 Task: Find connections with filter location Ibbenbüren with filter topic #Socialentrepreneurshipwith filter profile language French with filter current company EVERSANA with filter school Haldia Institute of Technology 103 with filter industry Ambulance Services with filter service category Relocation with filter keywords title Painter
Action: Mouse moved to (520, 66)
Screenshot: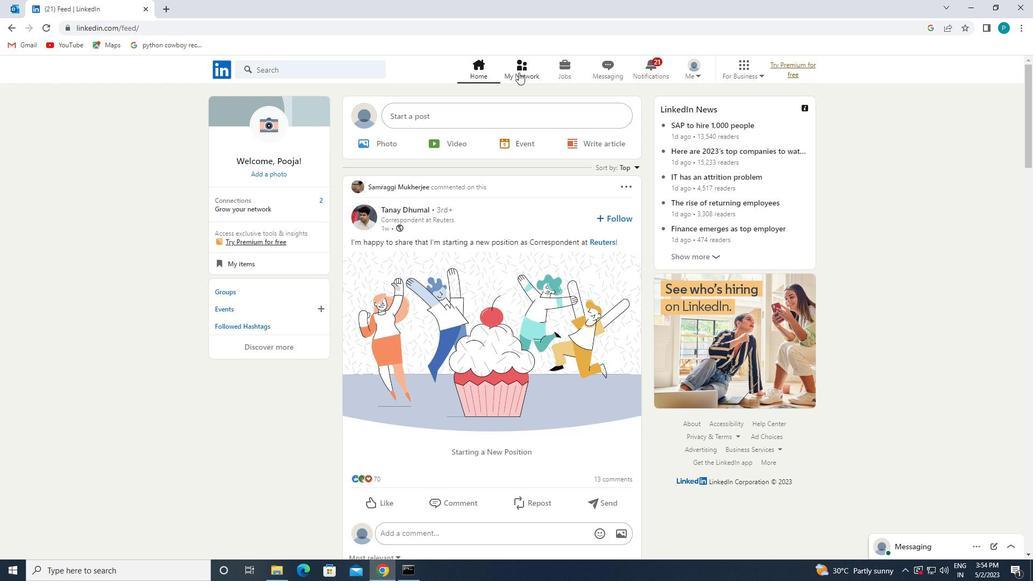 
Action: Mouse pressed left at (520, 66)
Screenshot: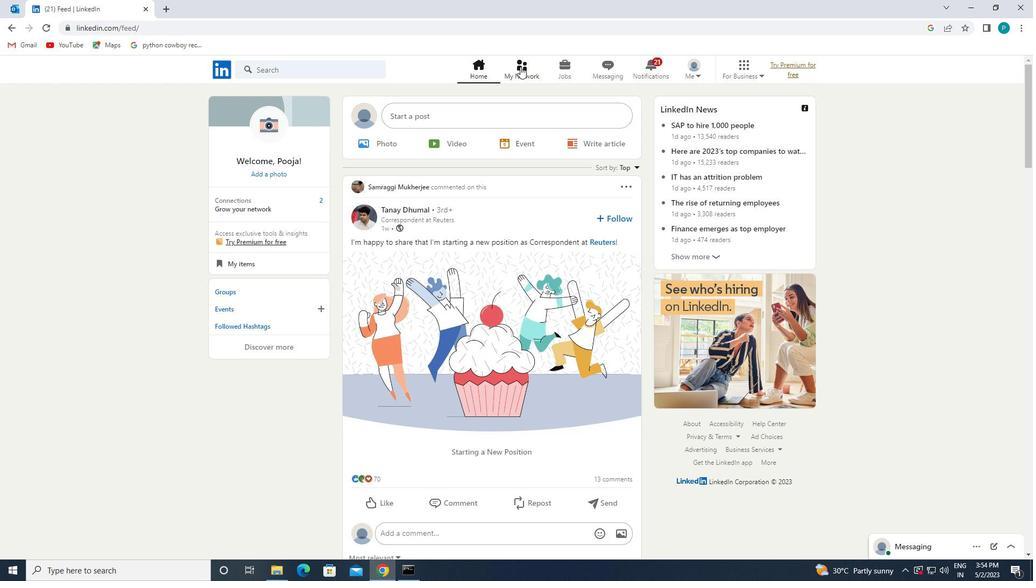
Action: Mouse moved to (309, 129)
Screenshot: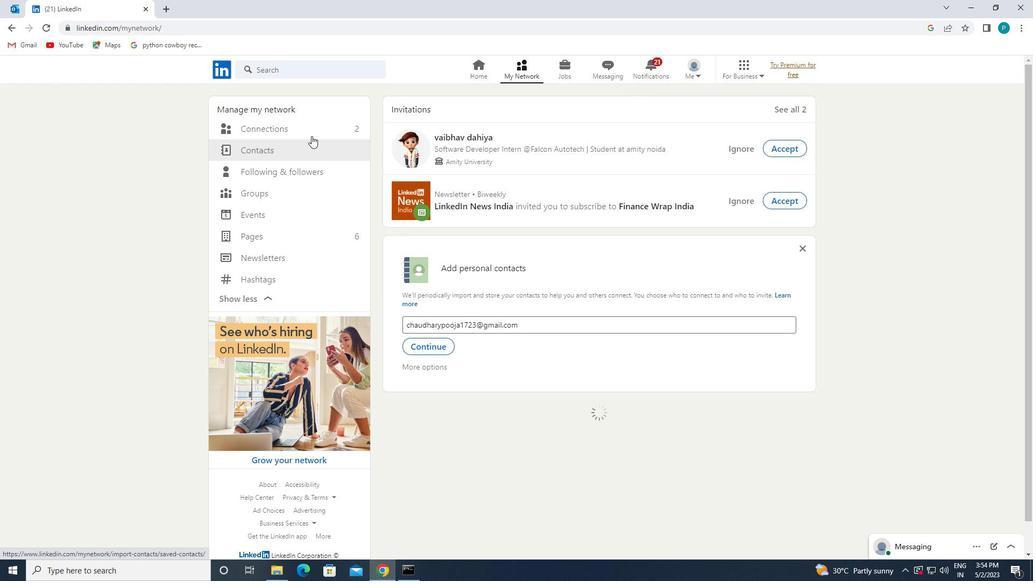 
Action: Mouse pressed left at (309, 129)
Screenshot: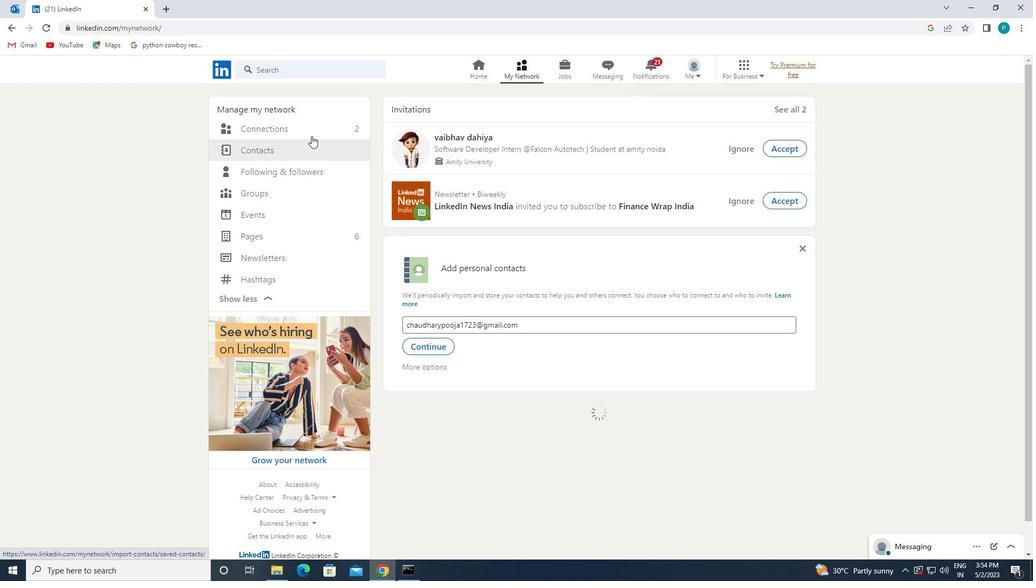 
Action: Mouse moved to (568, 134)
Screenshot: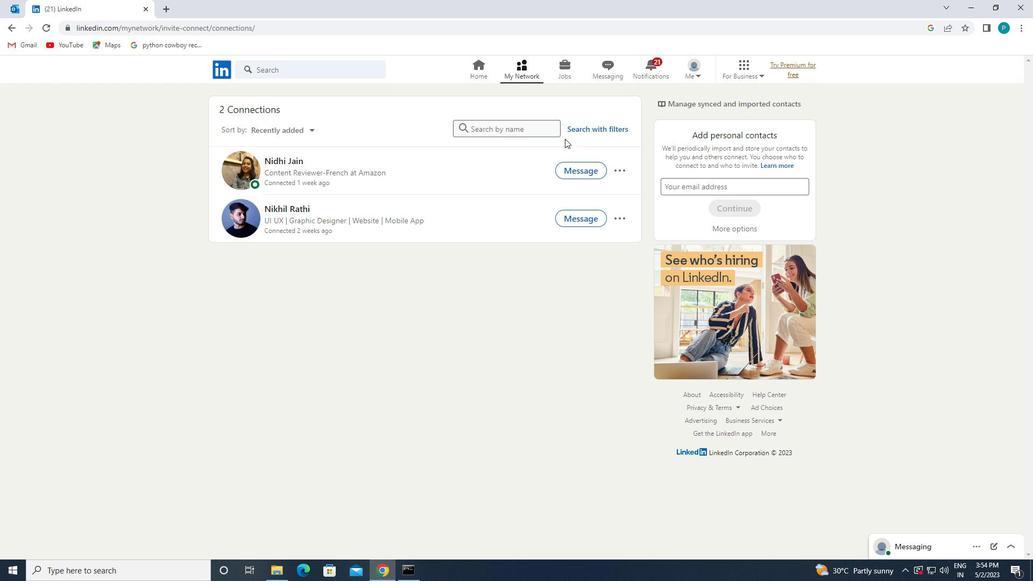
Action: Mouse pressed left at (568, 134)
Screenshot: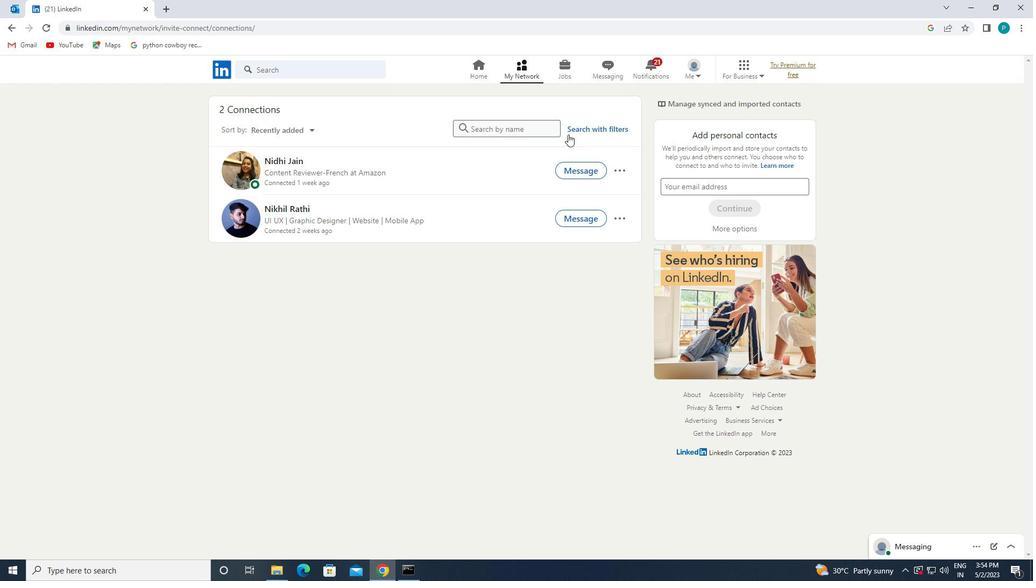 
Action: Mouse moved to (562, 102)
Screenshot: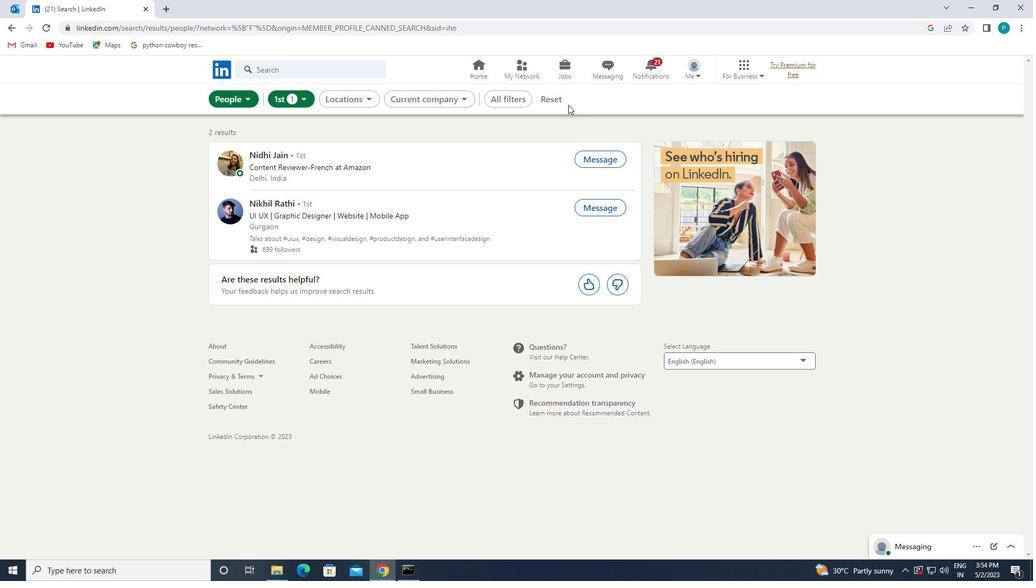 
Action: Mouse pressed left at (562, 102)
Screenshot: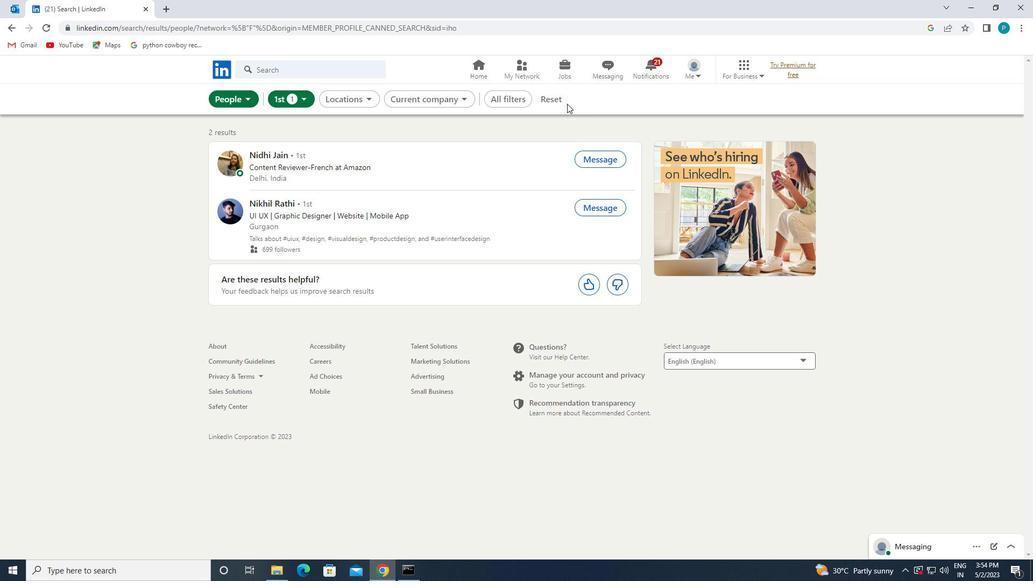 
Action: Mouse moved to (551, 99)
Screenshot: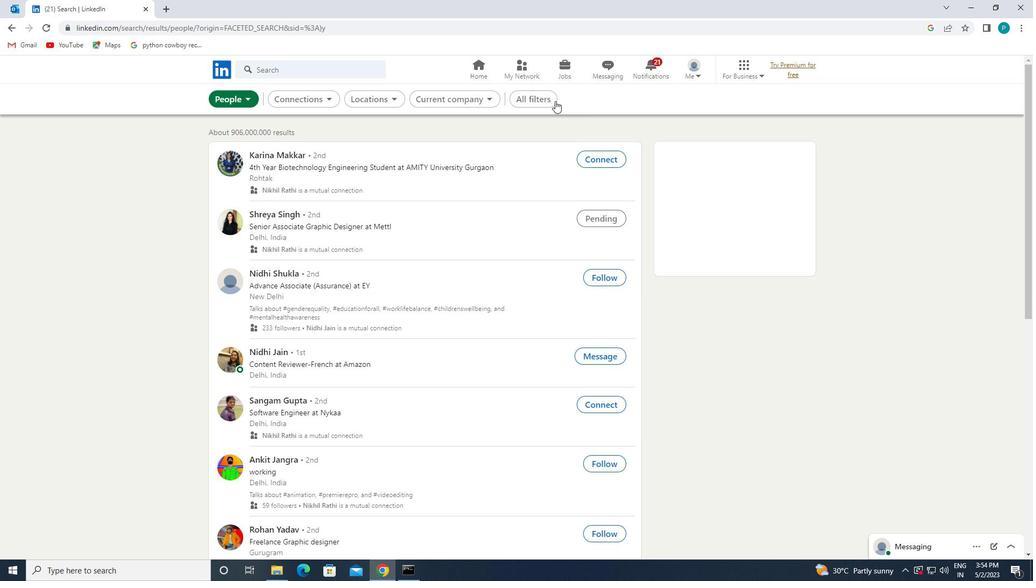 
Action: Mouse pressed left at (551, 99)
Screenshot: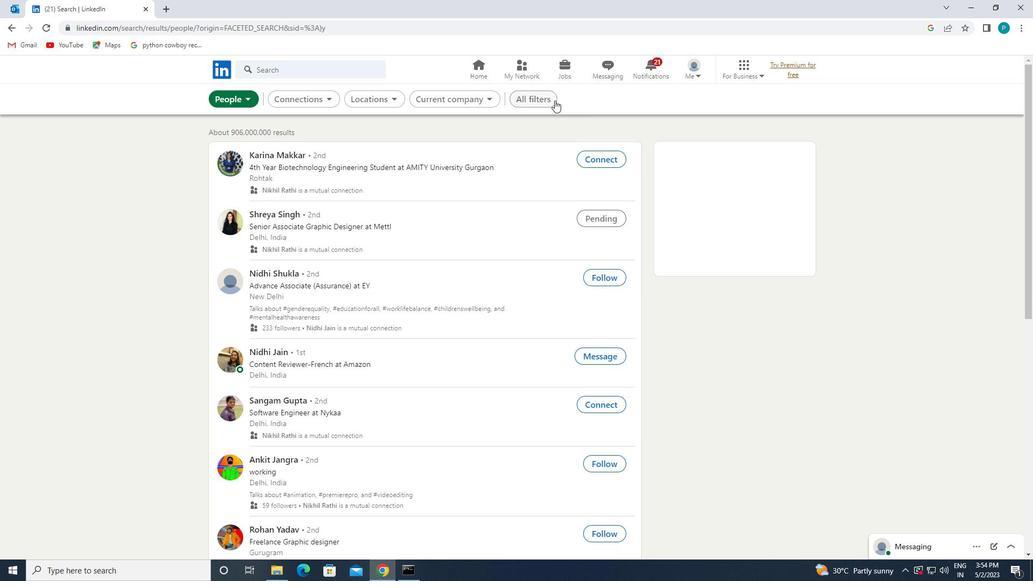 
Action: Mouse moved to (930, 332)
Screenshot: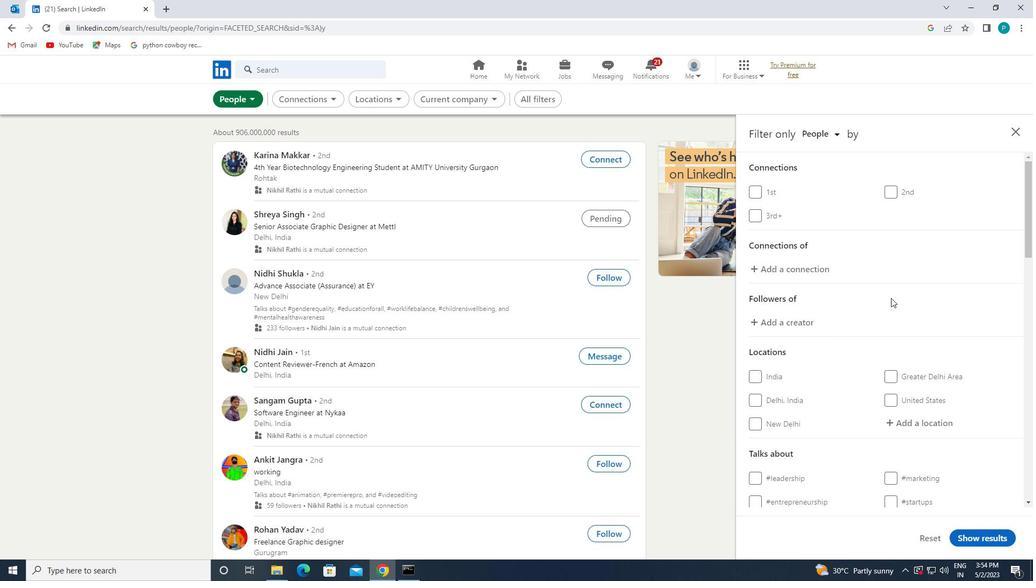 
Action: Mouse scrolled (930, 331) with delta (0, 0)
Screenshot: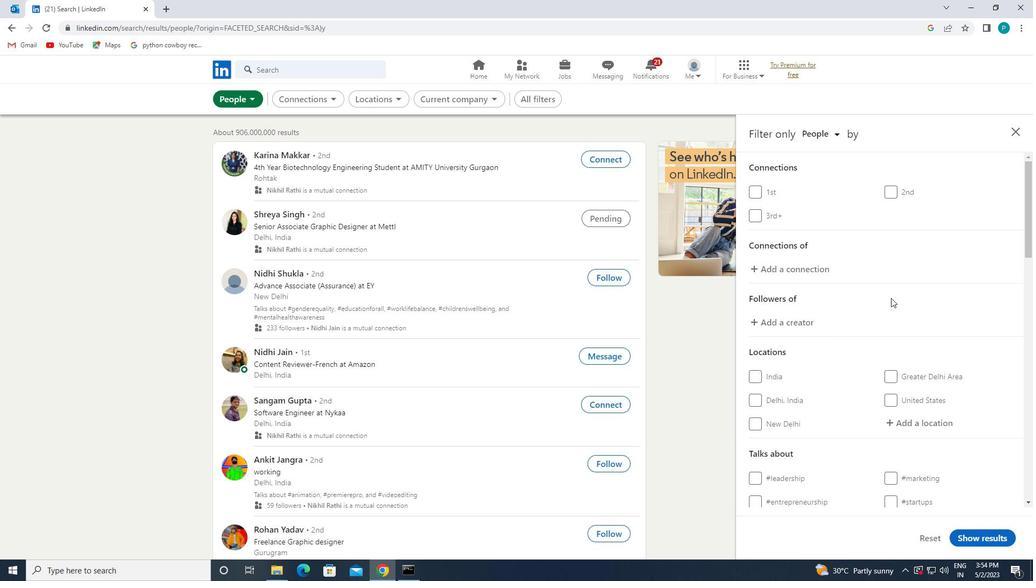 
Action: Mouse scrolled (930, 331) with delta (0, 0)
Screenshot: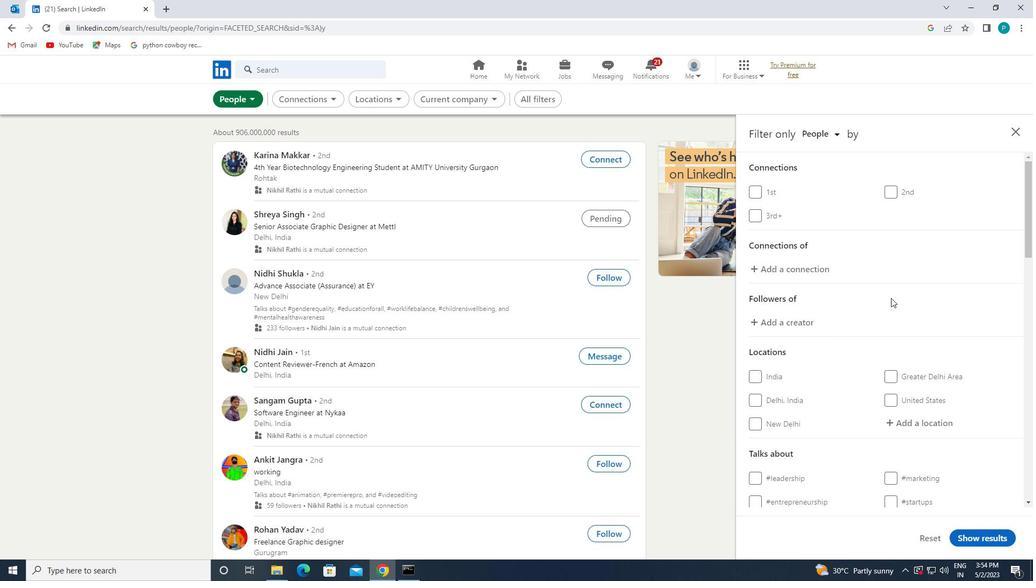 
Action: Mouse moved to (921, 320)
Screenshot: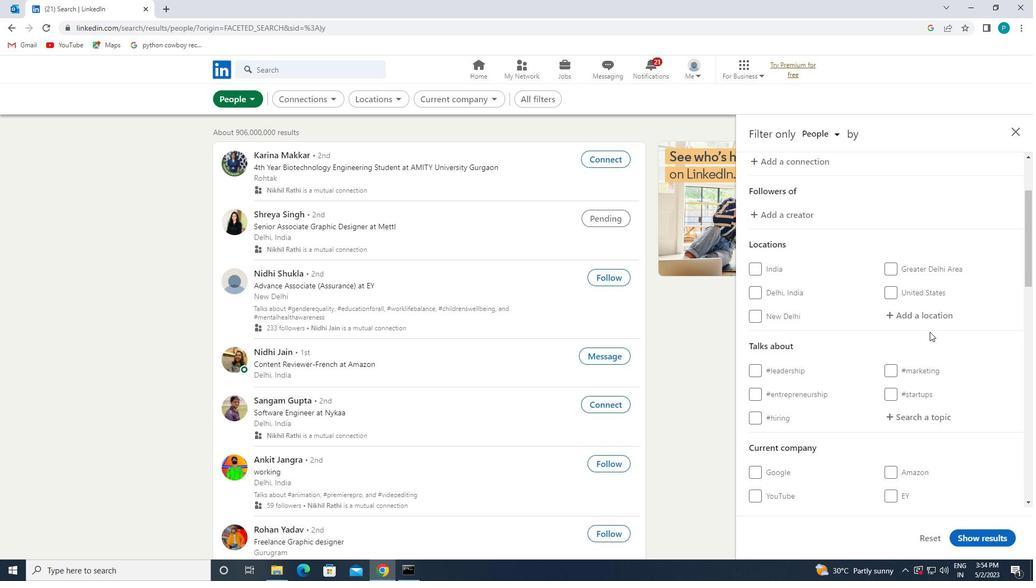 
Action: Mouse pressed left at (921, 320)
Screenshot: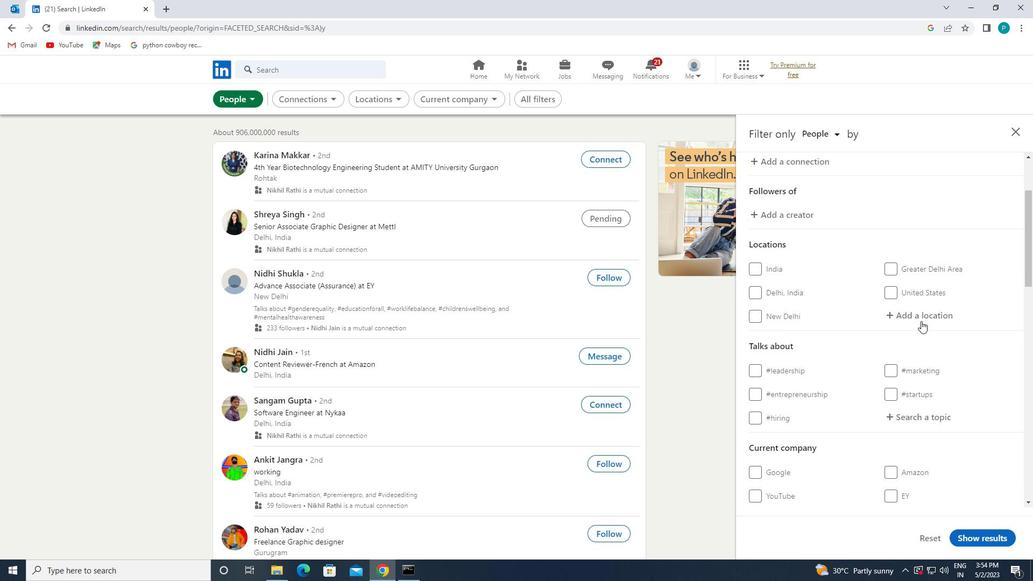 
Action: Key pressed <Key.caps_lock>i<Key.caps_lock>bben
Screenshot: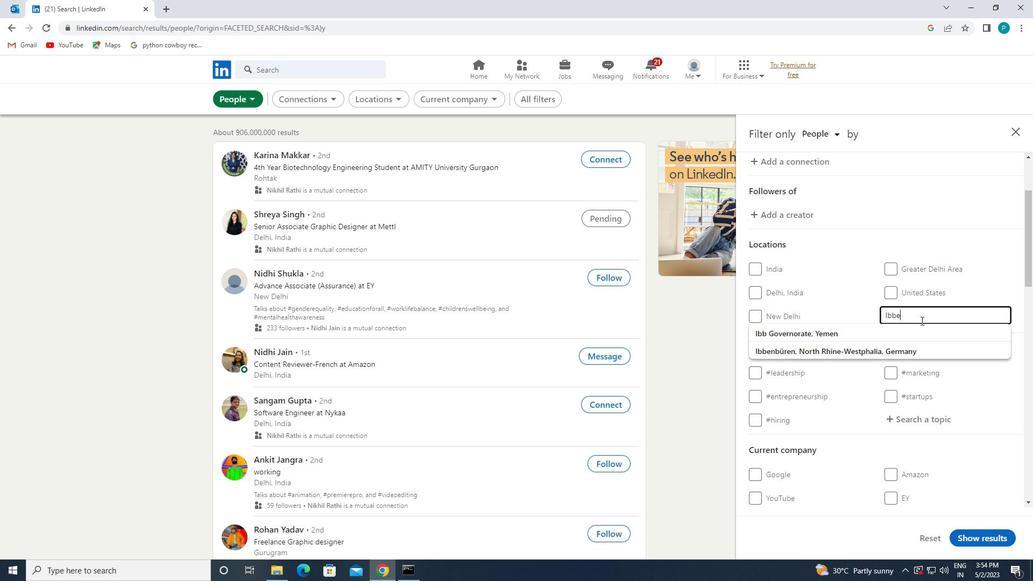
Action: Mouse moved to (913, 333)
Screenshot: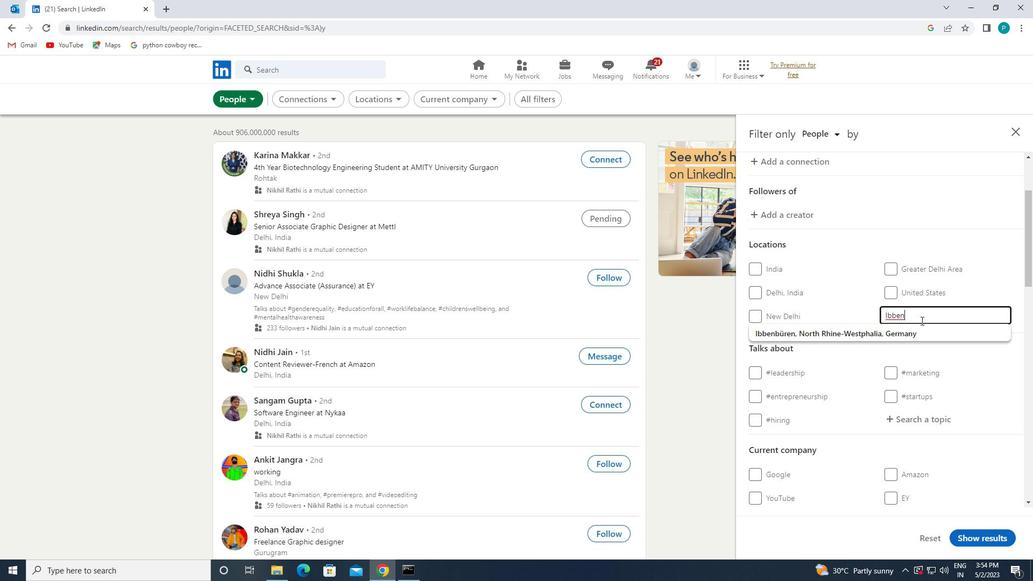 
Action: Mouse pressed left at (913, 333)
Screenshot: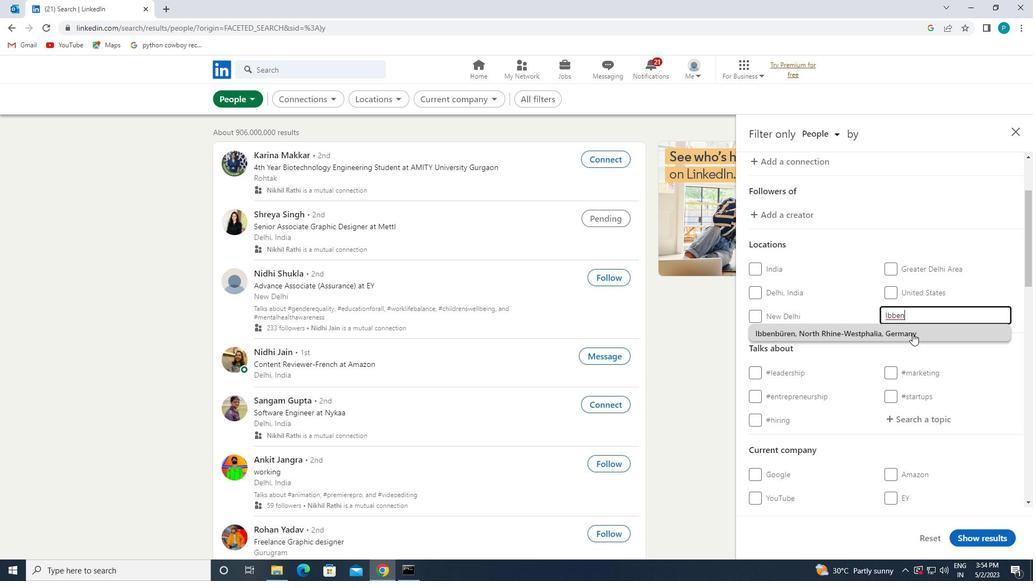 
Action: Mouse moved to (913, 335)
Screenshot: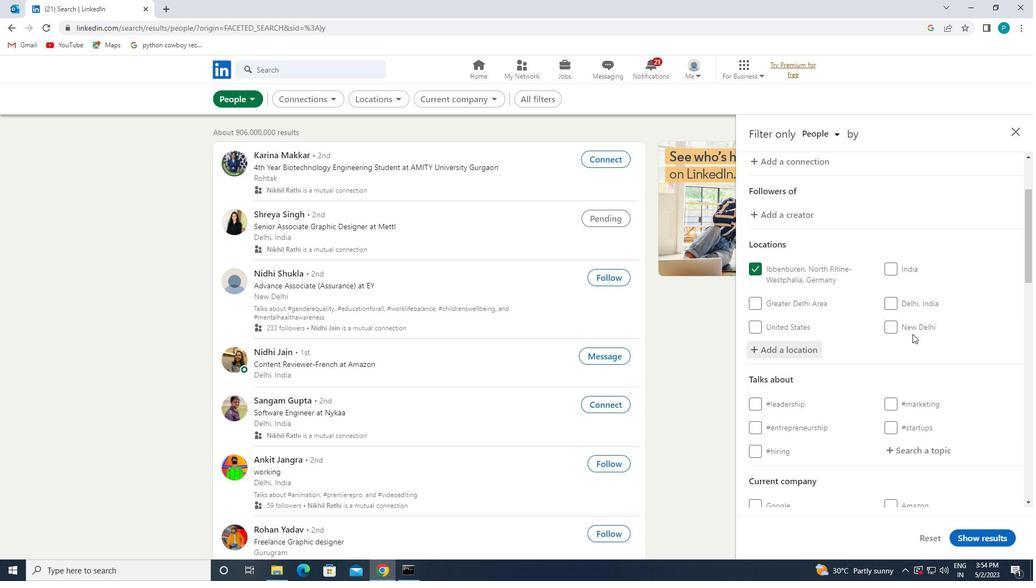 
Action: Mouse scrolled (913, 334) with delta (0, 0)
Screenshot: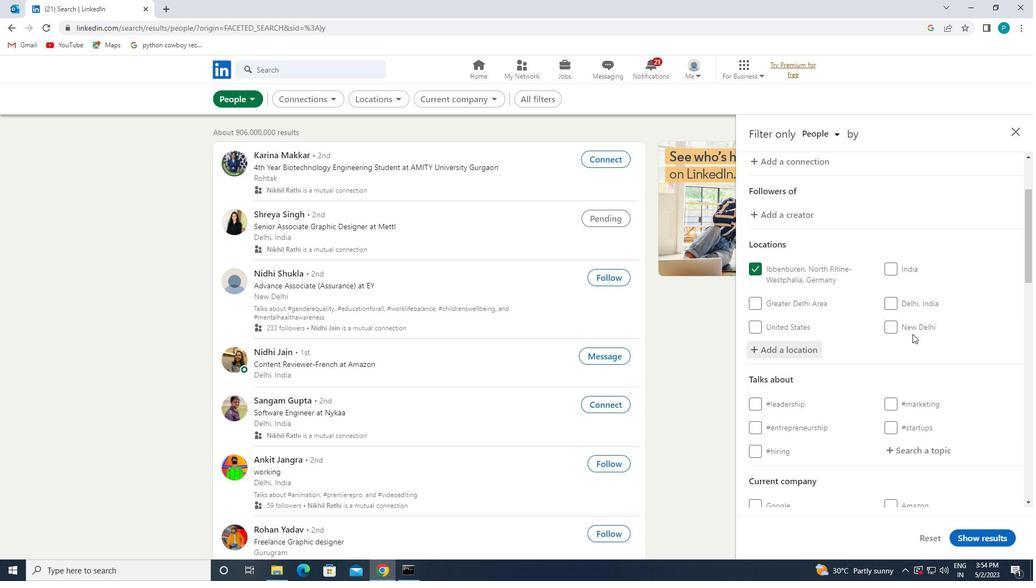
Action: Mouse moved to (914, 336)
Screenshot: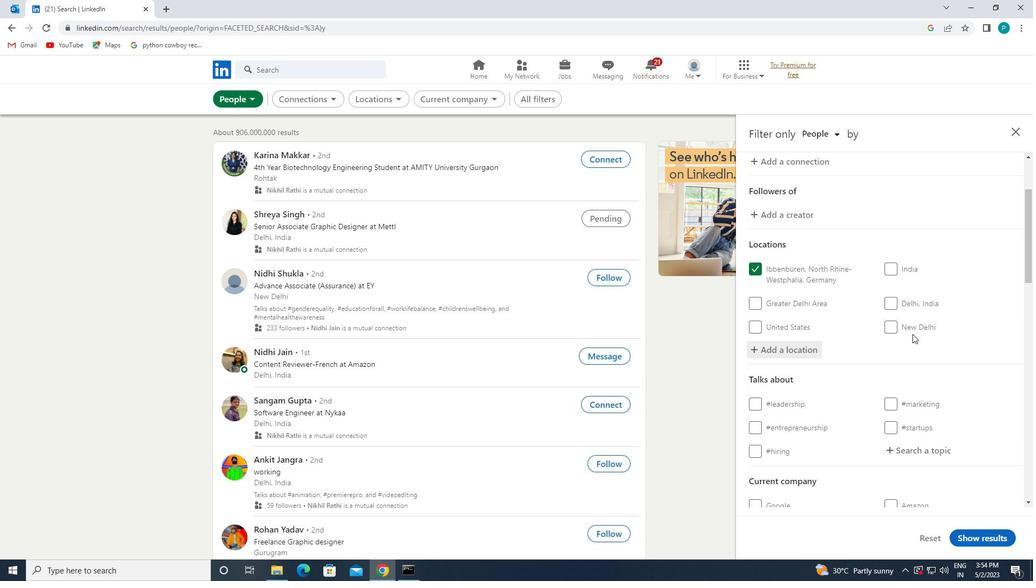 
Action: Mouse scrolled (914, 336) with delta (0, 0)
Screenshot: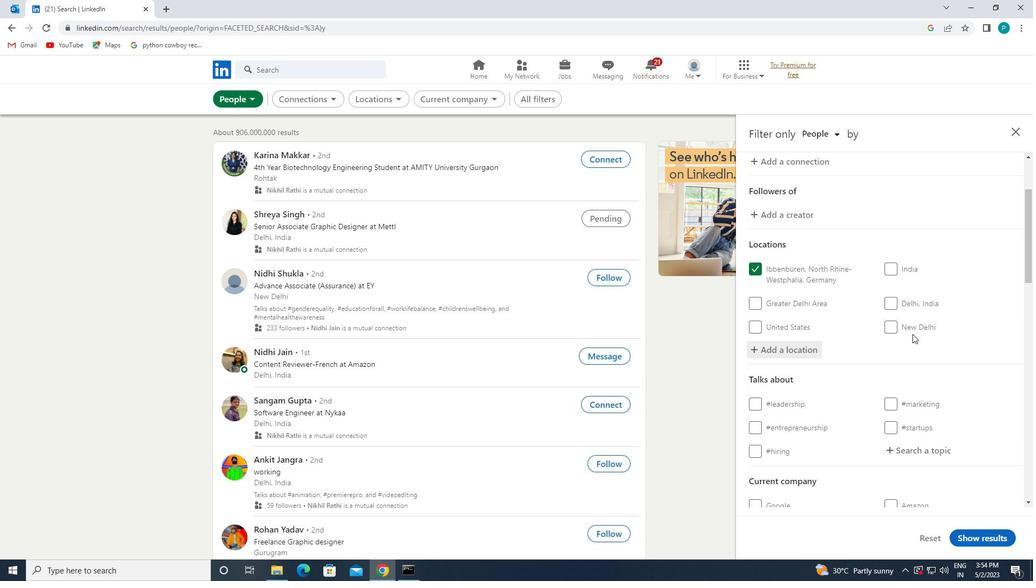 
Action: Mouse moved to (897, 343)
Screenshot: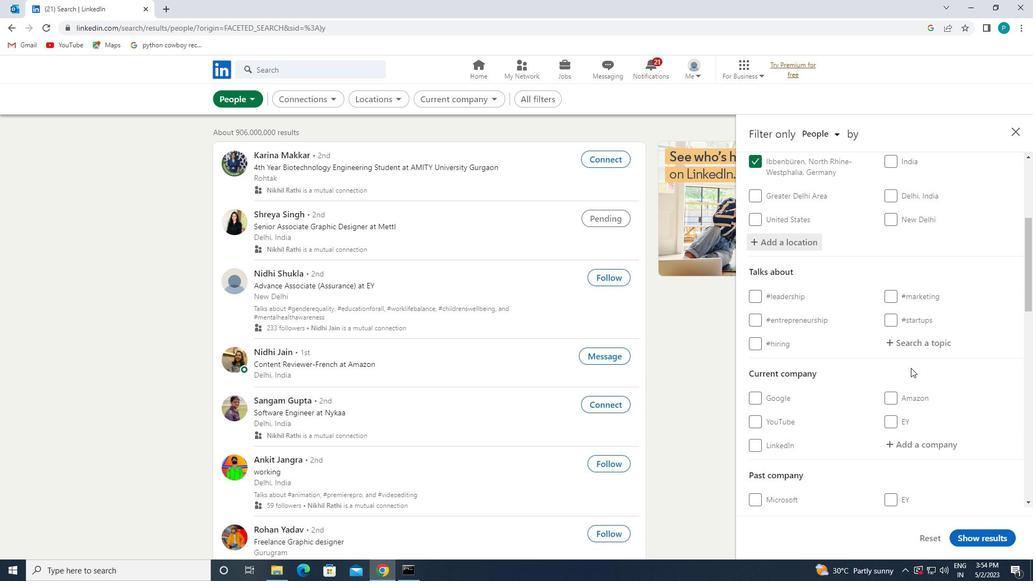 
Action: Mouse pressed left at (897, 343)
Screenshot: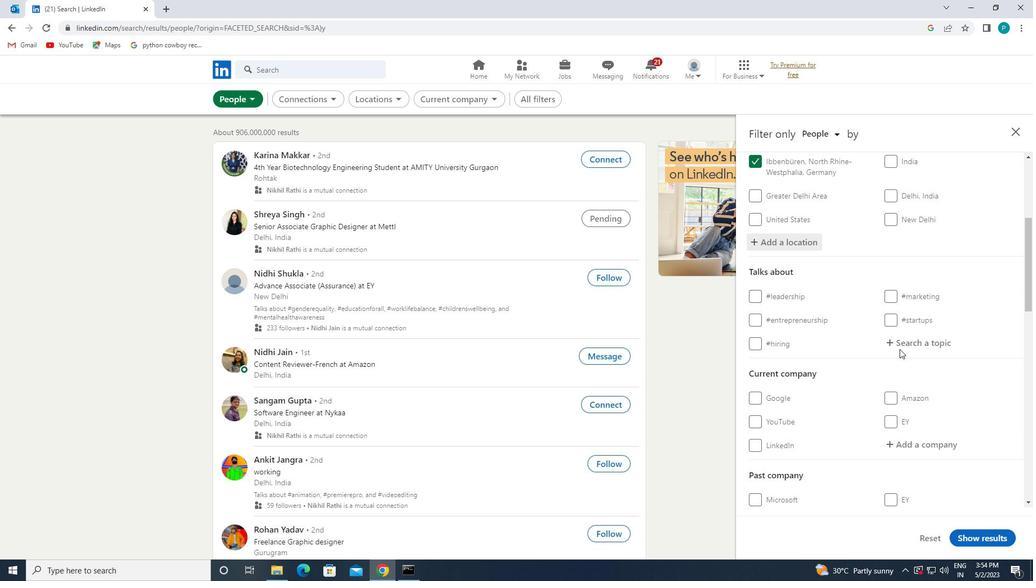 
Action: Key pressed <Key.shift>#<Key.caps_lock>S<Key.caps_lock>I<Key.backspace>OI<Key.backspace>CIALENTEO<Key.backspace>PRENURSHIP
Screenshot: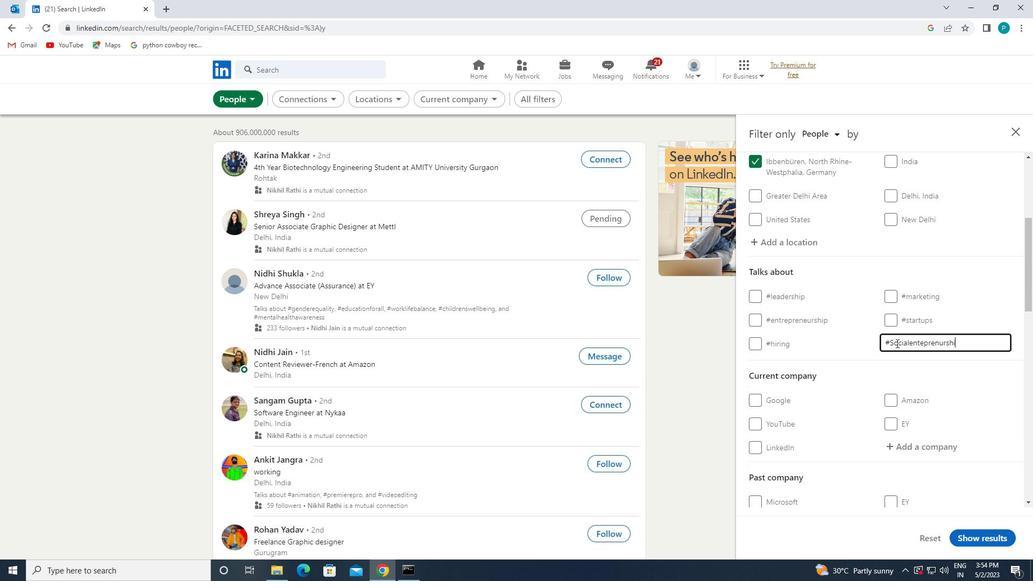 
Action: Mouse scrolled (897, 343) with delta (0, 0)
Screenshot: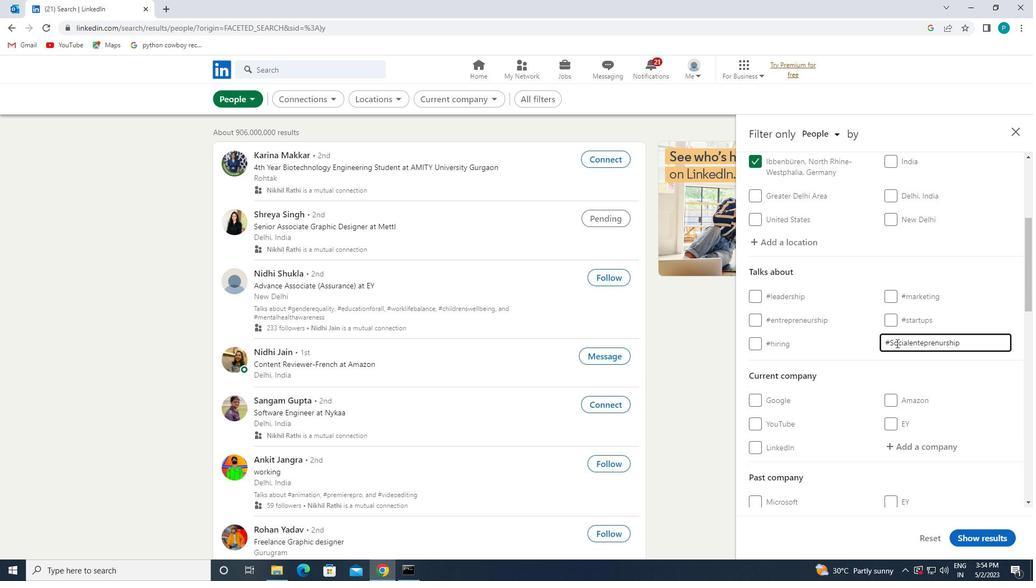 
Action: Mouse moved to (895, 374)
Screenshot: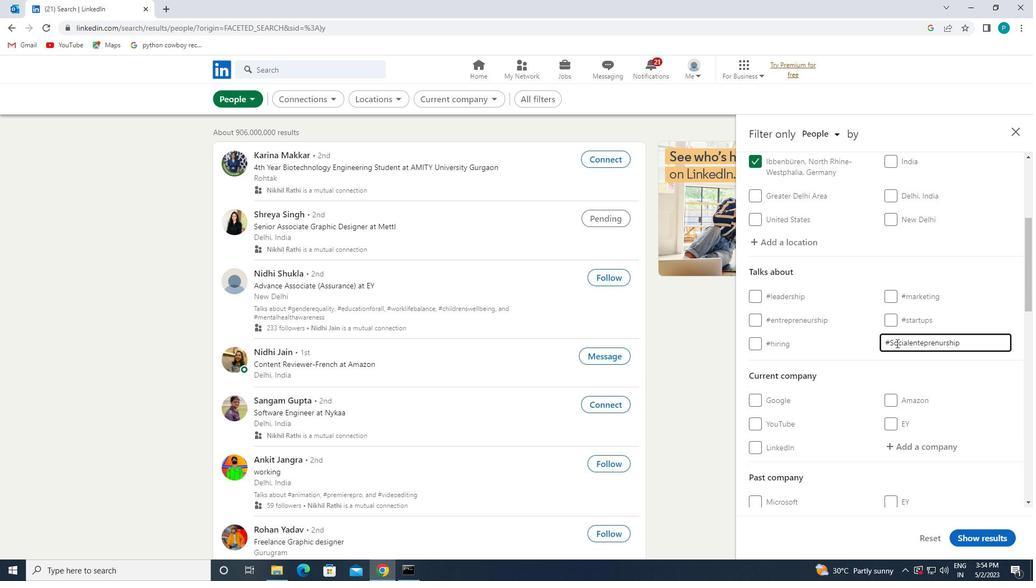 
Action: Mouse scrolled (895, 373) with delta (0, 0)
Screenshot: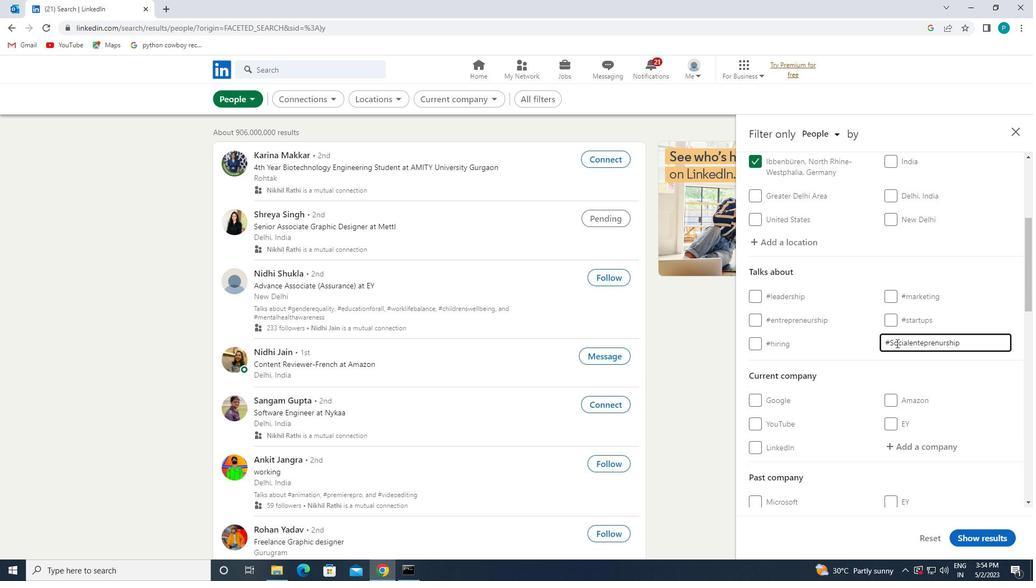 
Action: Mouse moved to (889, 392)
Screenshot: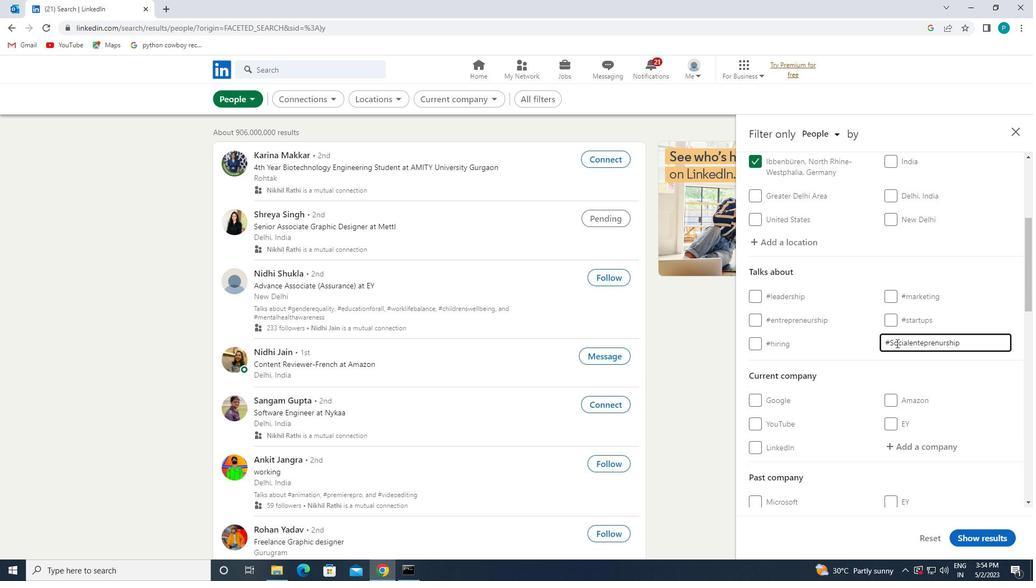 
Action: Mouse scrolled (889, 392) with delta (0, 0)
Screenshot: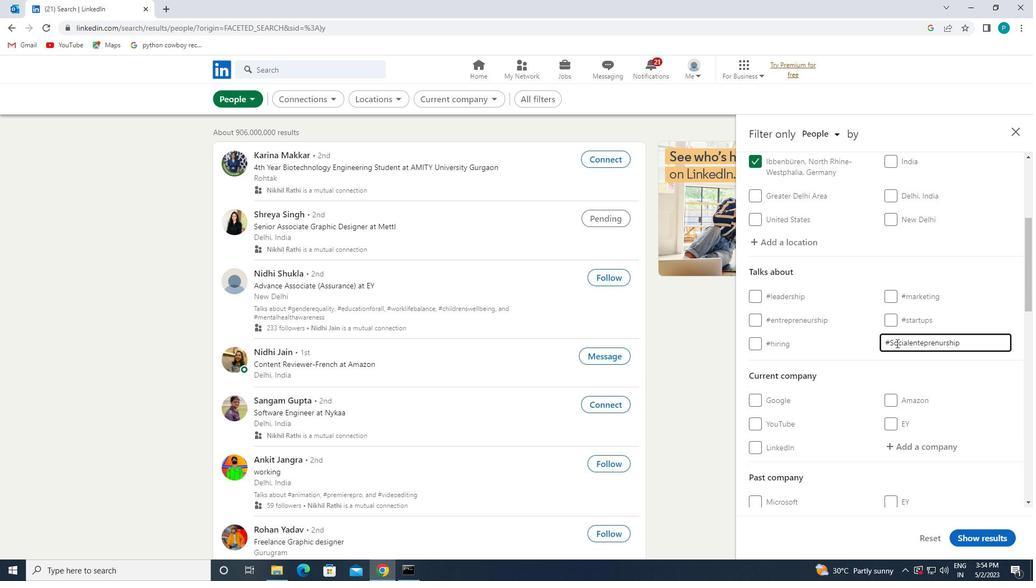 
Action: Mouse moved to (876, 394)
Screenshot: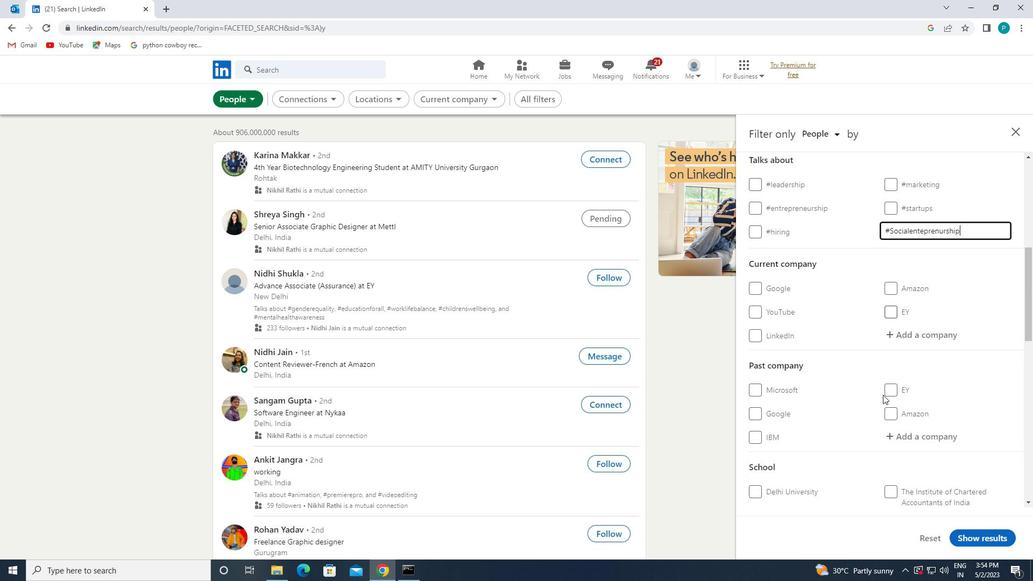 
Action: Mouse scrolled (876, 394) with delta (0, 0)
Screenshot: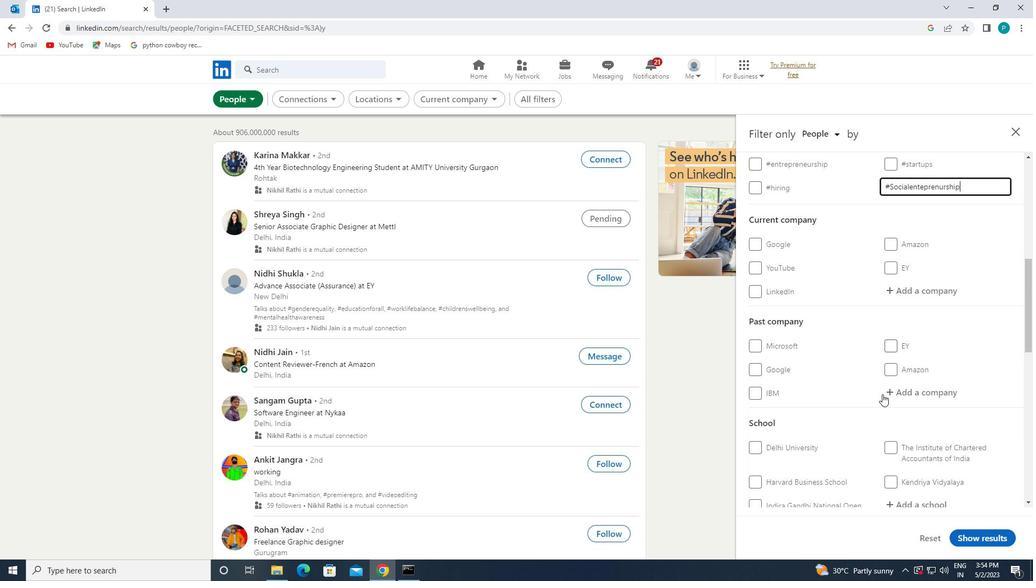 
Action: Mouse moved to (876, 394)
Screenshot: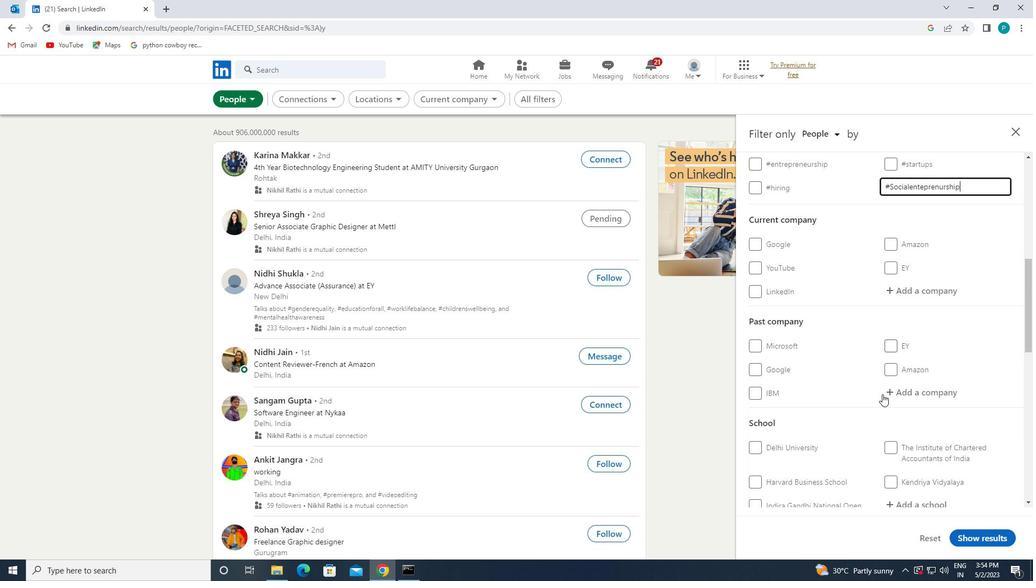 
Action: Mouse scrolled (876, 394) with delta (0, 0)
Screenshot: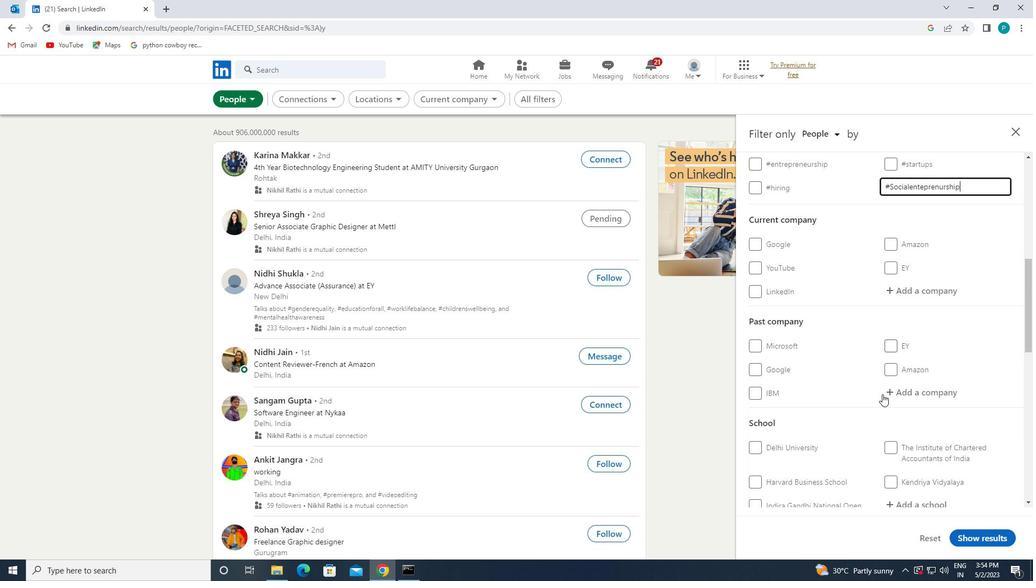 
Action: Mouse moved to (876, 394)
Screenshot: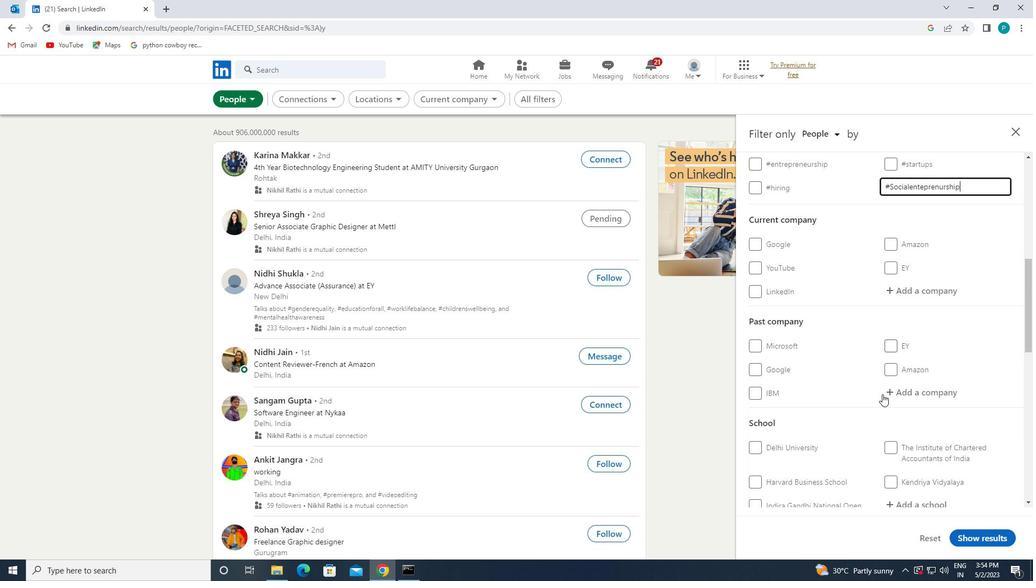 
Action: Mouse scrolled (876, 394) with delta (0, 0)
Screenshot: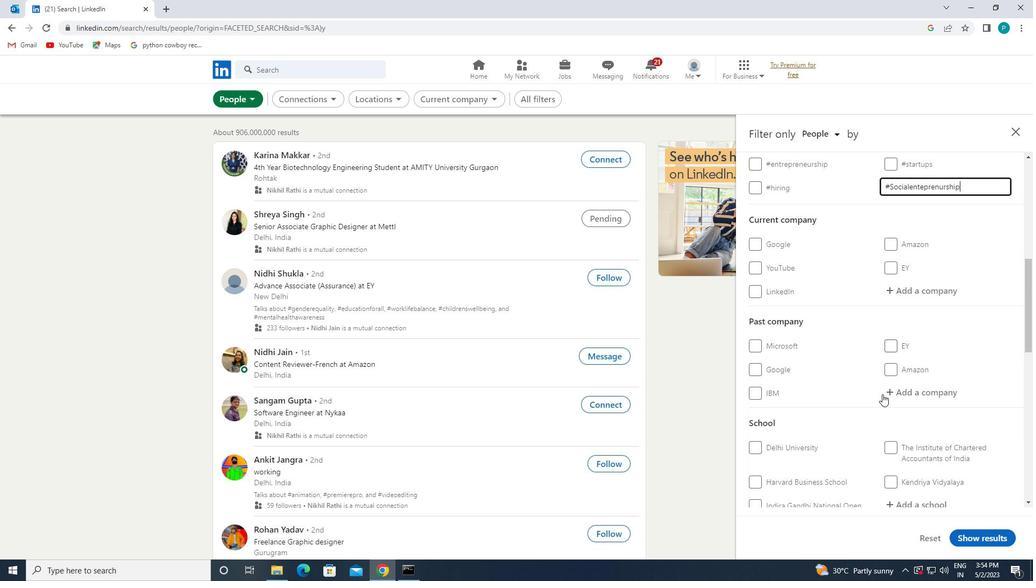 
Action: Mouse moved to (814, 396)
Screenshot: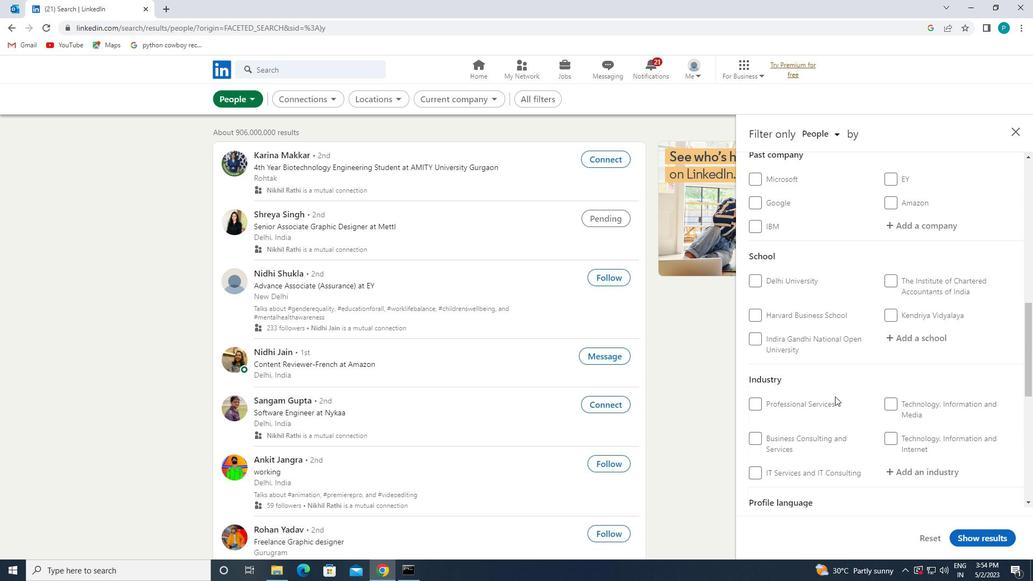 
Action: Mouse scrolled (814, 395) with delta (0, 0)
Screenshot: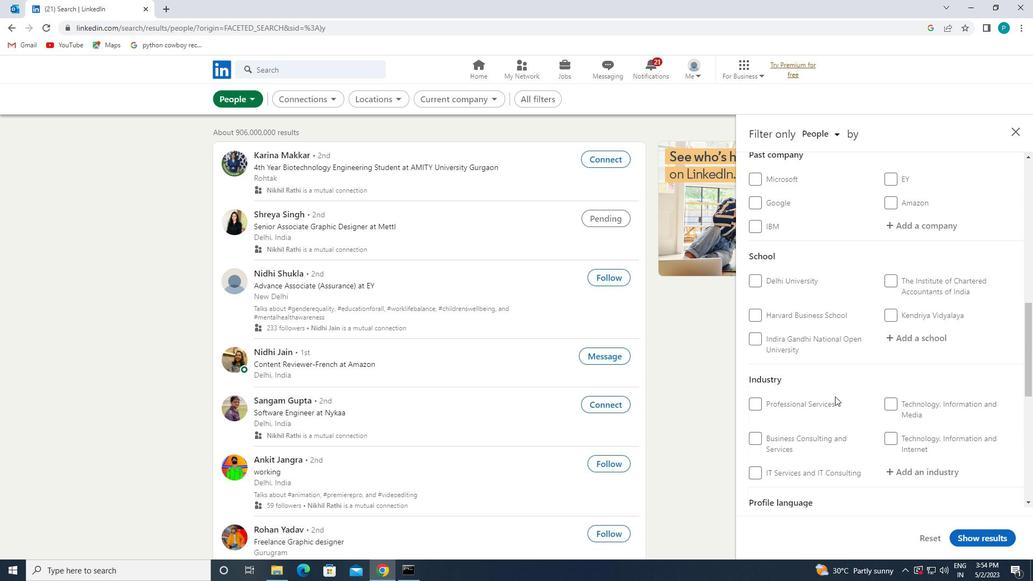 
Action: Mouse moved to (807, 397)
Screenshot: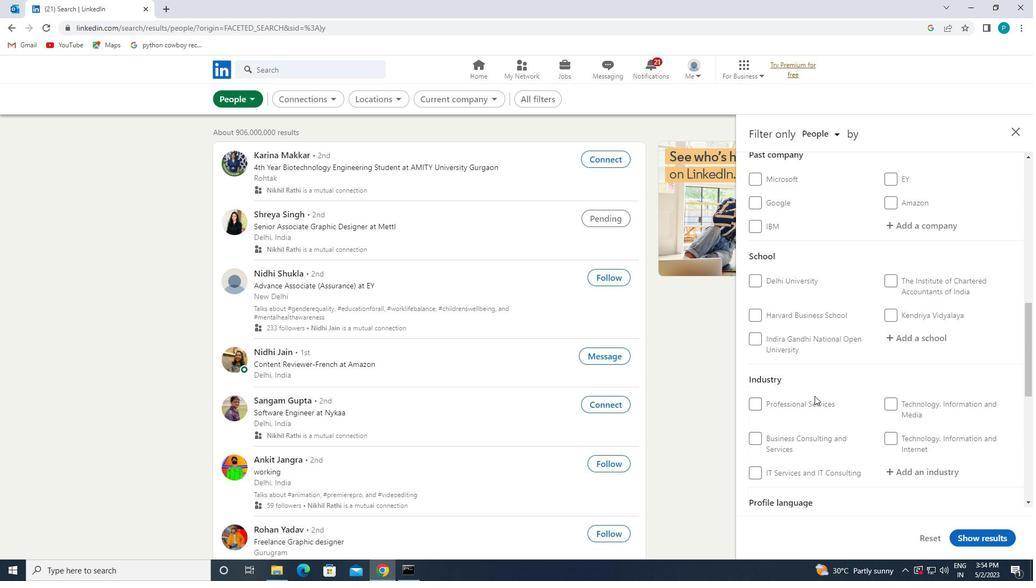 
Action: Mouse scrolled (807, 397) with delta (0, 0)
Screenshot: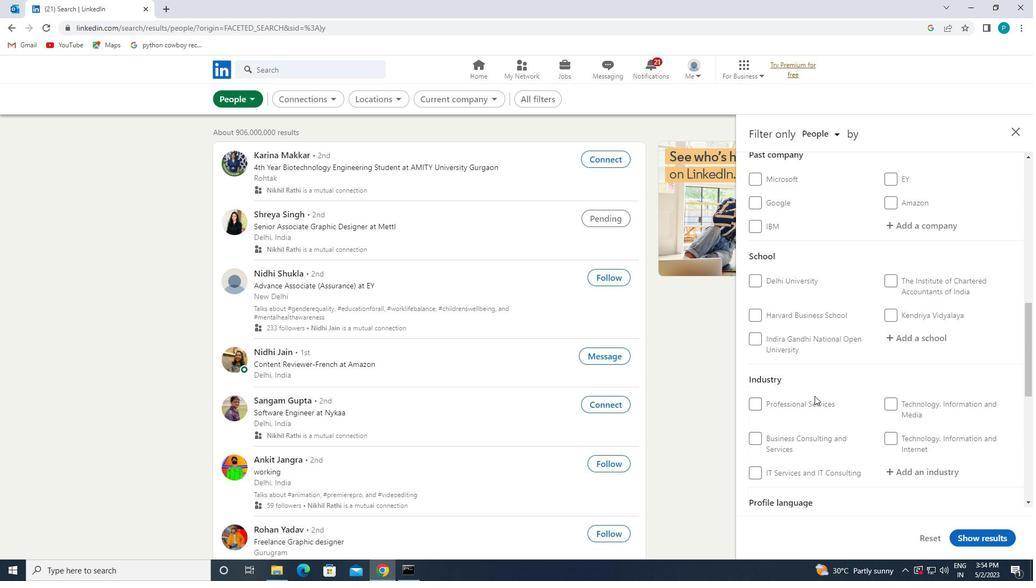 
Action: Mouse moved to (806, 397)
Screenshot: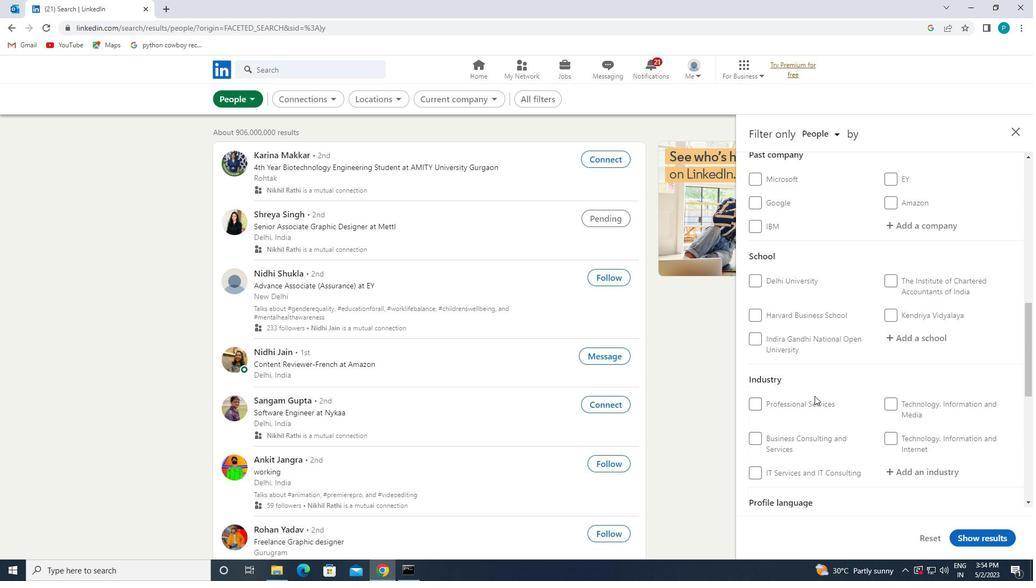 
Action: Mouse scrolled (806, 398) with delta (0, 0)
Screenshot: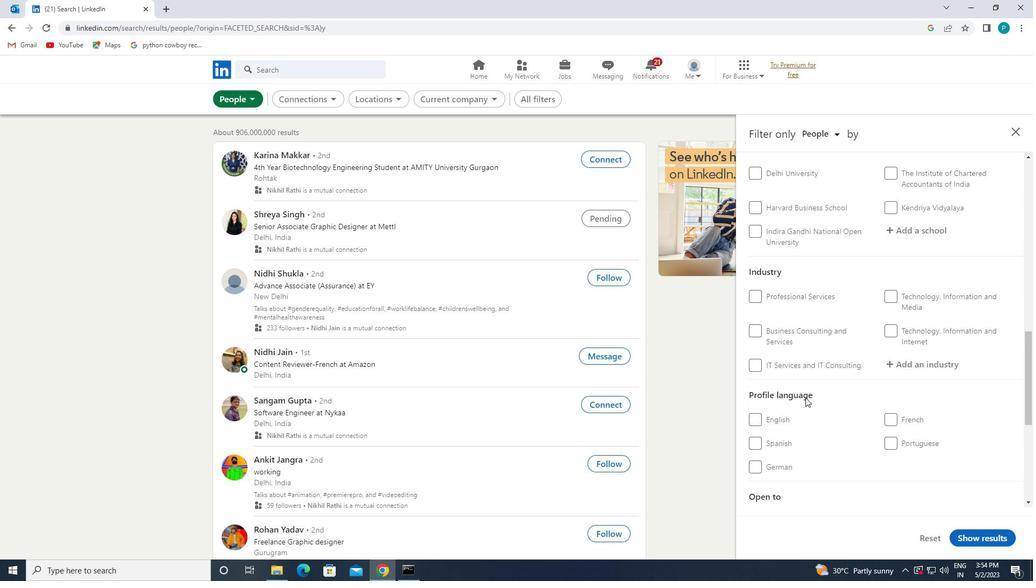 
Action: Mouse scrolled (806, 398) with delta (0, 0)
Screenshot: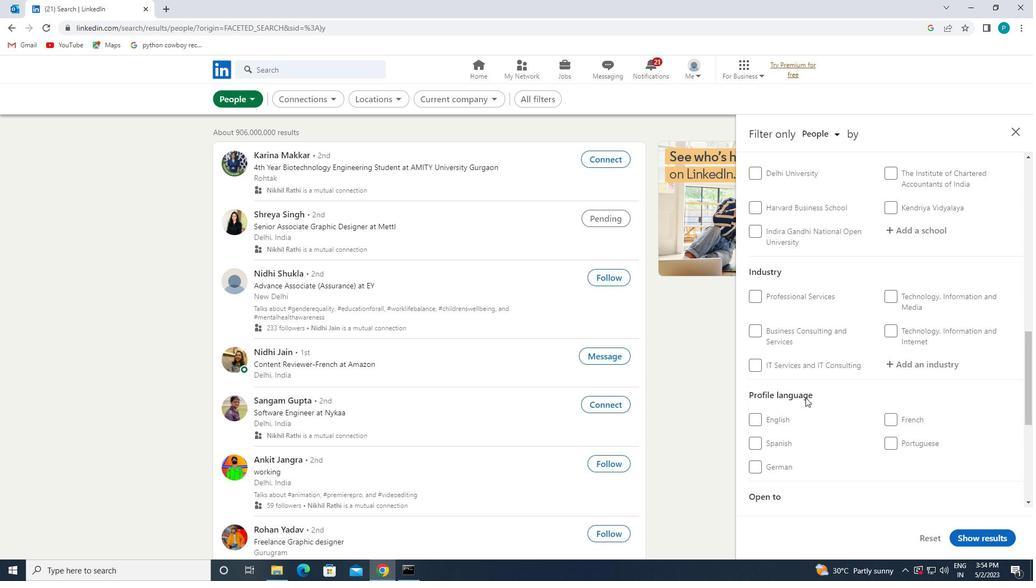 
Action: Mouse scrolled (806, 398) with delta (0, 0)
Screenshot: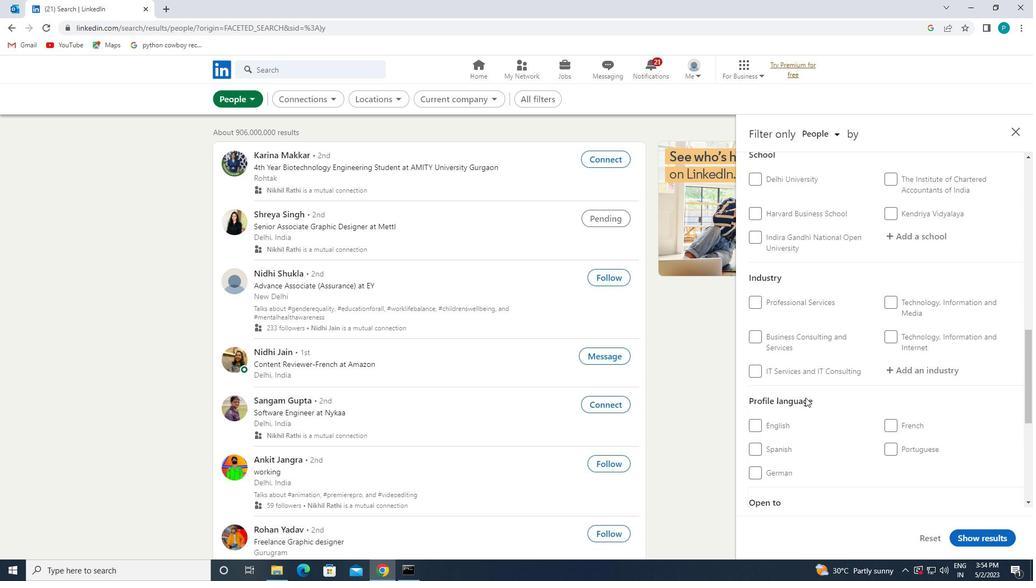 
Action: Mouse moved to (783, 354)
Screenshot: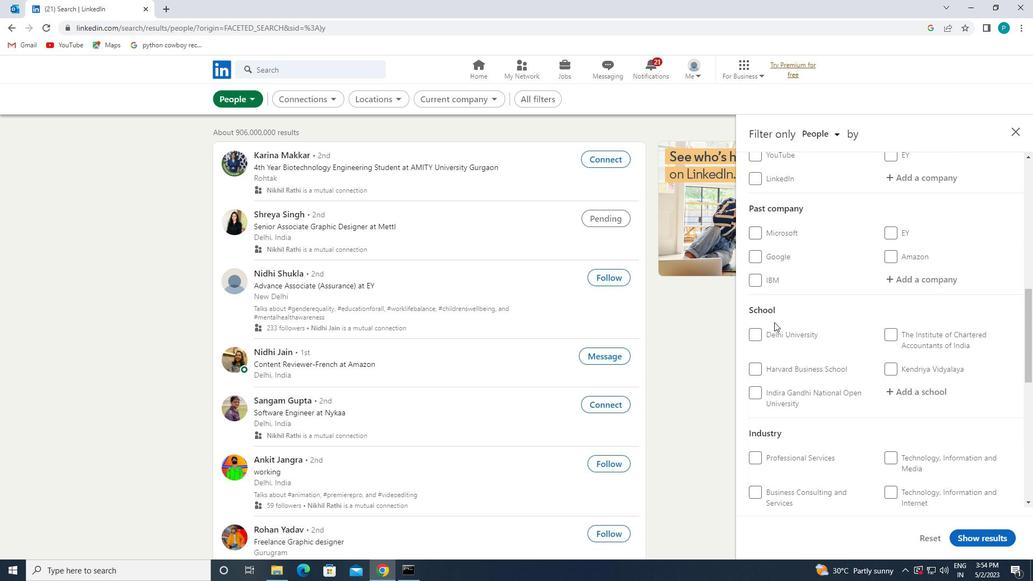 
Action: Mouse scrolled (783, 354) with delta (0, 0)
Screenshot: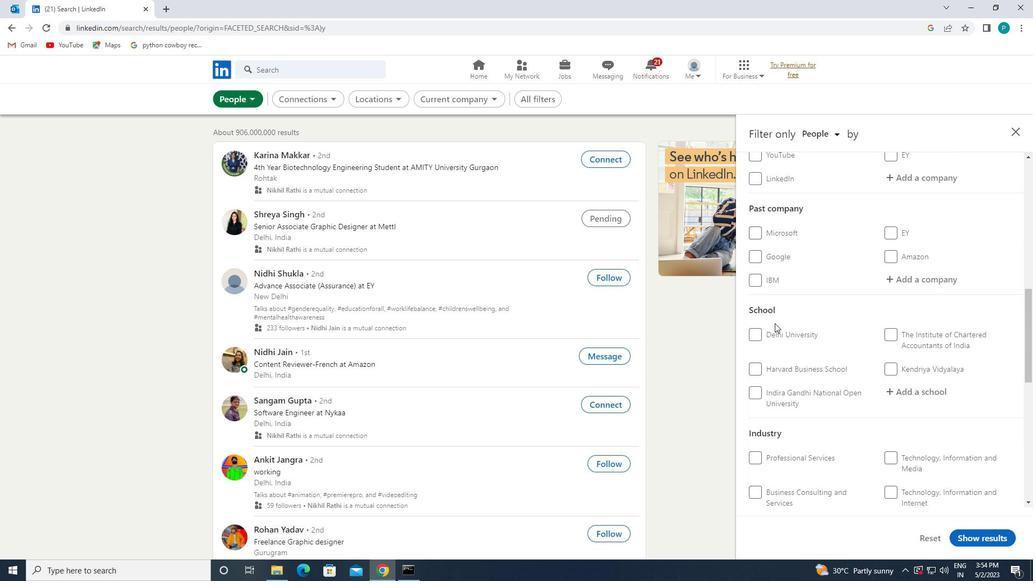 
Action: Mouse moved to (783, 354)
Screenshot: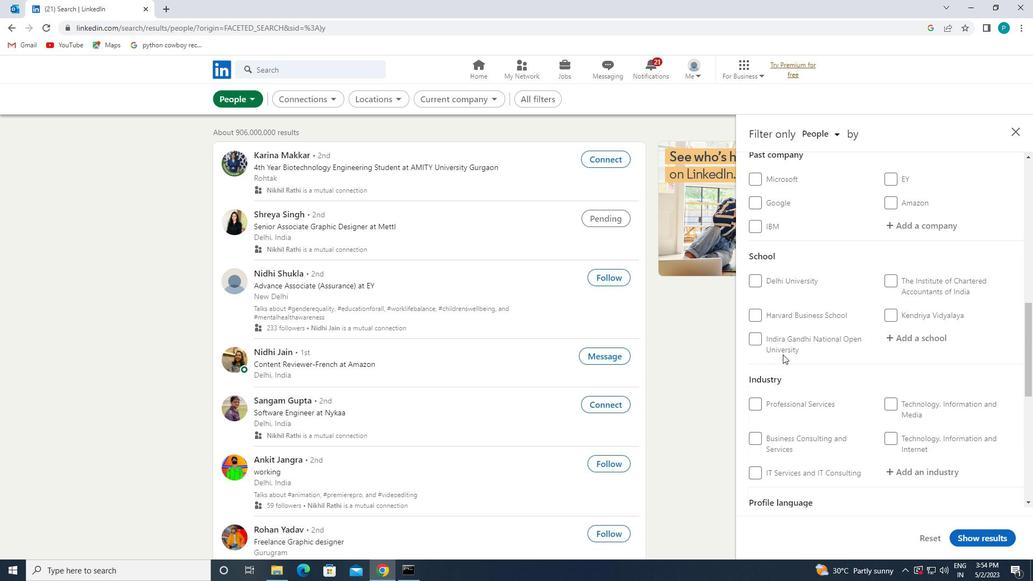 
Action: Mouse scrolled (783, 354) with delta (0, 0)
Screenshot: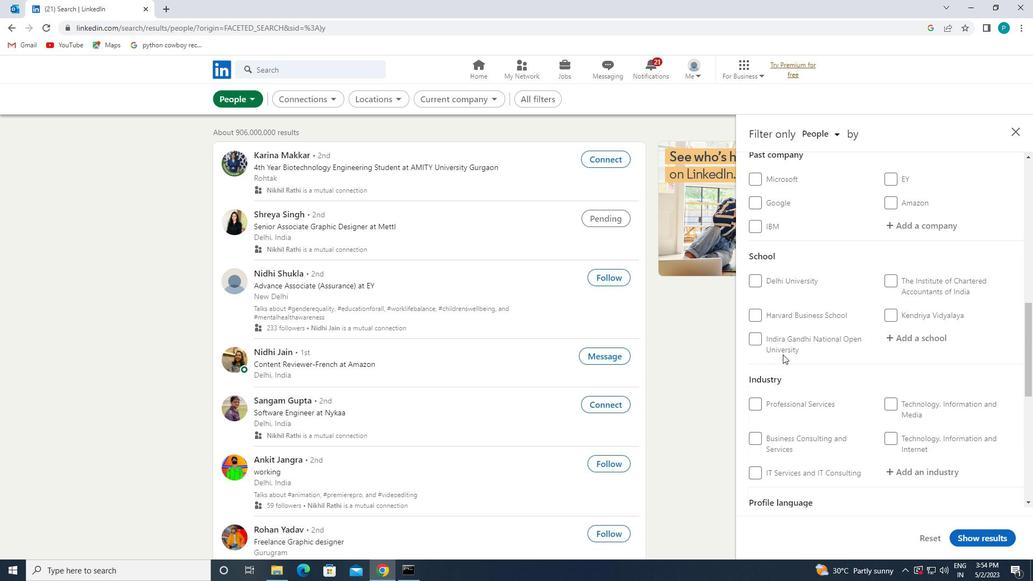 
Action: Mouse scrolled (783, 354) with delta (0, 0)
Screenshot: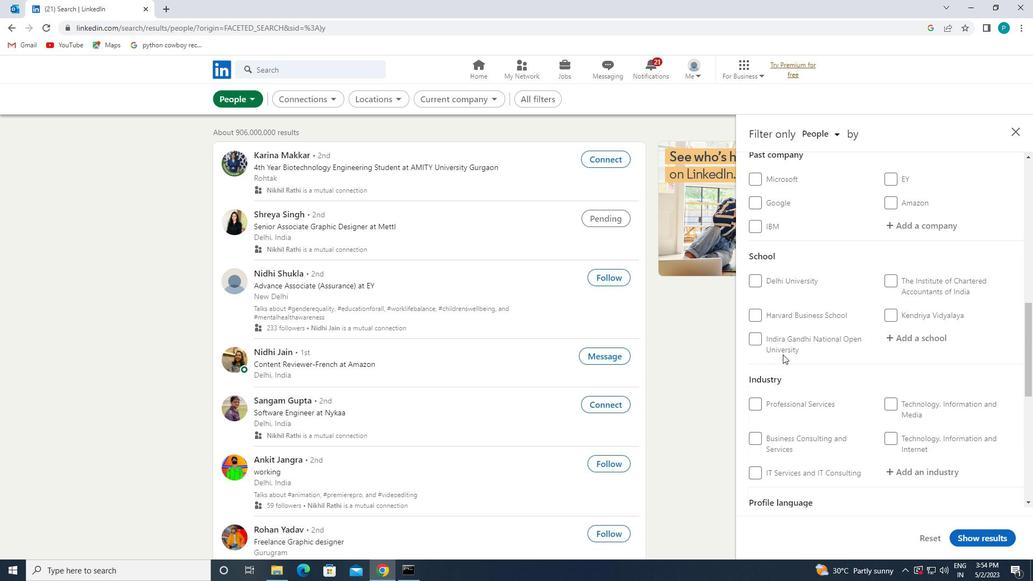
Action: Mouse moved to (909, 415)
Screenshot: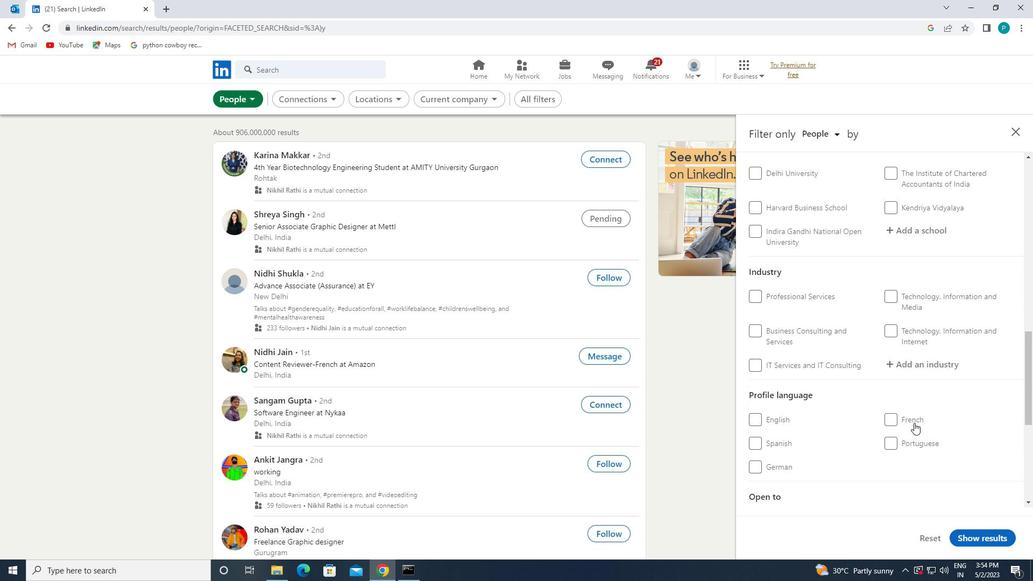 
Action: Mouse pressed left at (909, 415)
Screenshot: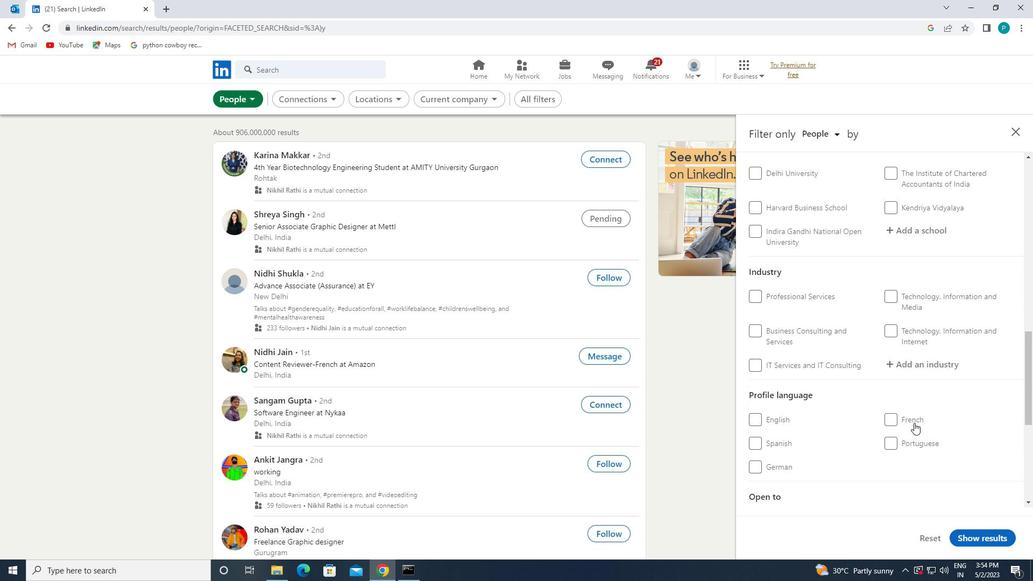 
Action: Mouse moved to (925, 410)
Screenshot: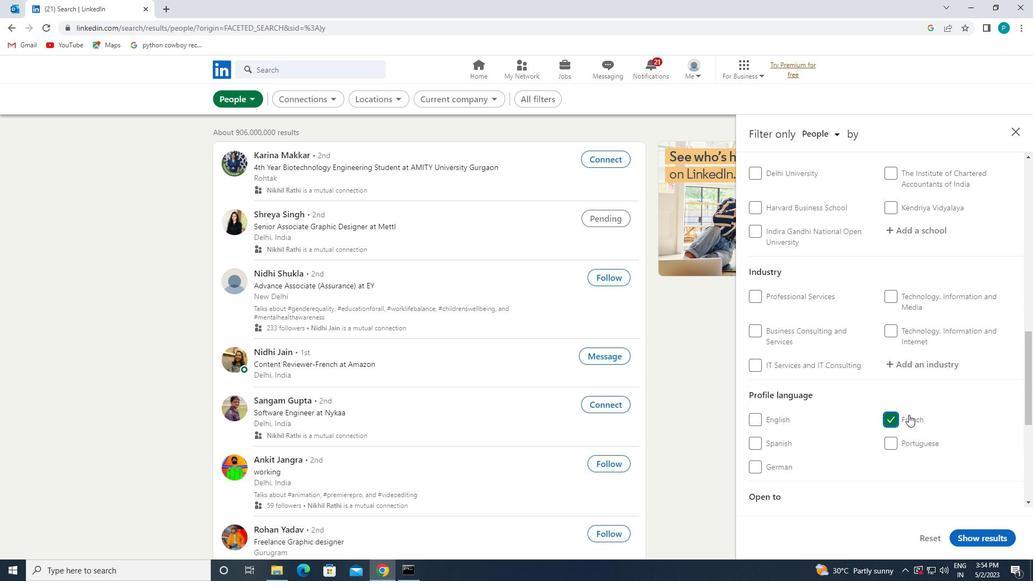 
Action: Mouse scrolled (925, 410) with delta (0, 0)
Screenshot: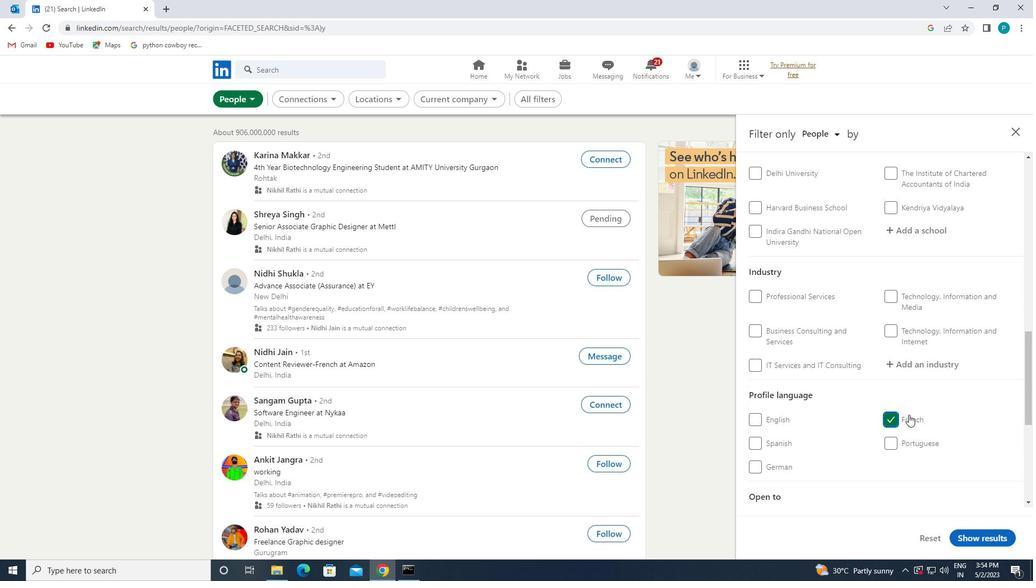 
Action: Mouse scrolled (925, 410) with delta (0, 0)
Screenshot: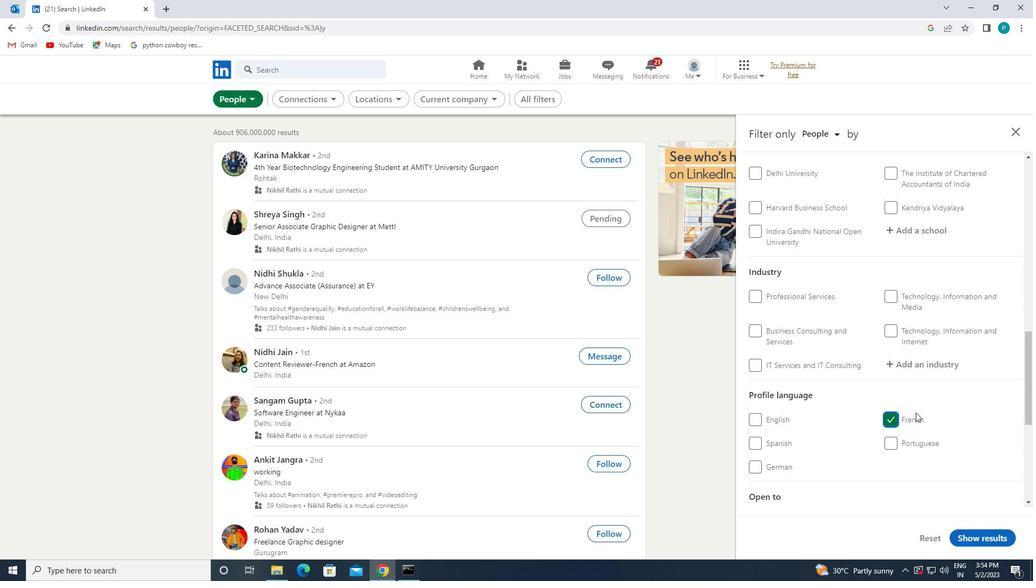 
Action: Mouse moved to (926, 401)
Screenshot: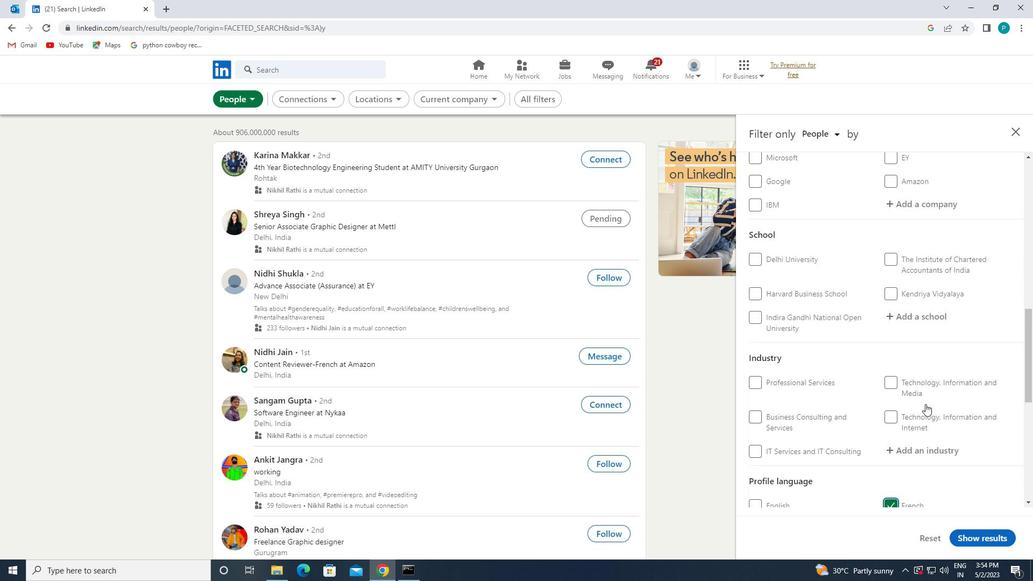 
Action: Mouse scrolled (926, 401) with delta (0, 0)
Screenshot: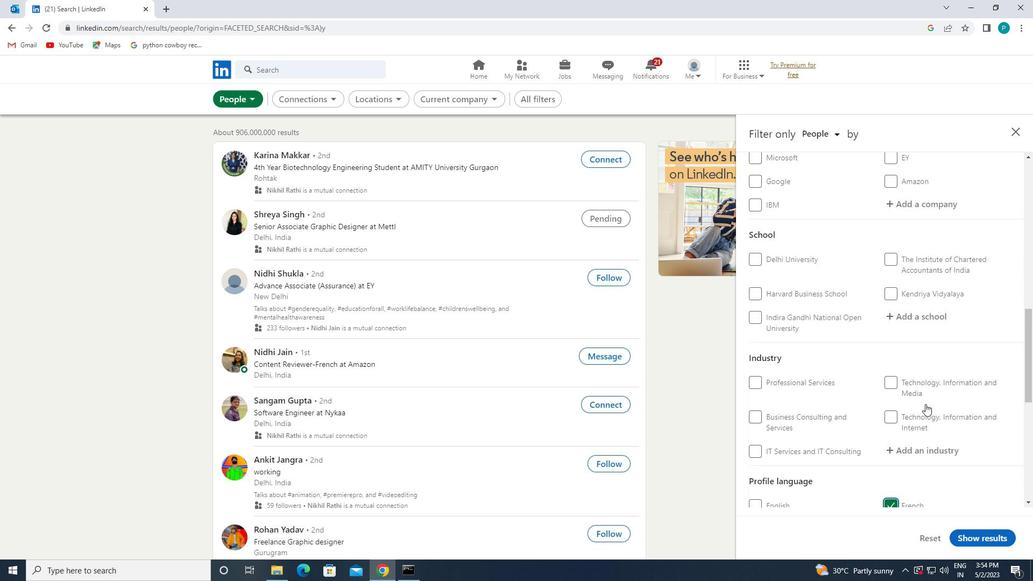 
Action: Mouse moved to (926, 400)
Screenshot: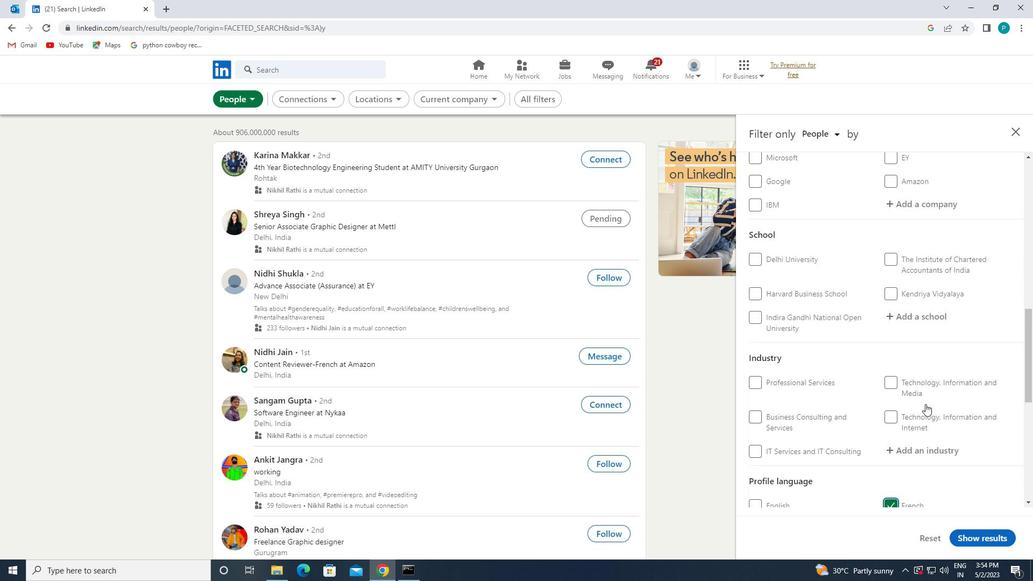 
Action: Mouse scrolled (926, 401) with delta (0, 0)
Screenshot: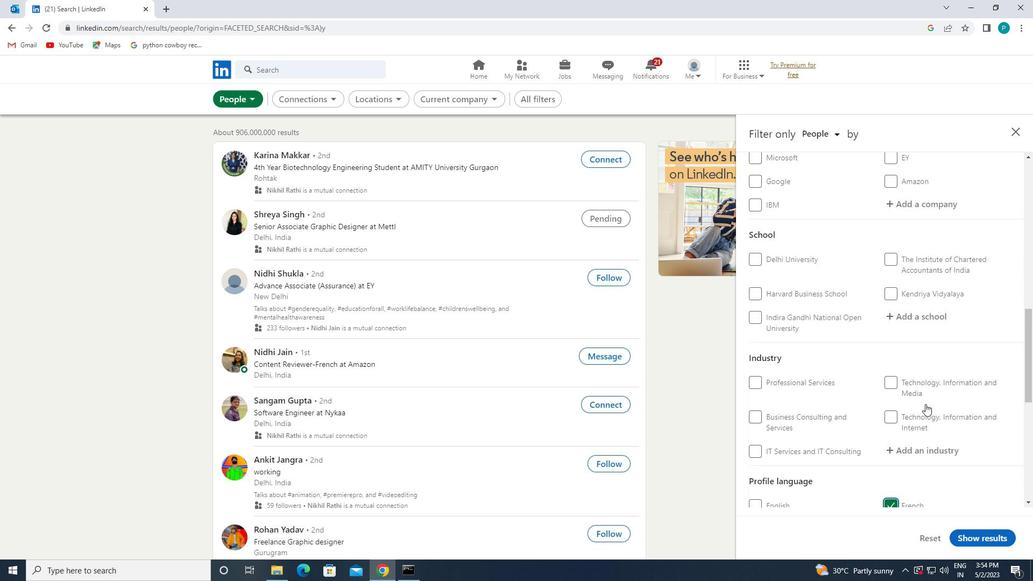 
Action: Mouse moved to (926, 399)
Screenshot: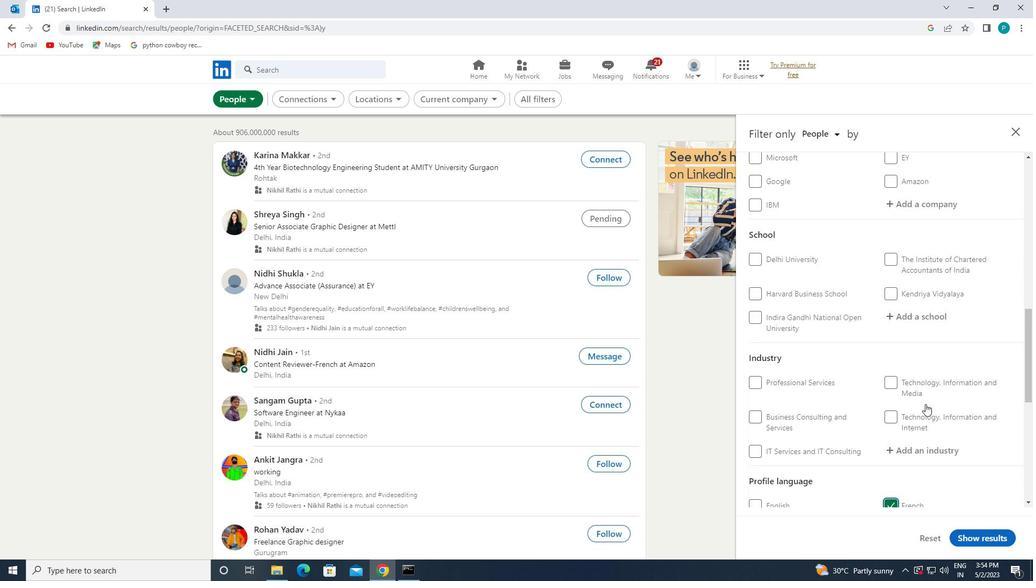 
Action: Mouse scrolled (926, 400) with delta (0, 0)
Screenshot: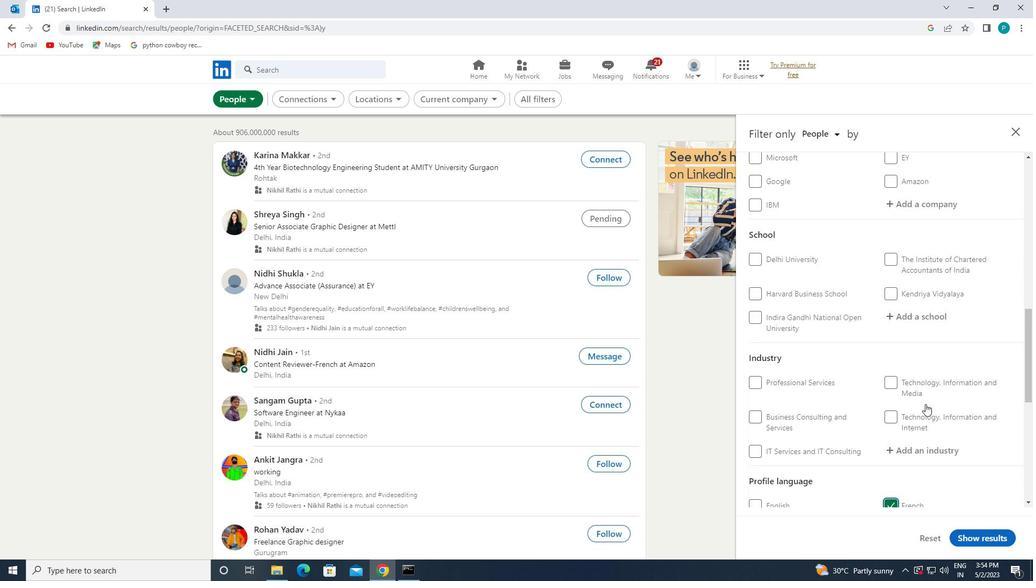 
Action: Mouse moved to (905, 288)
Screenshot: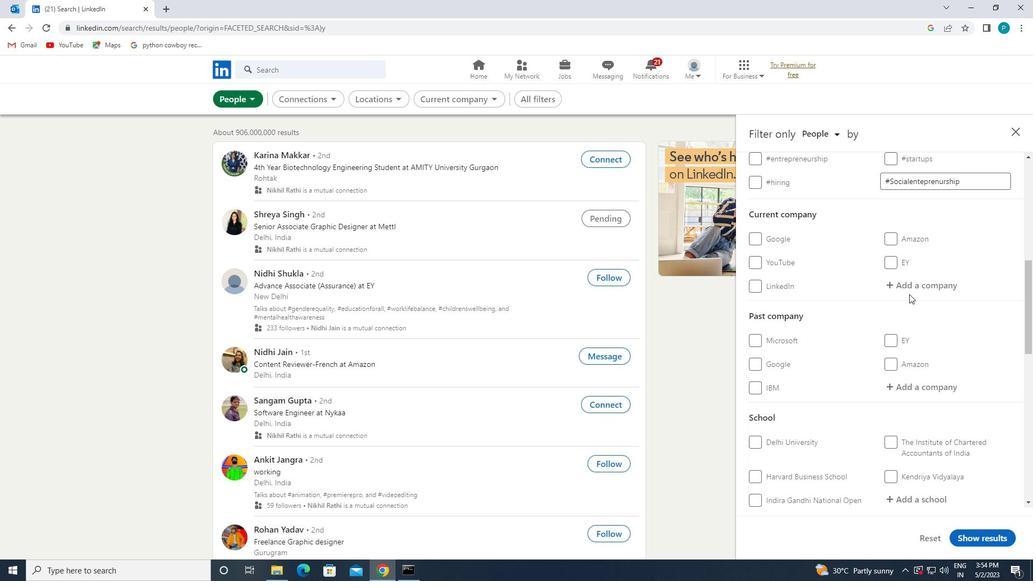 
Action: Mouse pressed left at (905, 288)
Screenshot: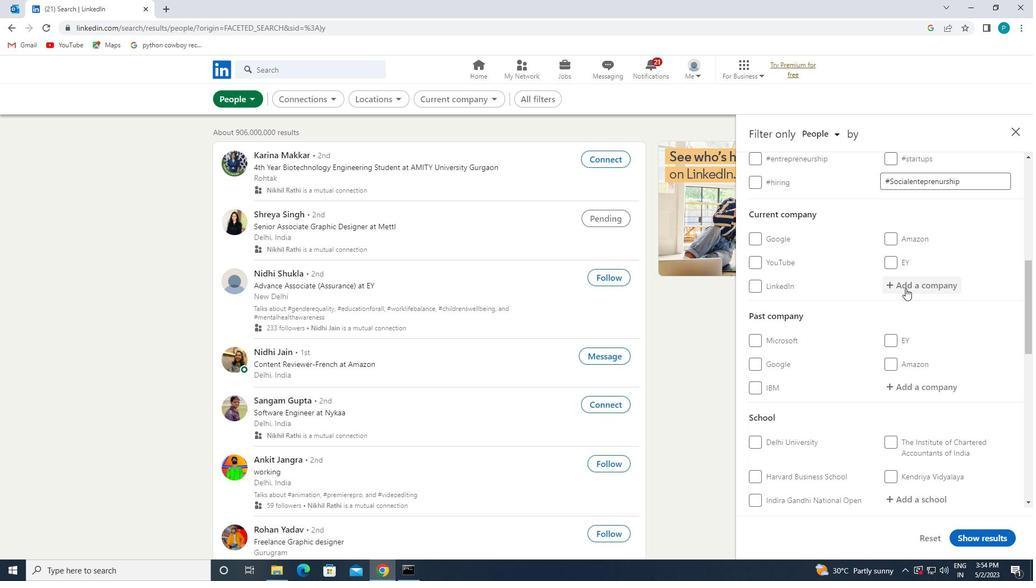 
Action: Key pressed <Key.caps_lock>EVERSANA
Screenshot: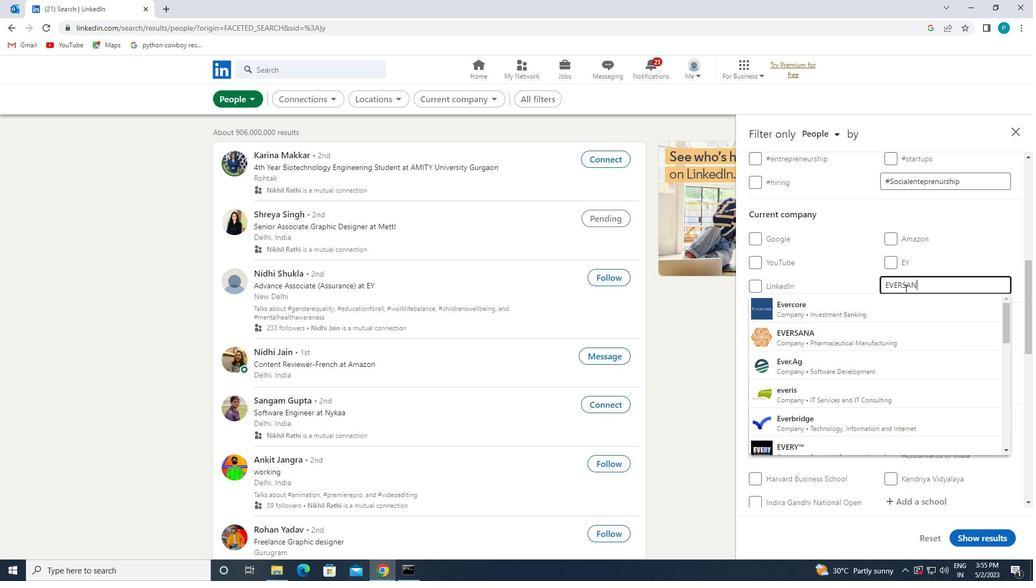 
Action: Mouse moved to (905, 300)
Screenshot: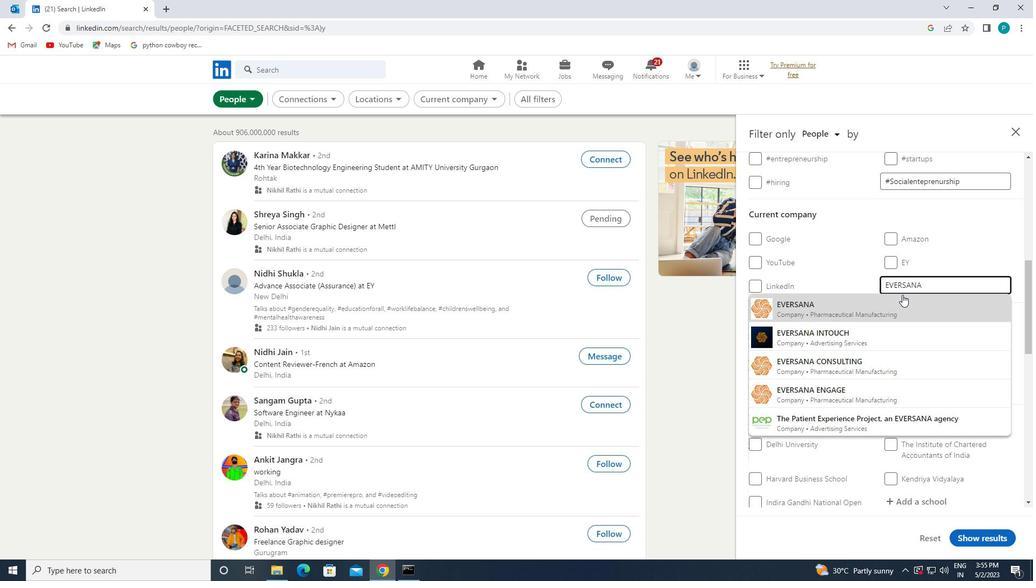 
Action: Mouse pressed left at (905, 300)
Screenshot: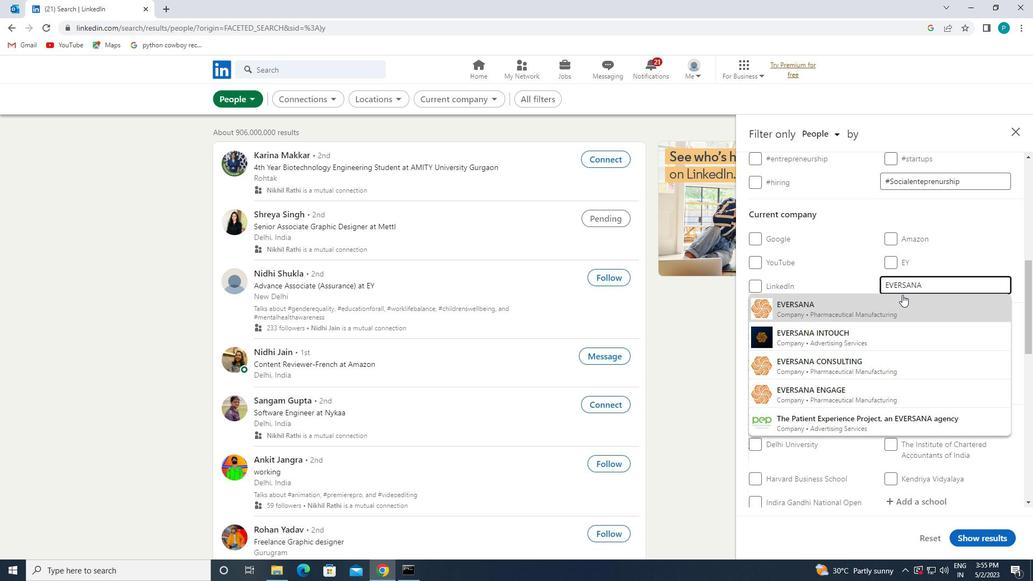 
Action: Mouse moved to (908, 308)
Screenshot: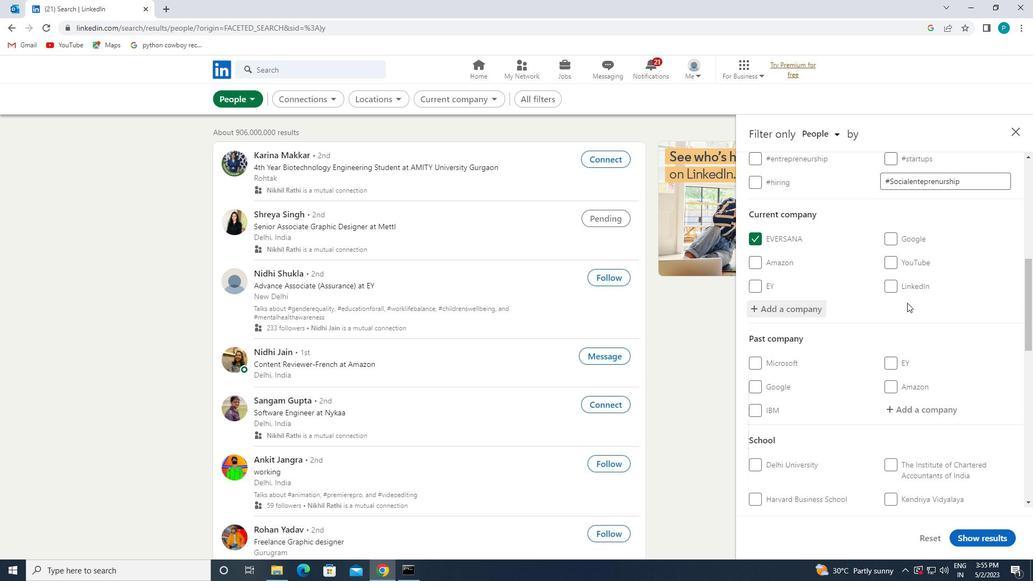 
Action: Mouse scrolled (908, 307) with delta (0, 0)
Screenshot: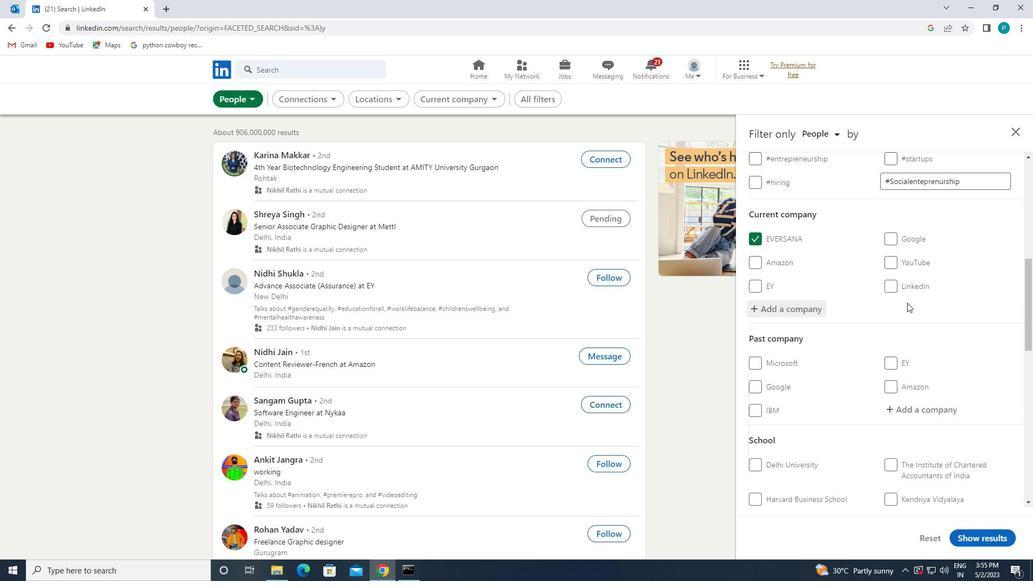 
Action: Mouse scrolled (908, 307) with delta (0, 0)
Screenshot: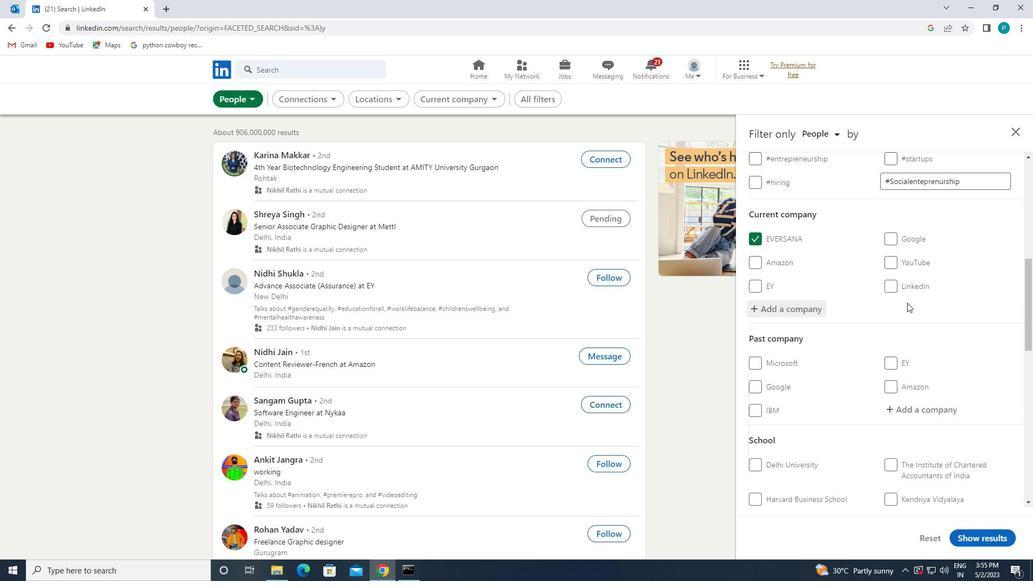 
Action: Mouse scrolled (908, 307) with delta (0, 0)
Screenshot: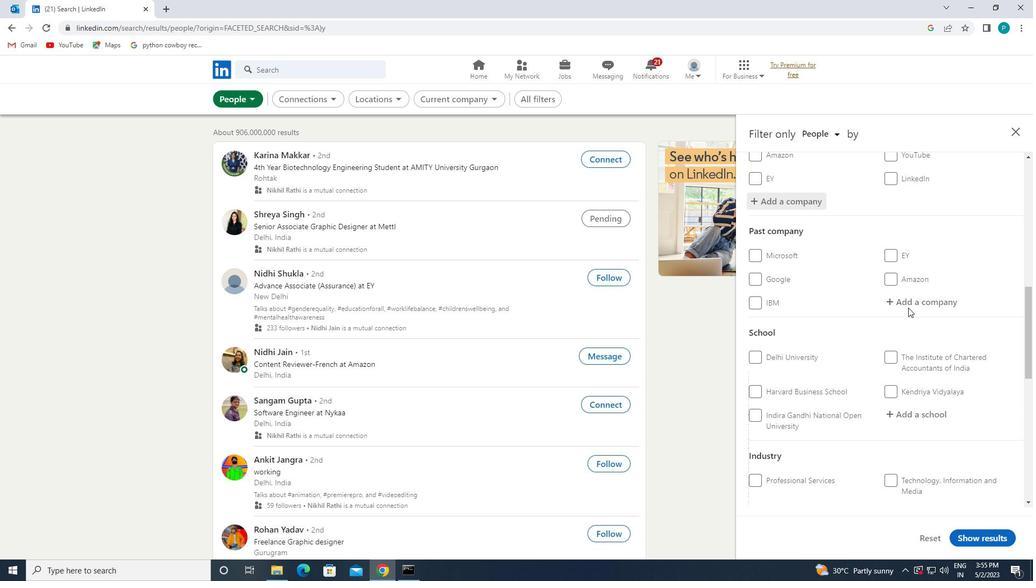 
Action: Mouse scrolled (908, 307) with delta (0, 0)
Screenshot: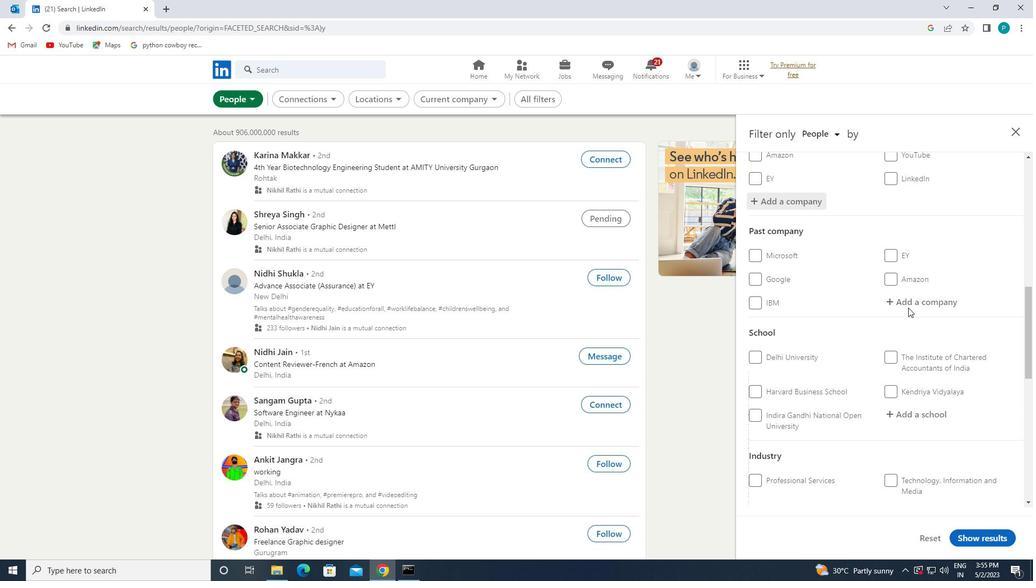 
Action: Mouse pressed left at (908, 308)
Screenshot: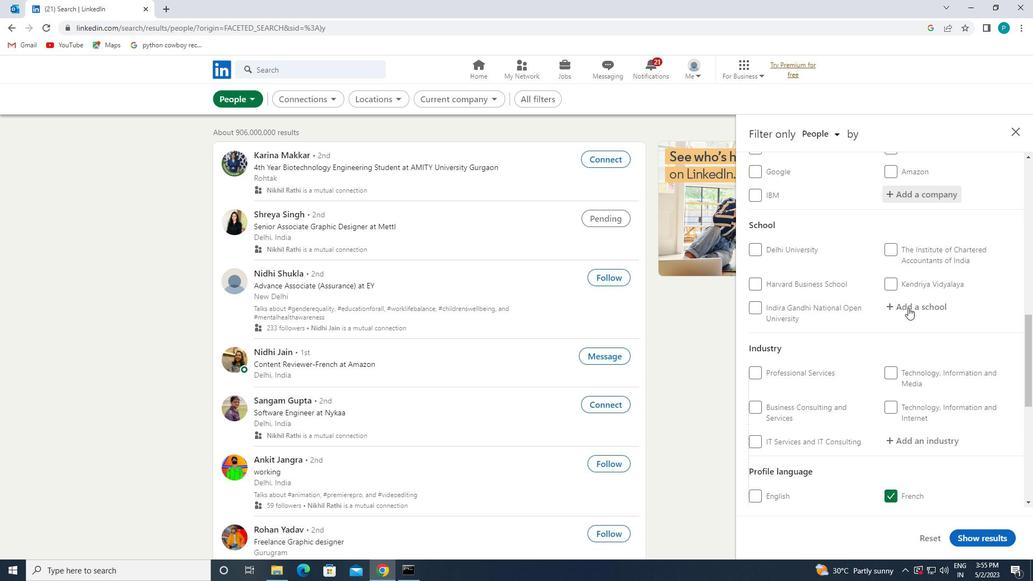 
Action: Key pressed H<Key.caps_lock>ALIDA
Screenshot: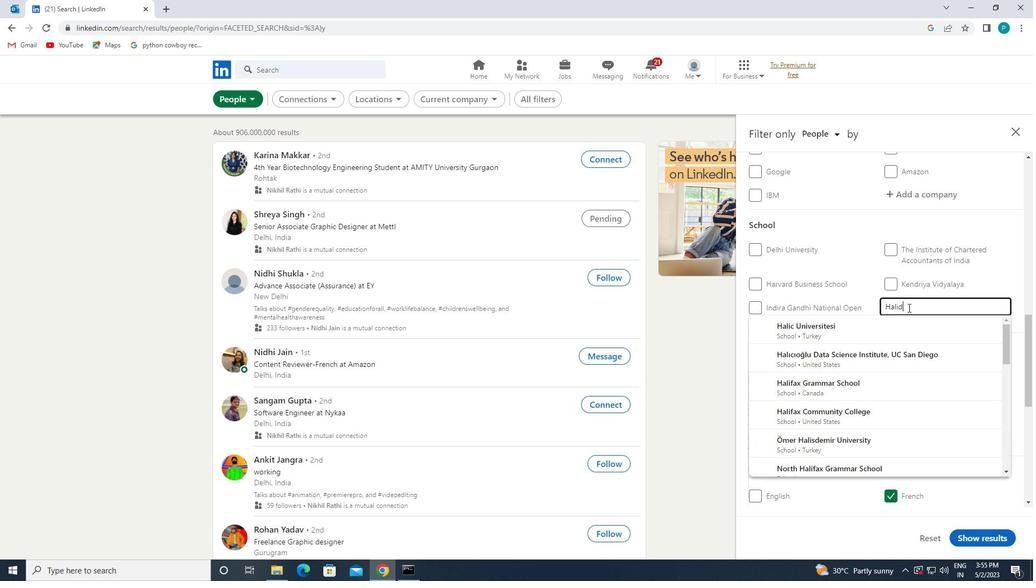 
Action: Mouse moved to (899, 309)
Screenshot: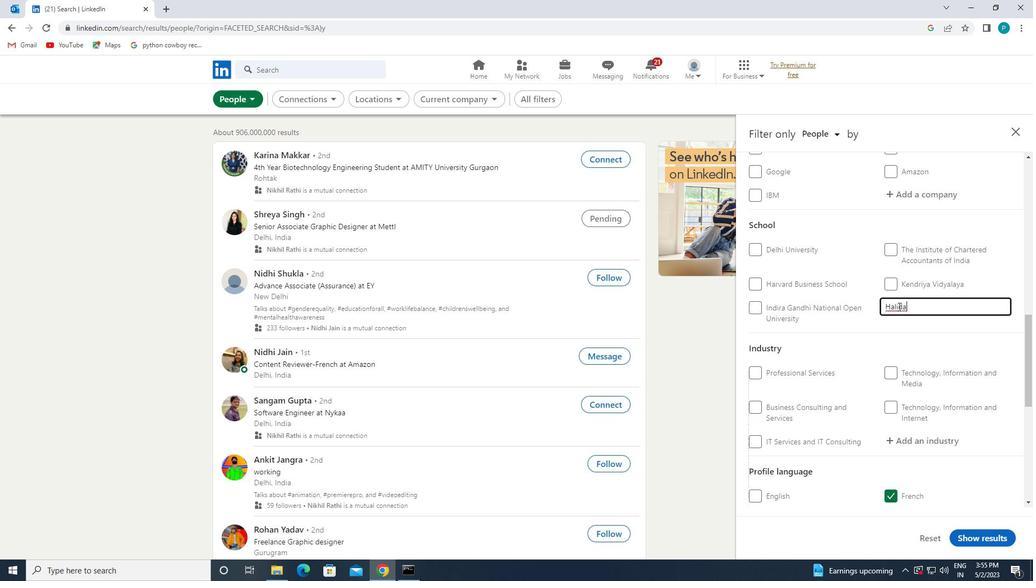 
Action: Mouse pressed left at (899, 309)
Screenshot: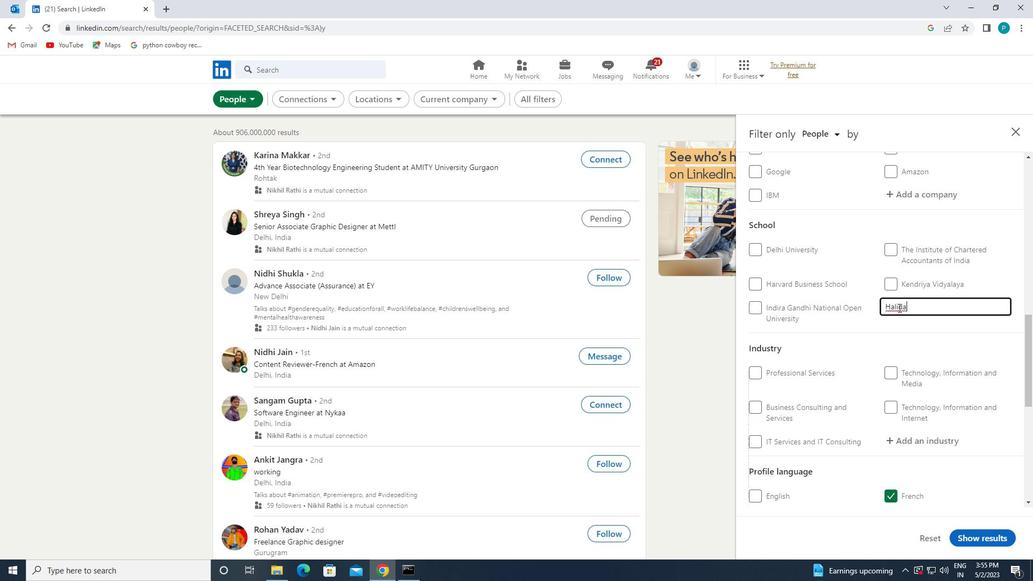 
Action: Mouse moved to (898, 309)
Screenshot: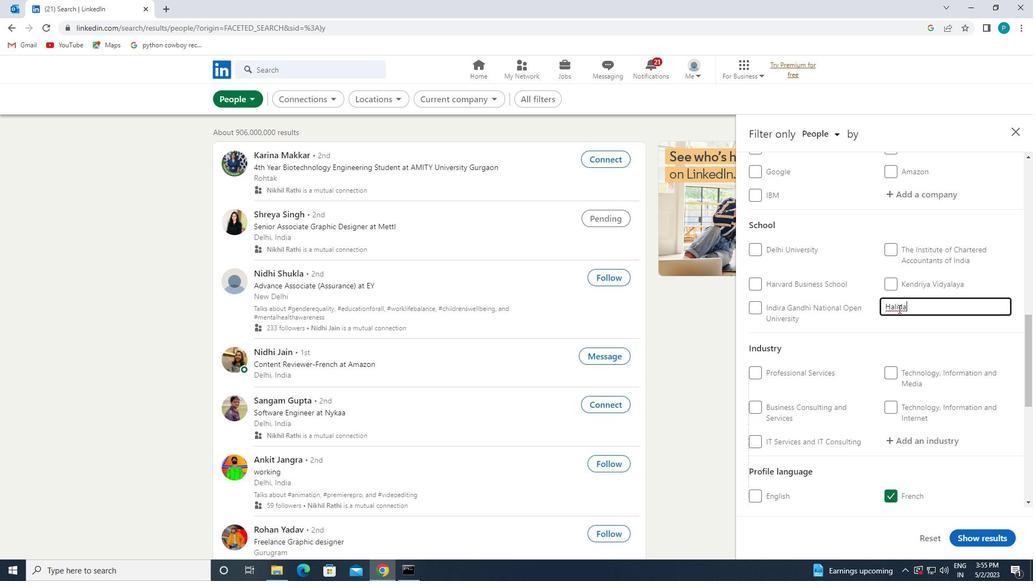 
Action: Key pressed <Key.backspace>
Screenshot: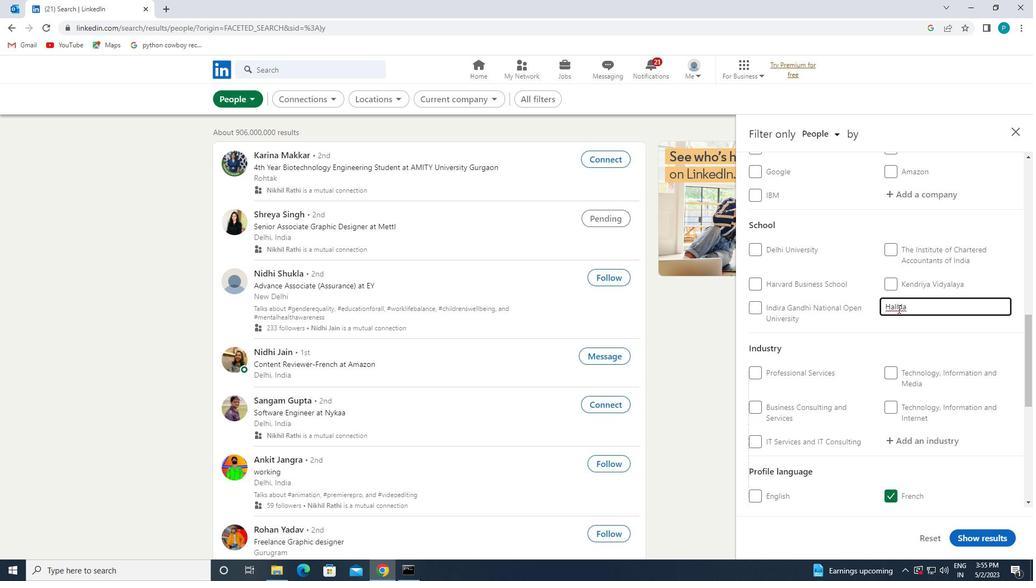 
Action: Mouse moved to (903, 308)
Screenshot: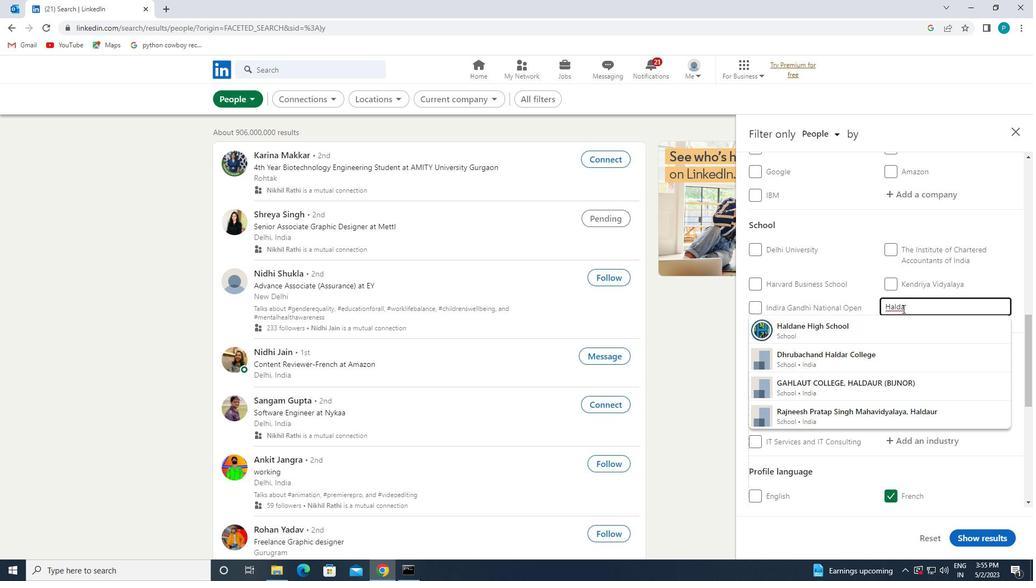 
Action: Mouse pressed left at (903, 308)
Screenshot: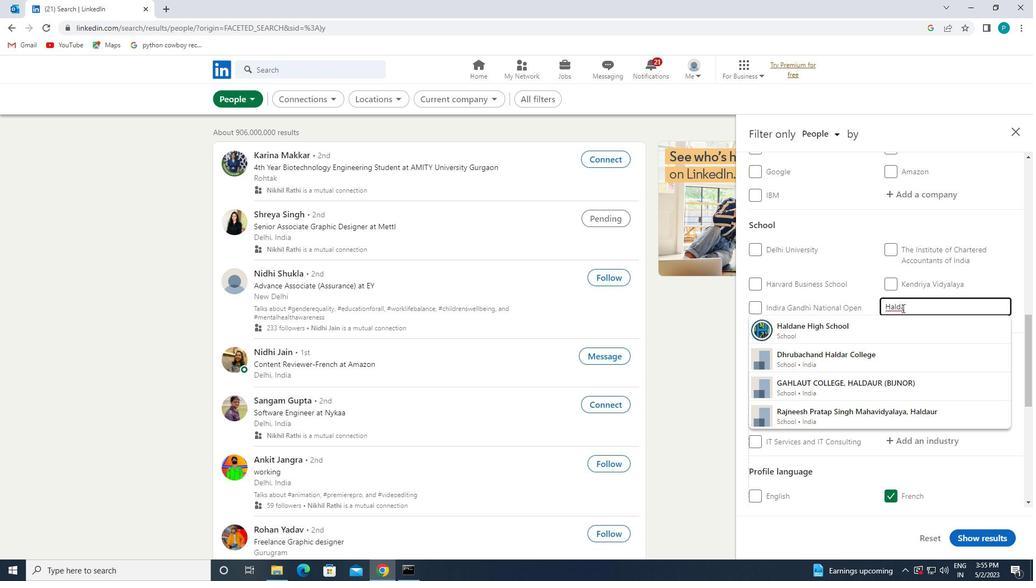 
Action: Mouse moved to (903, 308)
Screenshot: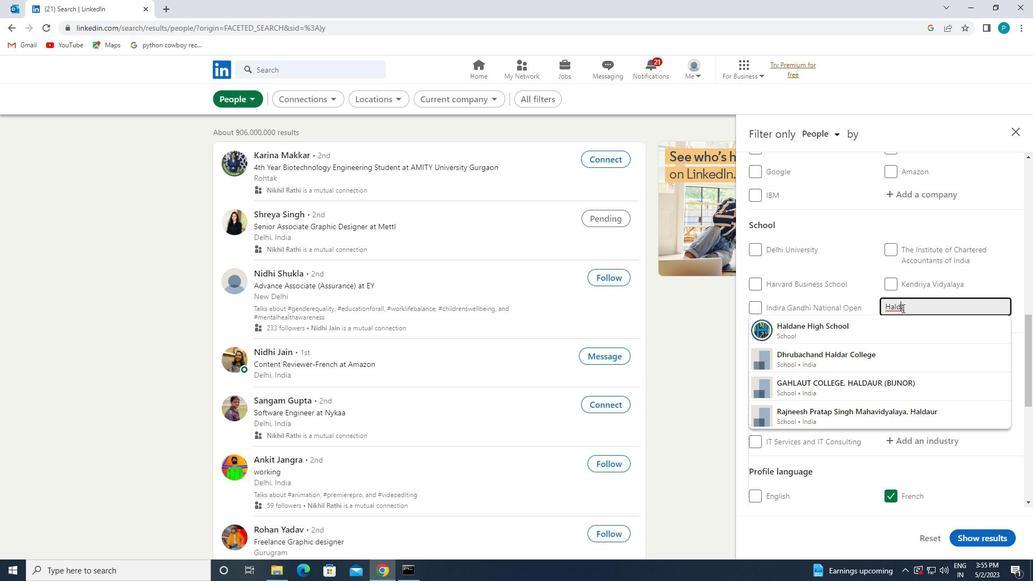 
Action: Key pressed I
Screenshot: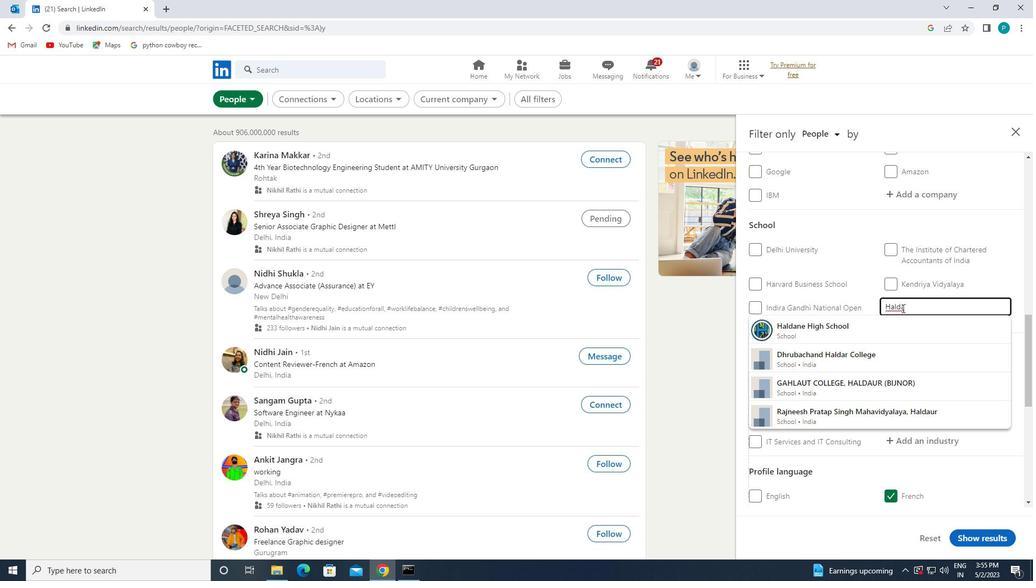 
Action: Mouse moved to (890, 361)
Screenshot: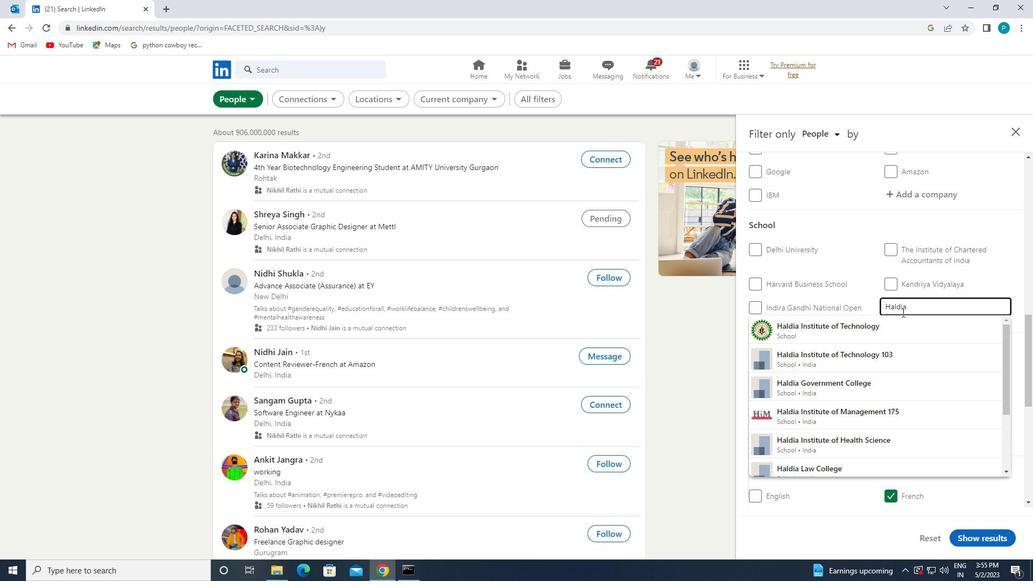 
Action: Mouse pressed left at (890, 361)
Screenshot: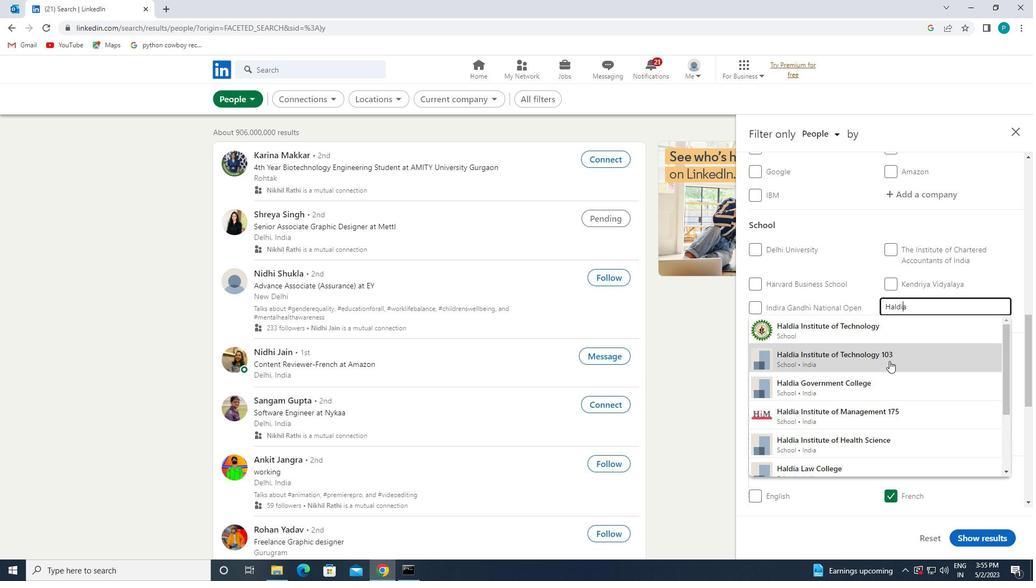 
Action: Mouse moved to (904, 316)
Screenshot: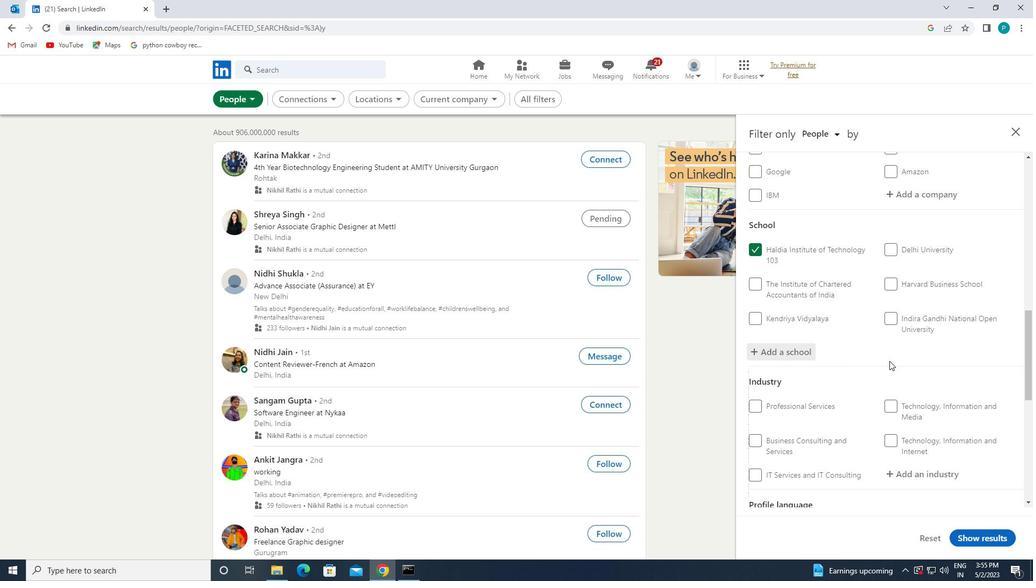
Action: Mouse scrolled (904, 316) with delta (0, 0)
Screenshot: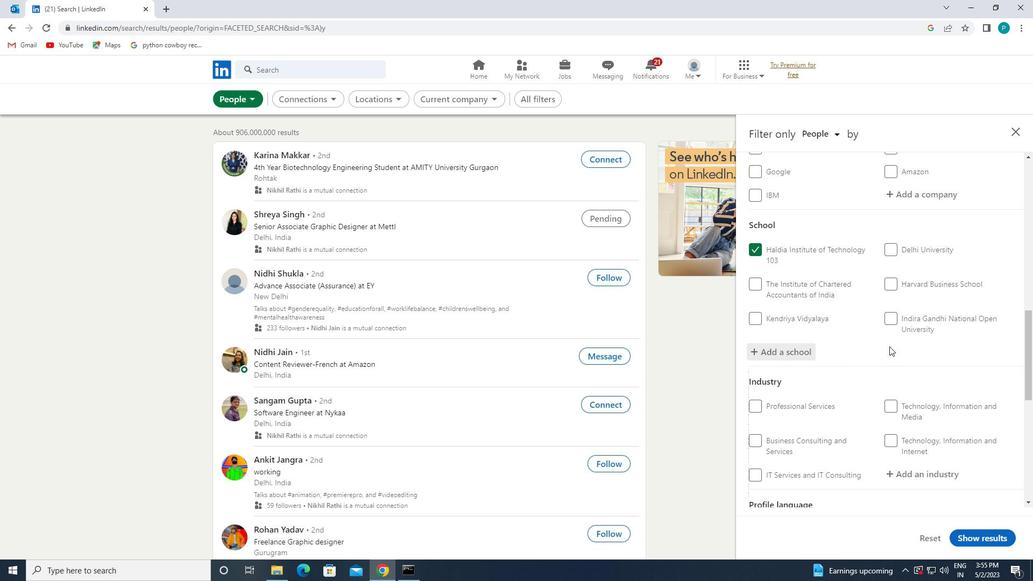 
Action: Mouse scrolled (904, 316) with delta (0, 0)
Screenshot: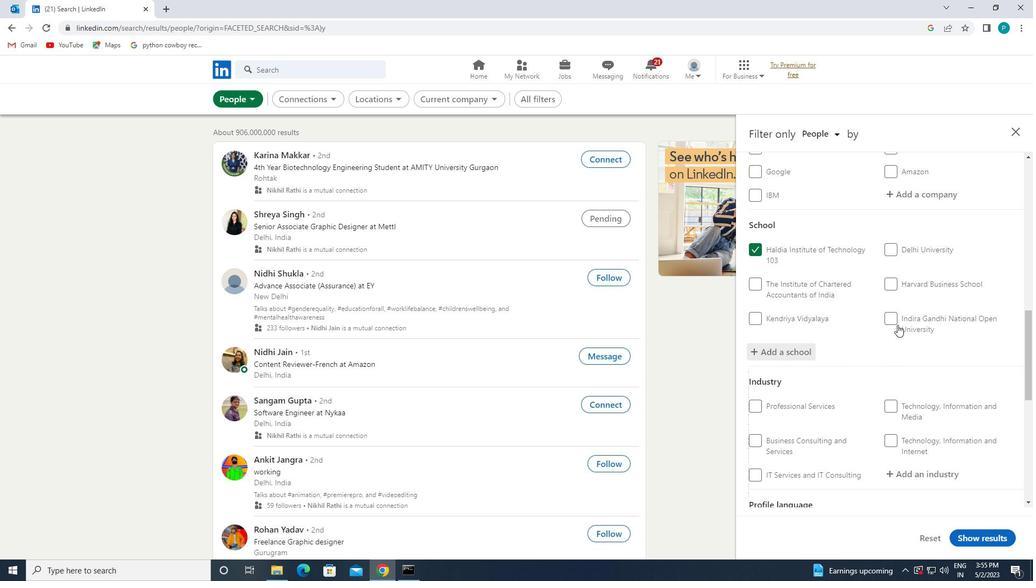 
Action: Mouse scrolled (904, 316) with delta (0, 0)
Screenshot: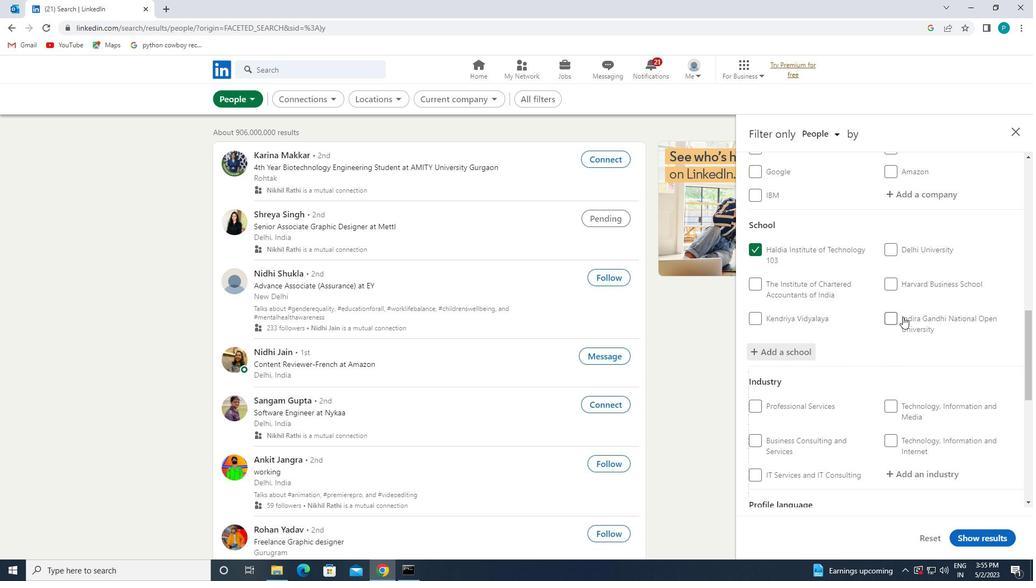 
Action: Mouse moved to (911, 313)
Screenshot: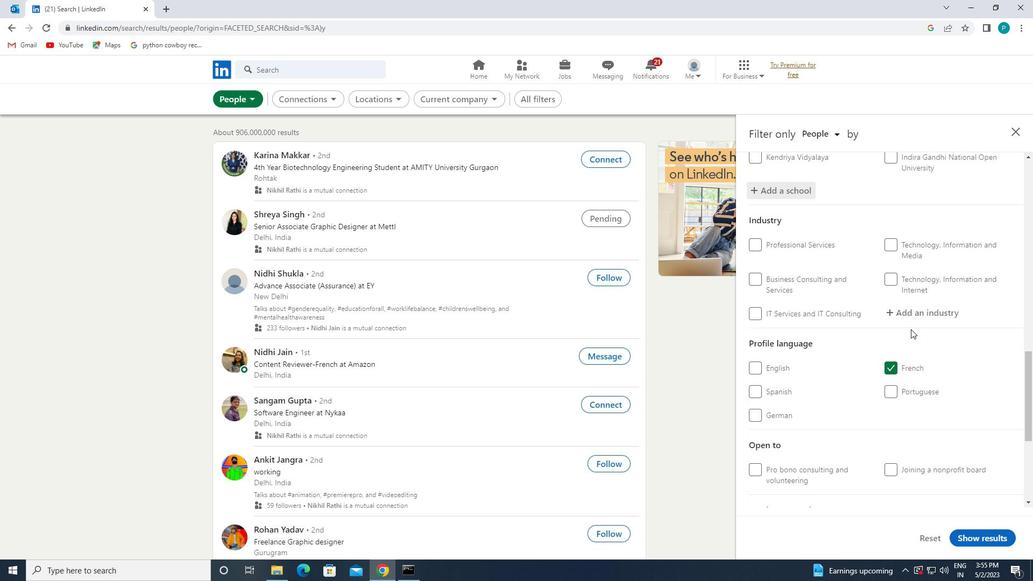 
Action: Mouse pressed left at (911, 313)
Screenshot: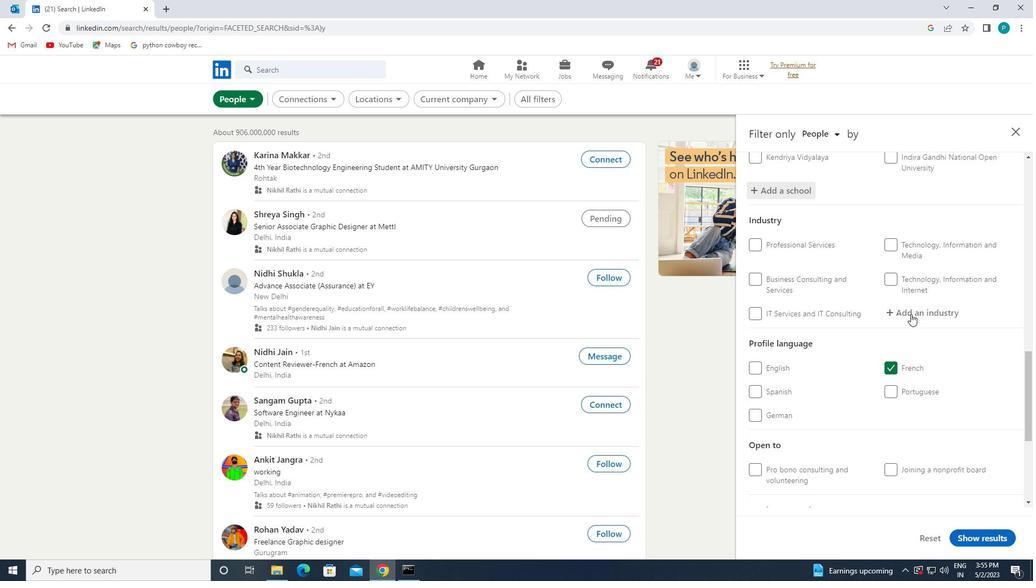 
Action: Key pressed <Key.caps_lock>A<Key.caps_lock>MBULA
Screenshot: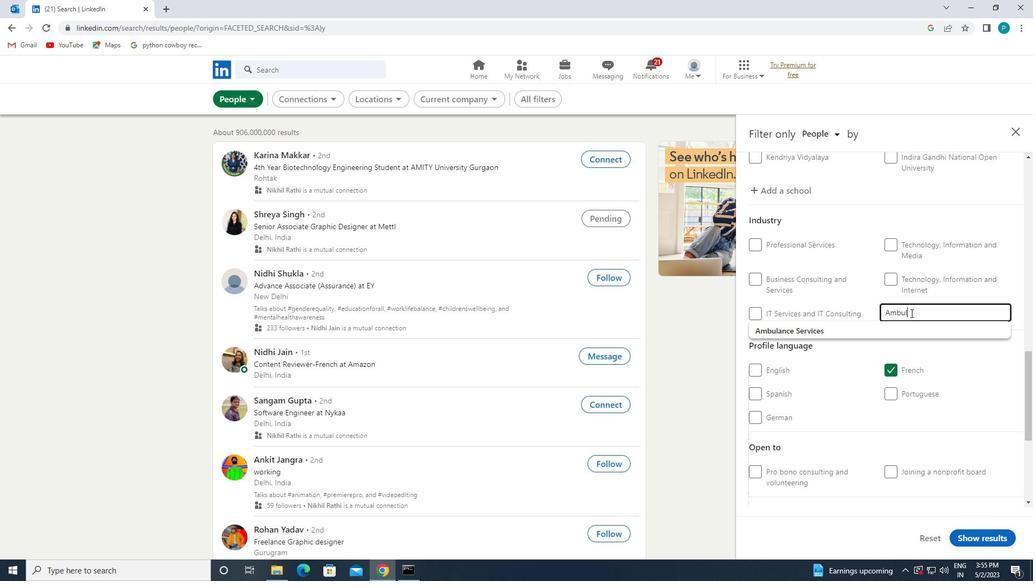 
Action: Mouse moved to (906, 323)
Screenshot: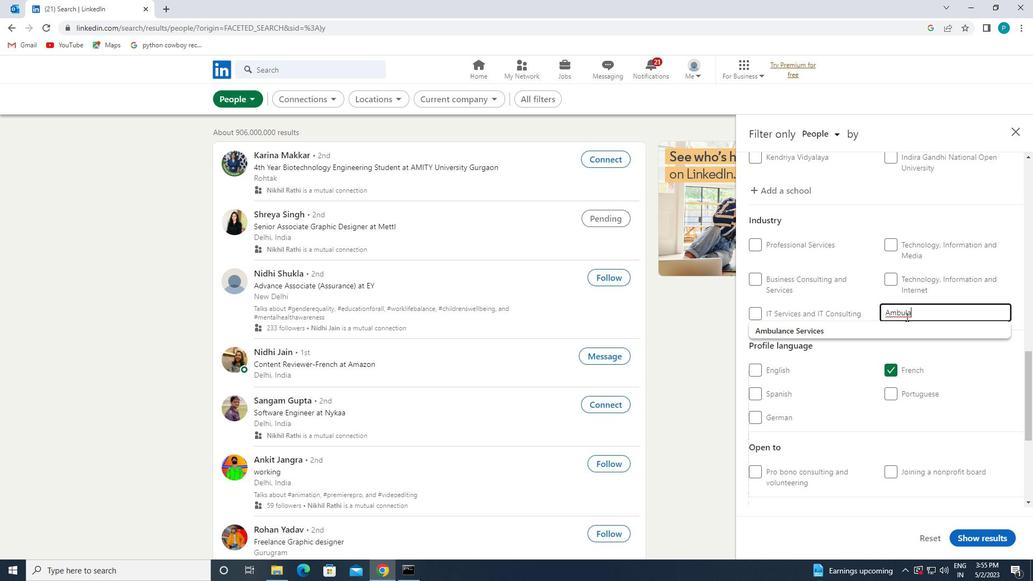 
Action: Mouse pressed left at (906, 323)
Screenshot: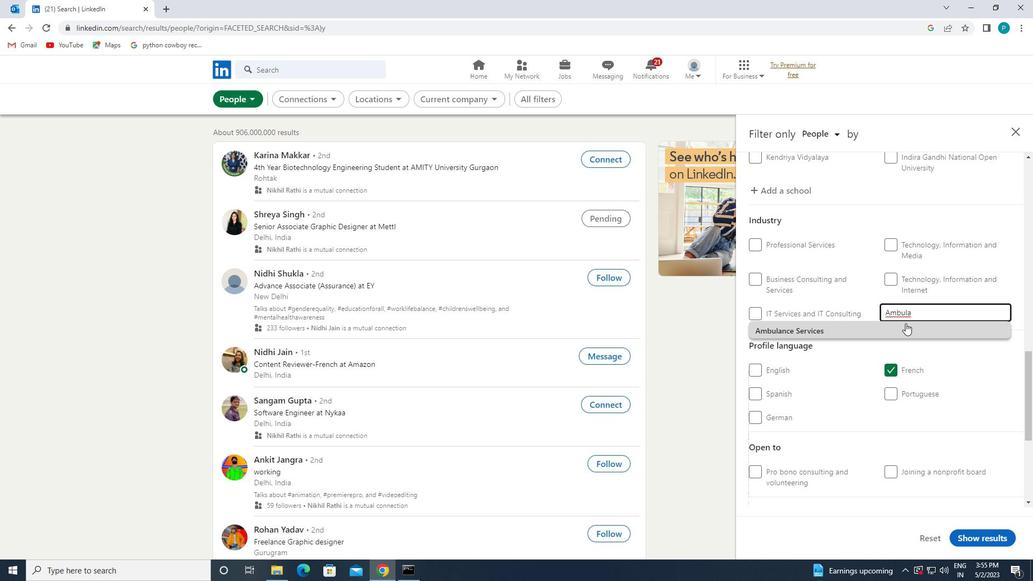 
Action: Mouse moved to (901, 333)
Screenshot: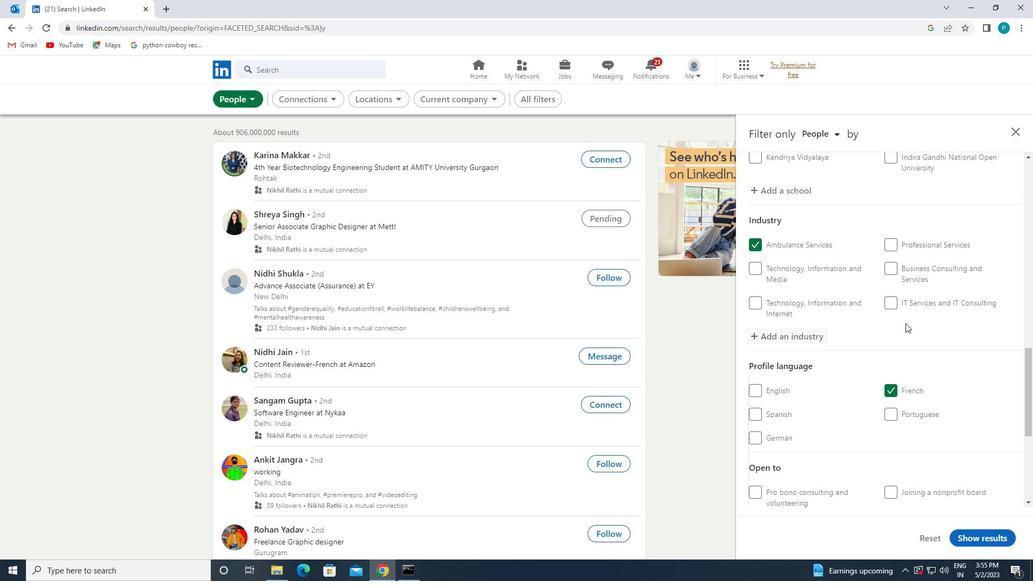 
Action: Mouse scrolled (901, 333) with delta (0, 0)
Screenshot: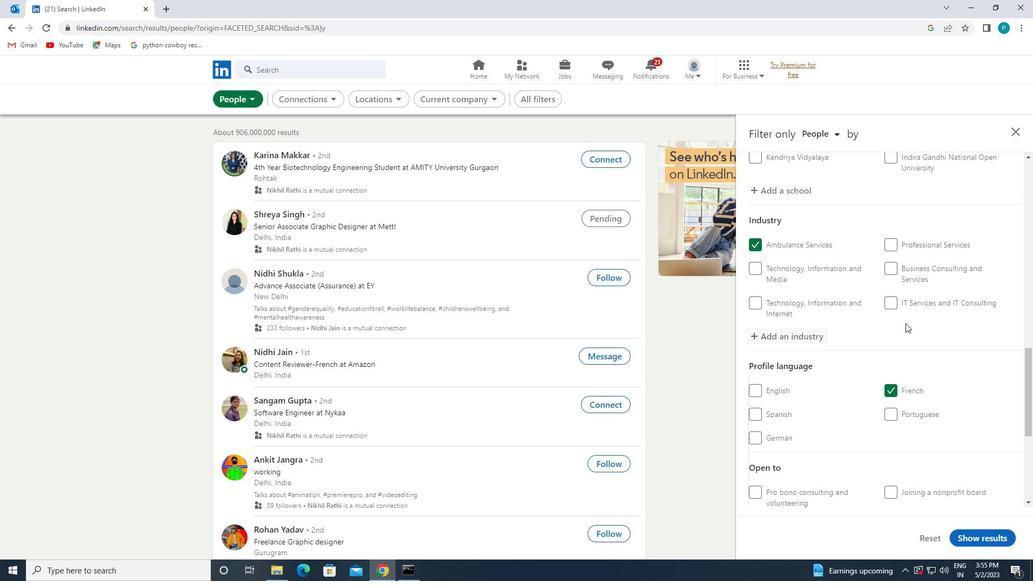 
Action: Mouse moved to (899, 337)
Screenshot: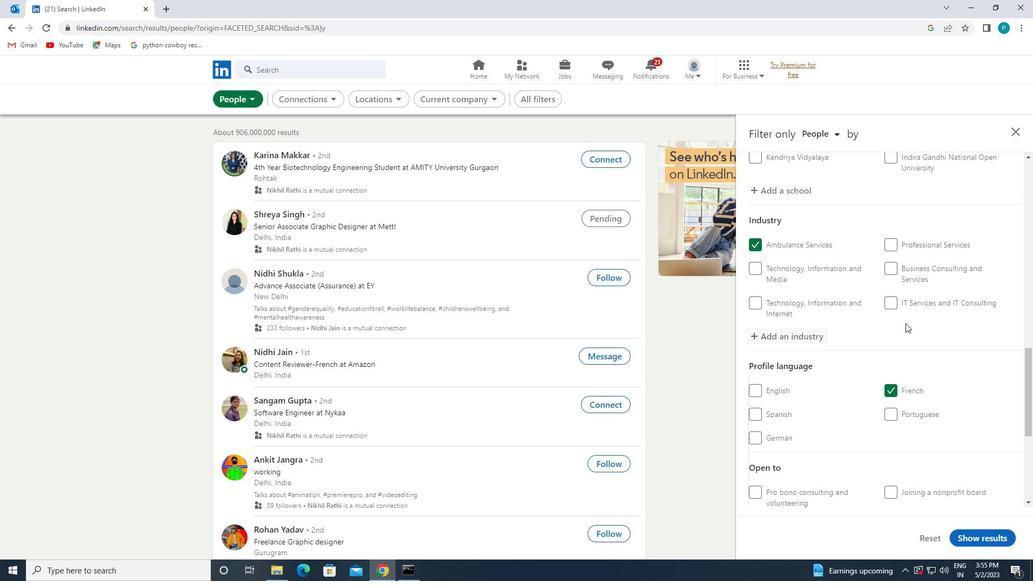 
Action: Mouse scrolled (899, 337) with delta (0, 0)
Screenshot: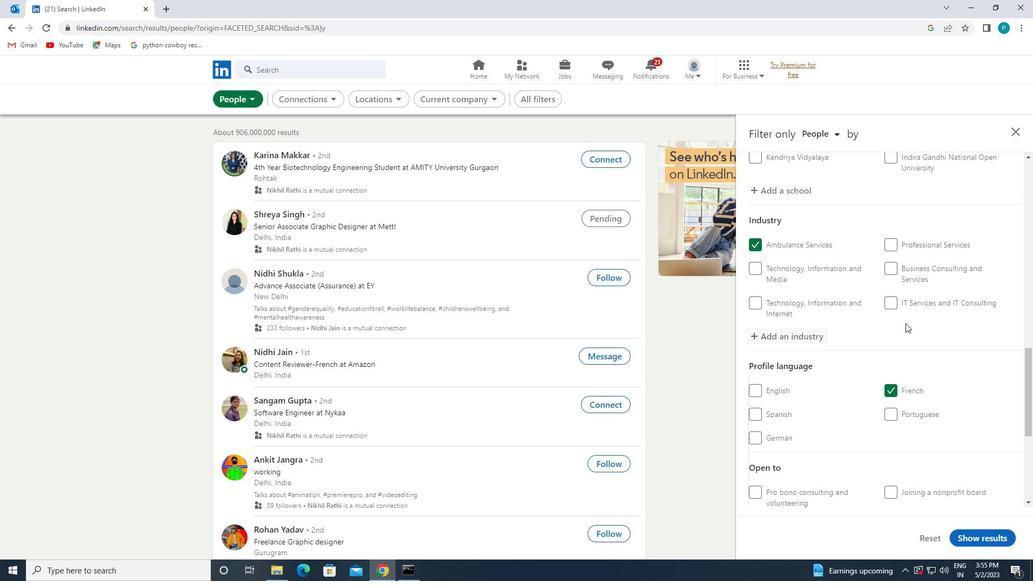
Action: Mouse moved to (898, 339)
Screenshot: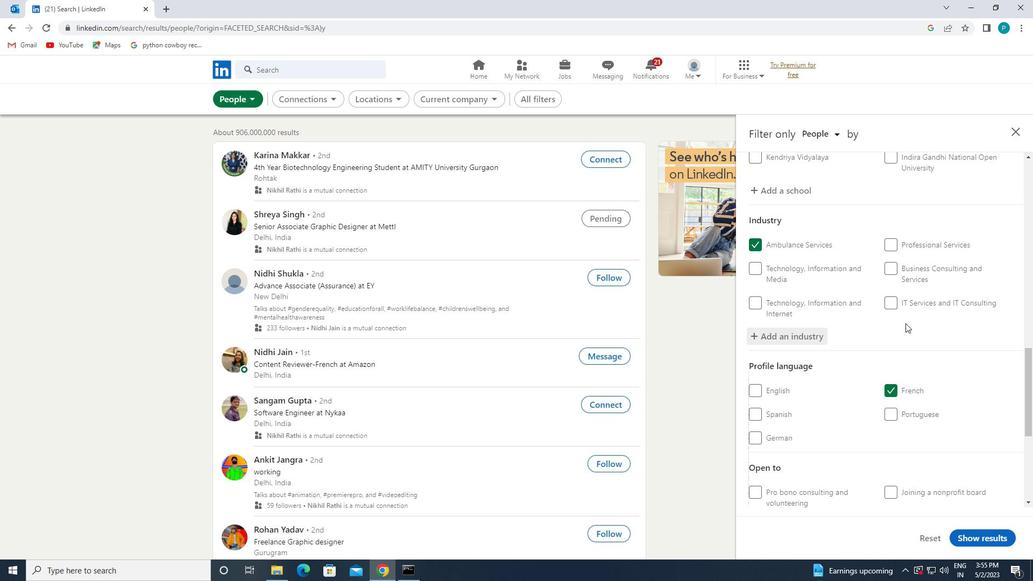 
Action: Mouse scrolled (898, 338) with delta (0, 0)
Screenshot: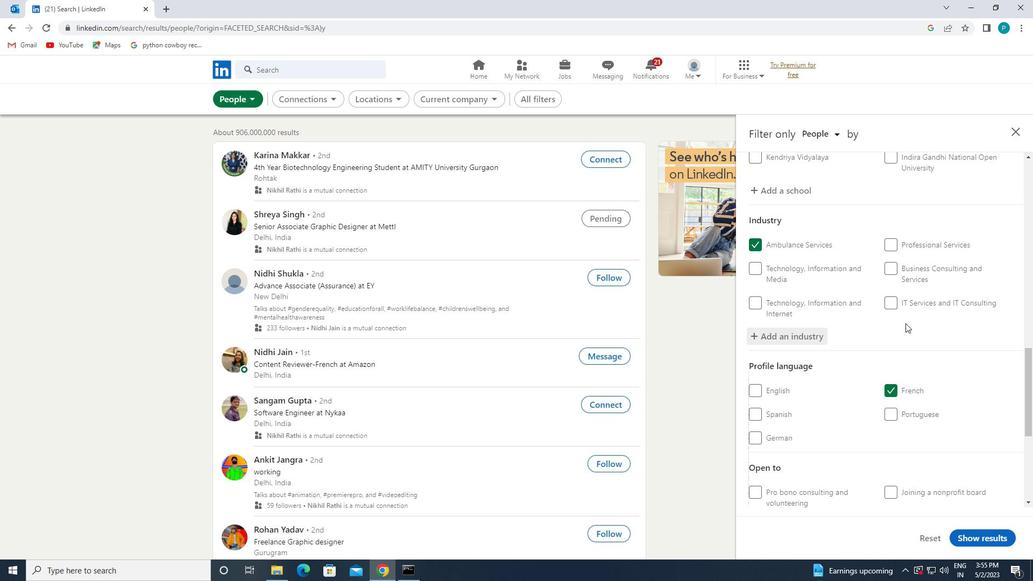 
Action: Mouse moved to (921, 407)
Screenshot: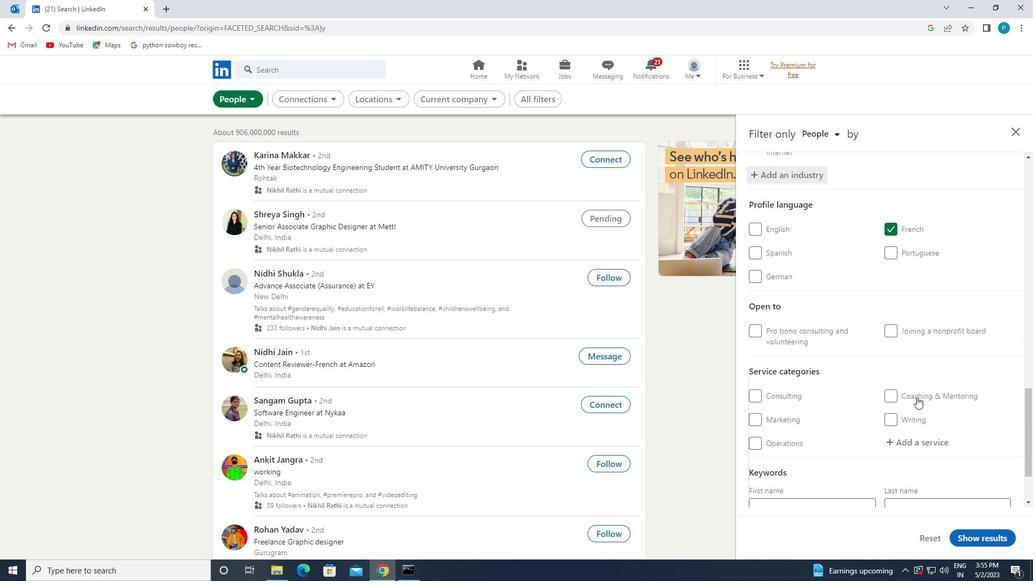 
Action: Mouse scrolled (921, 406) with delta (0, 0)
Screenshot: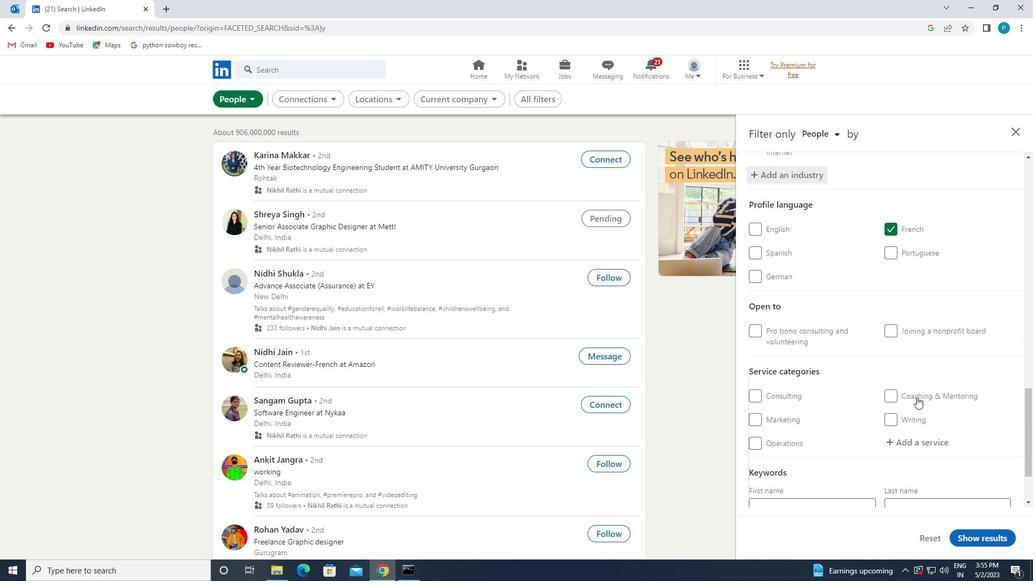
Action: Mouse moved to (921, 407)
Screenshot: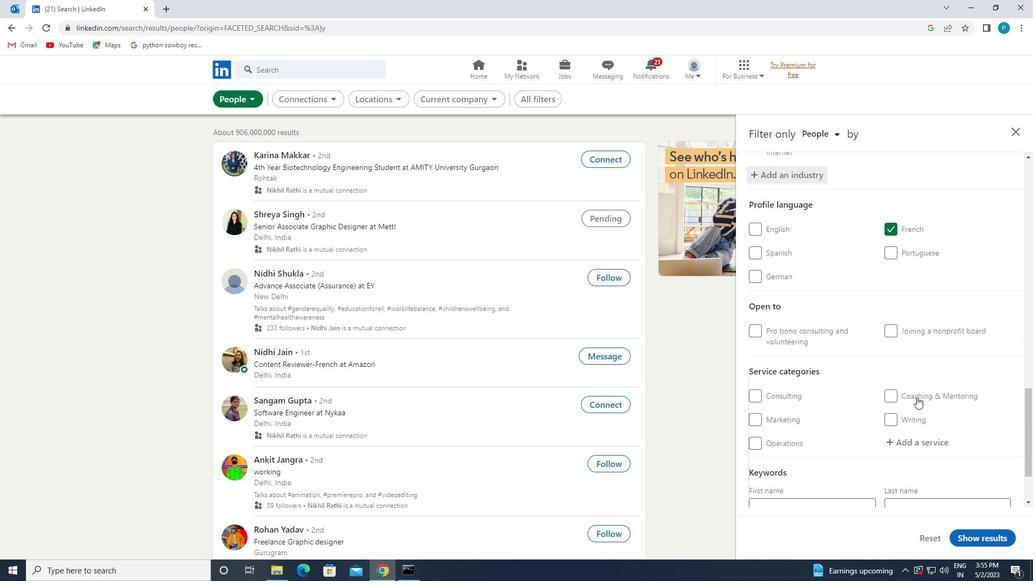 
Action: Mouse scrolled (921, 406) with delta (0, 0)
Screenshot: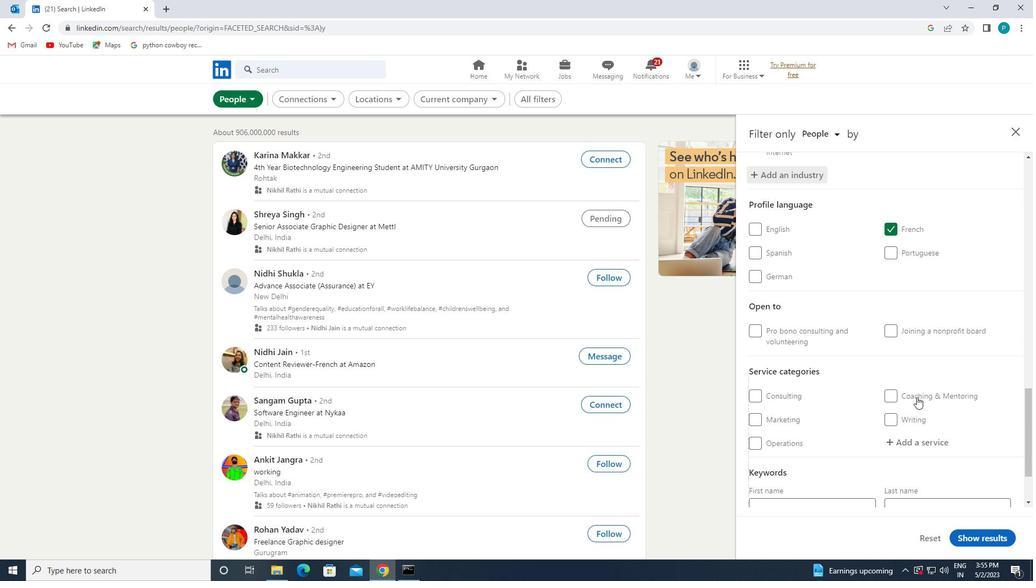 
Action: Mouse scrolled (921, 406) with delta (0, 0)
Screenshot: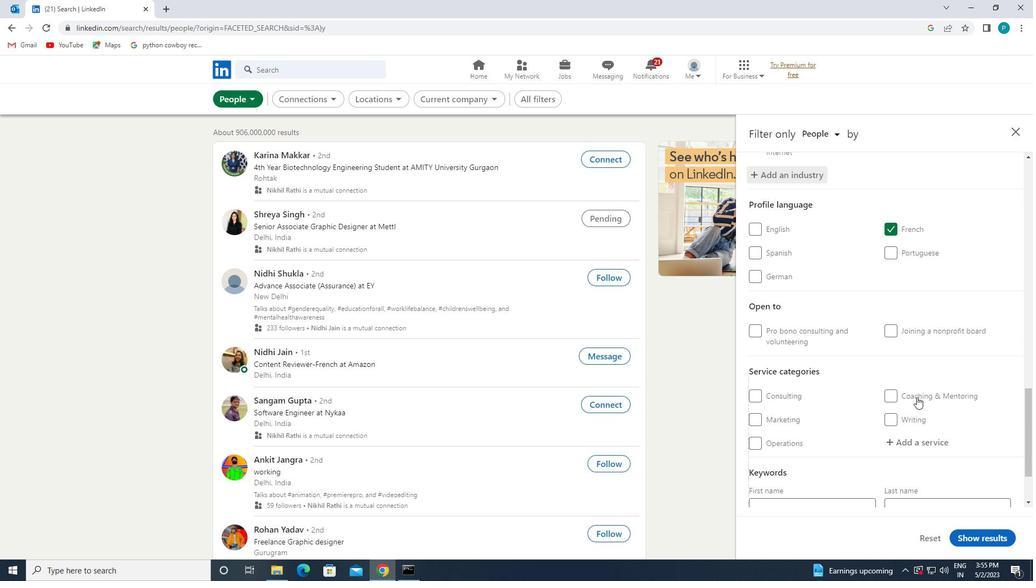 
Action: Mouse moved to (910, 364)
Screenshot: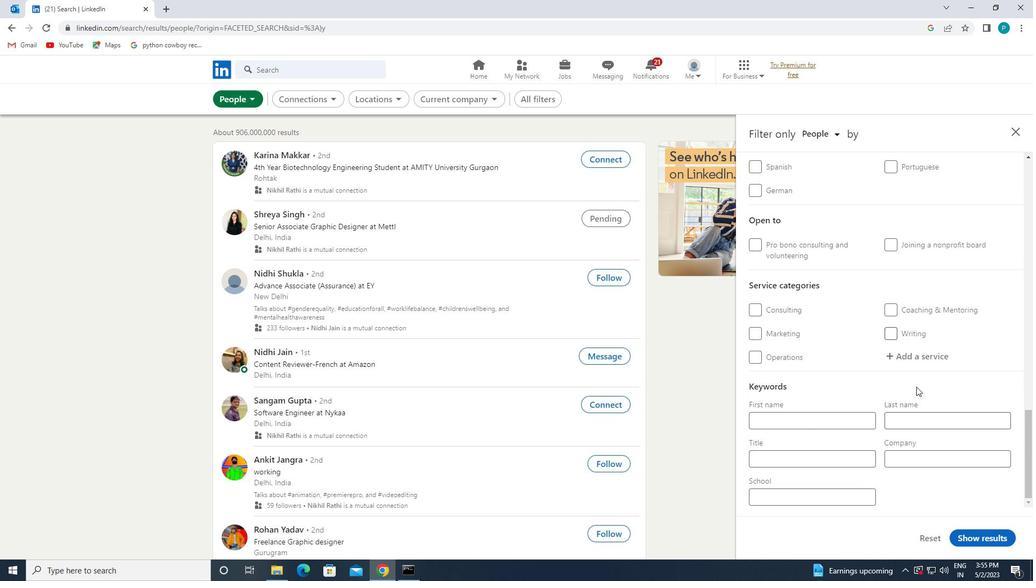 
Action: Mouse pressed left at (910, 364)
Screenshot: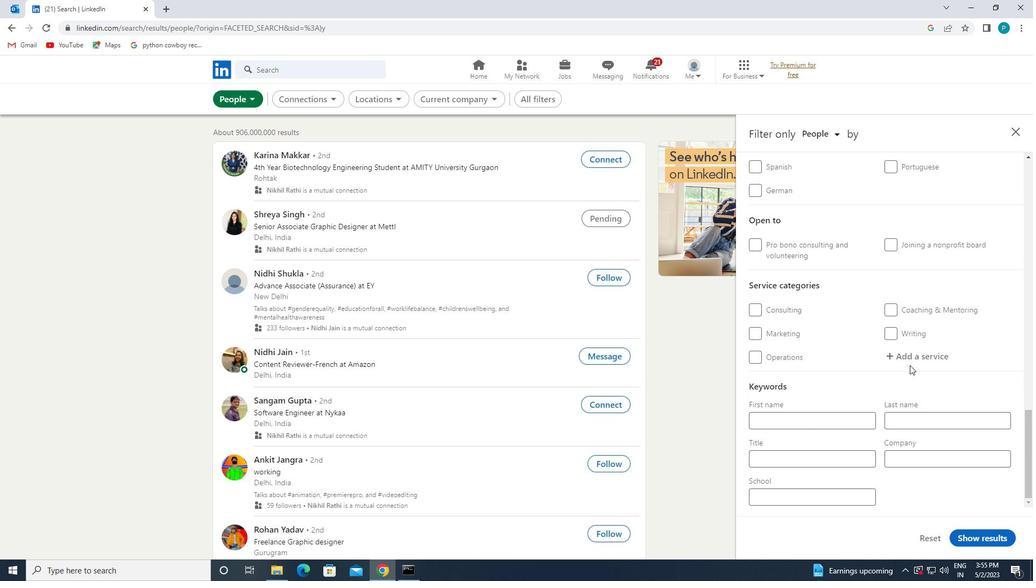 
Action: Key pressed <Key.caps_lock>R<Key.caps_lock>ELOCR<Key.backspace>A
Screenshot: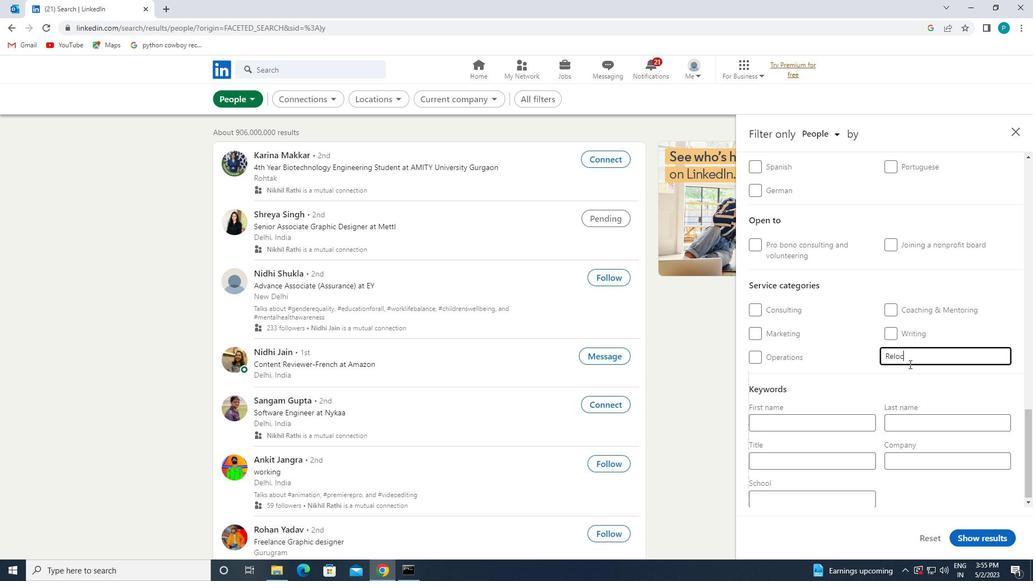 
Action: Mouse pressed left at (910, 364)
Screenshot: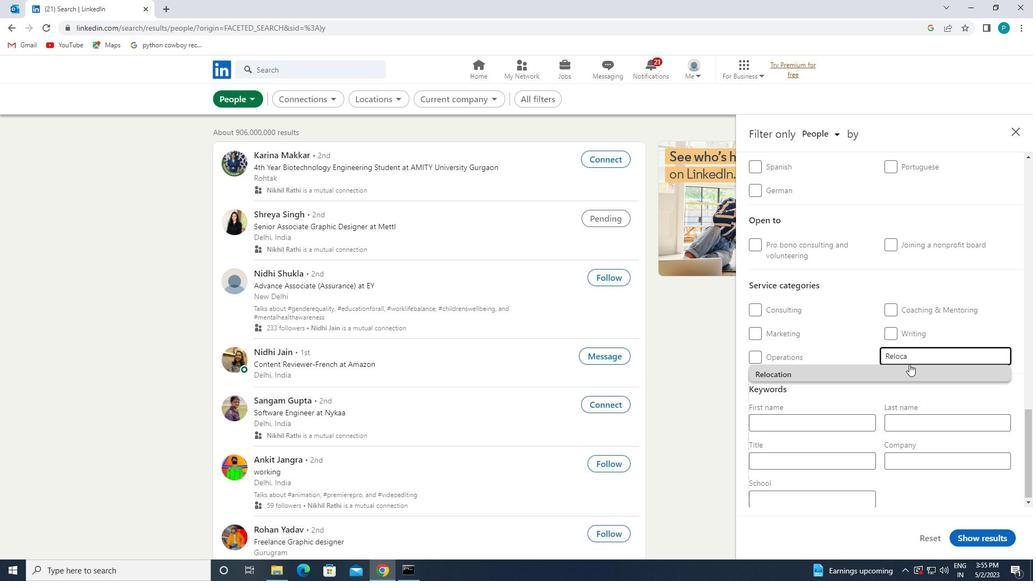 
Action: Mouse moved to (869, 412)
Screenshot: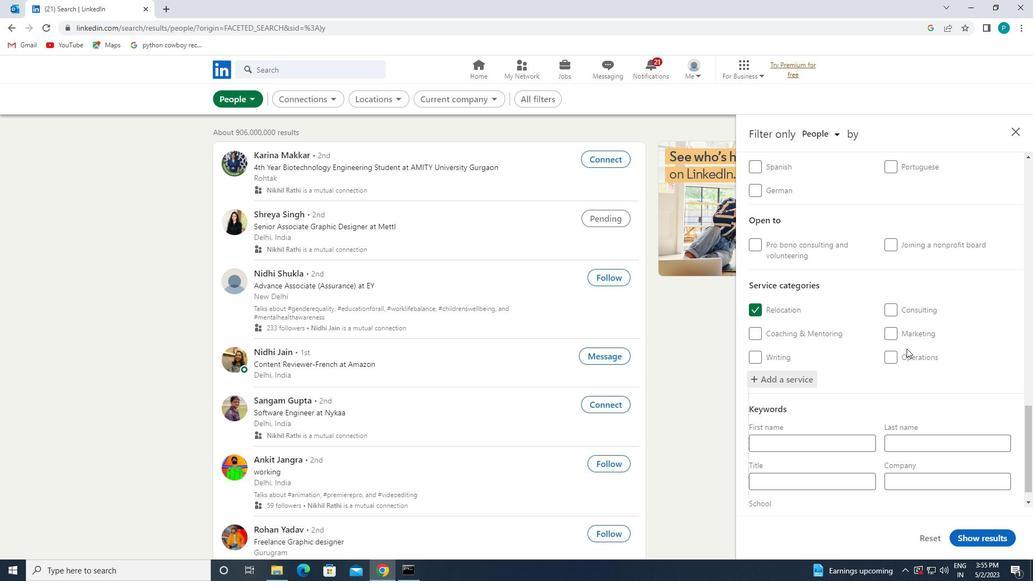
Action: Mouse scrolled (869, 411) with delta (0, 0)
Screenshot: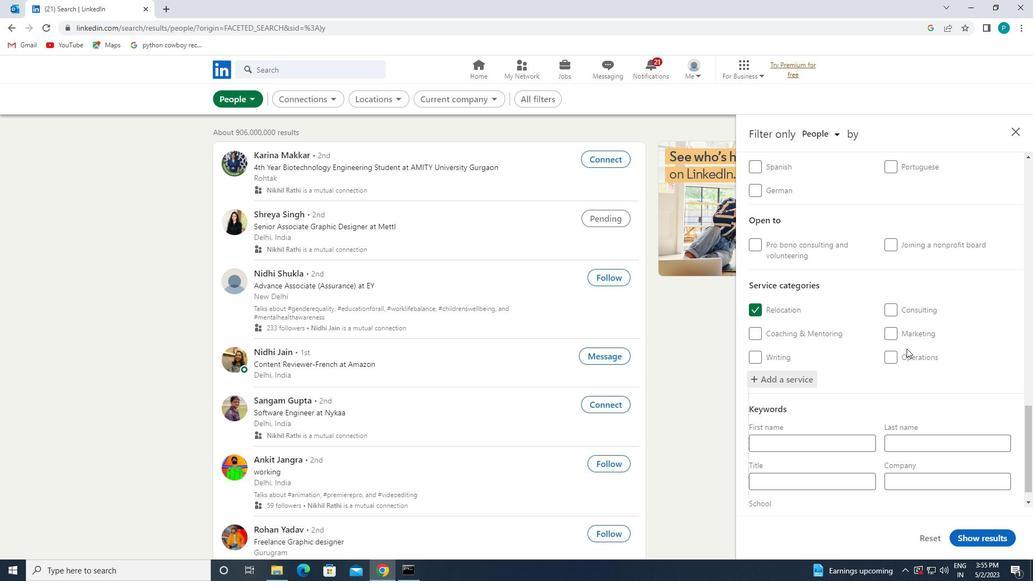 
Action: Mouse moved to (859, 423)
Screenshot: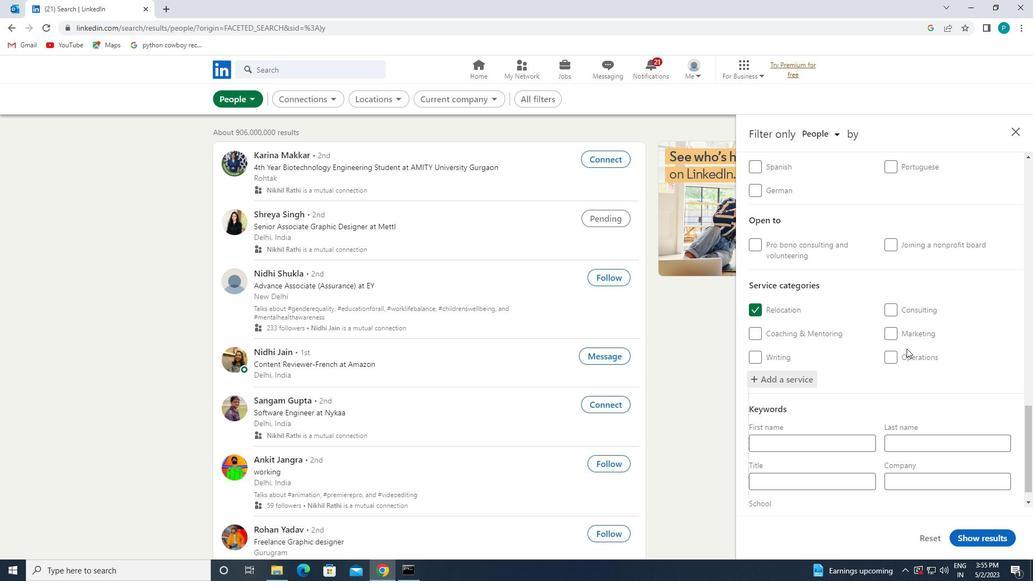 
Action: Mouse scrolled (859, 423) with delta (0, 0)
Screenshot: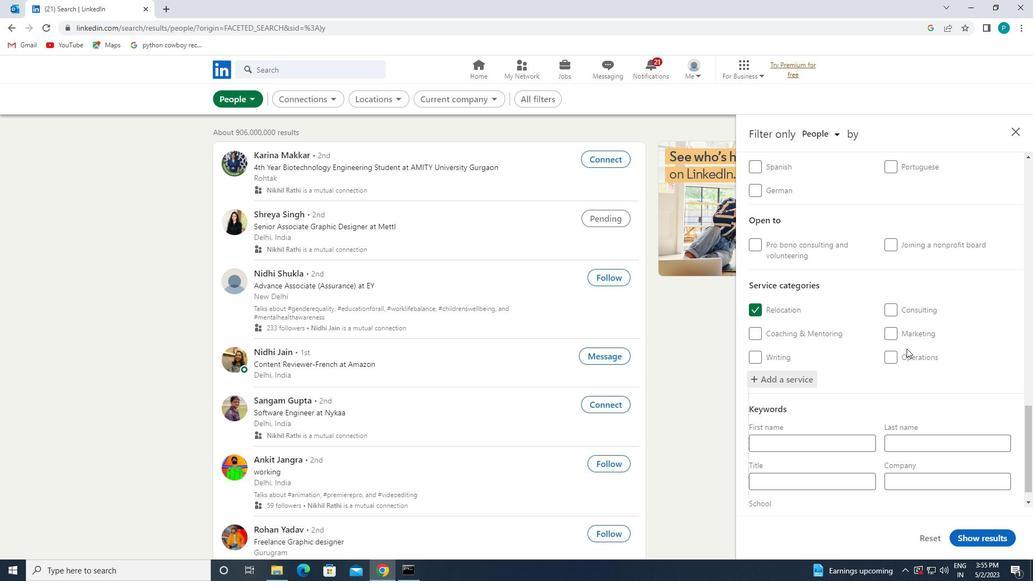 
Action: Mouse moved to (851, 464)
Screenshot: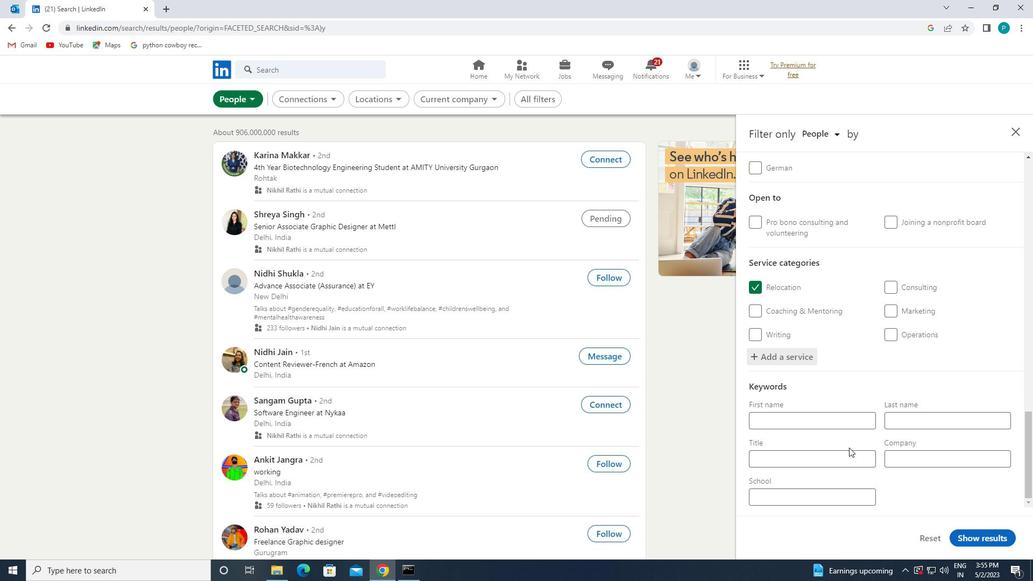 
Action: Mouse pressed left at (851, 464)
Screenshot: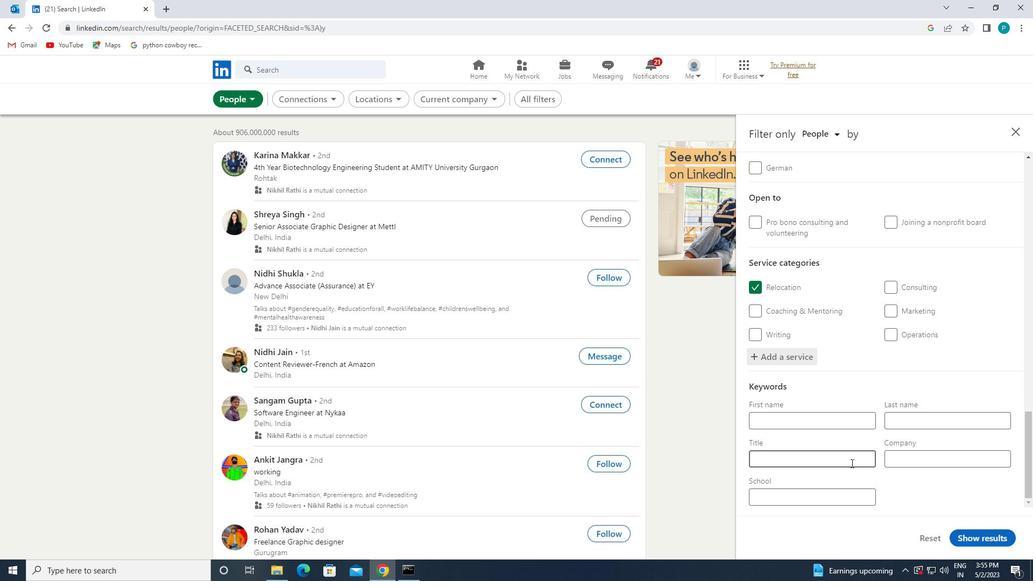 
Action: Key pressed <Key.caps_lock>P<Key.caps_lock>AINTER
Screenshot: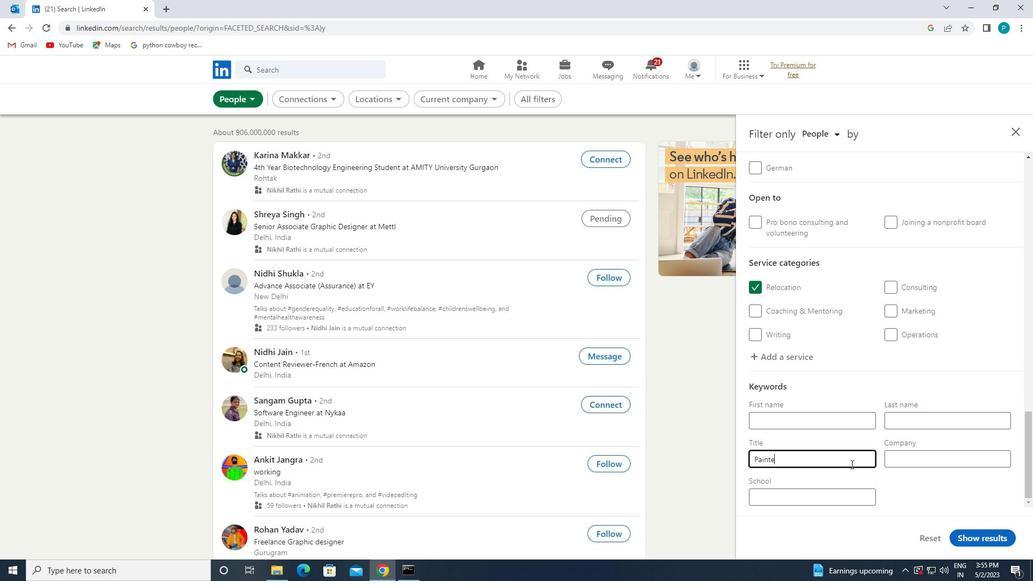 
Action: Mouse moved to (965, 530)
Screenshot: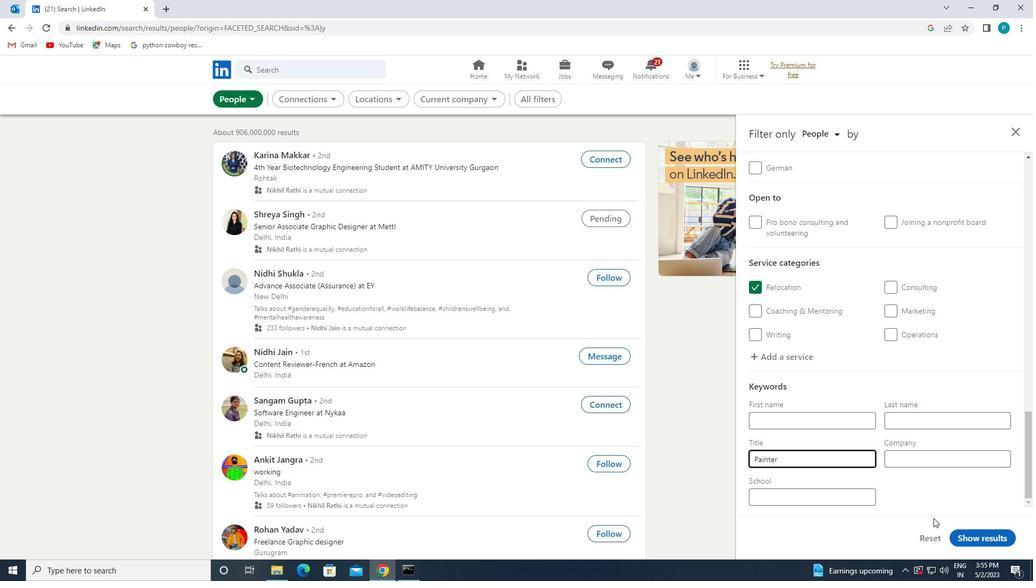 
Action: Mouse pressed left at (965, 530)
Screenshot: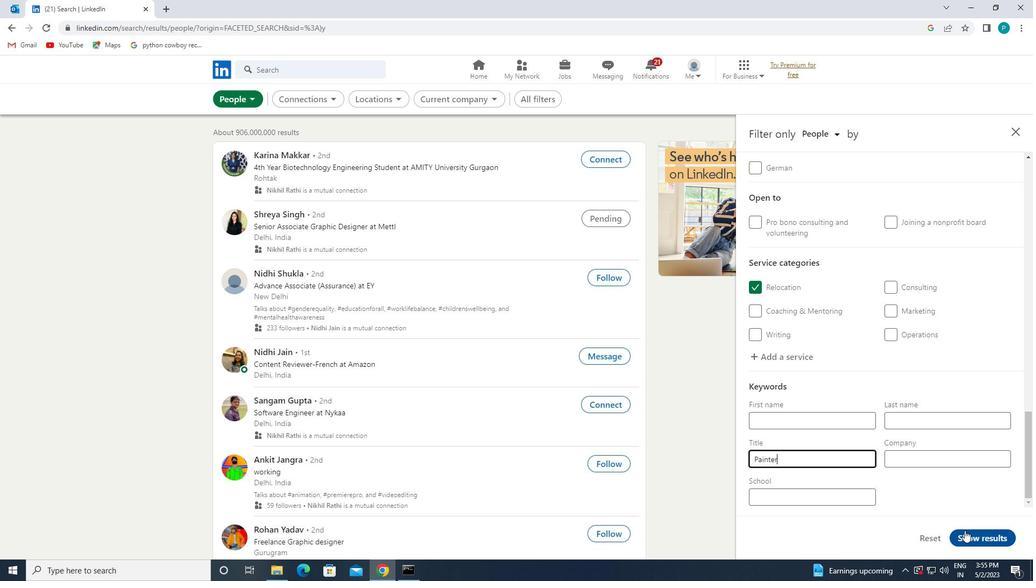 
Action: Mouse moved to (968, 533)
Screenshot: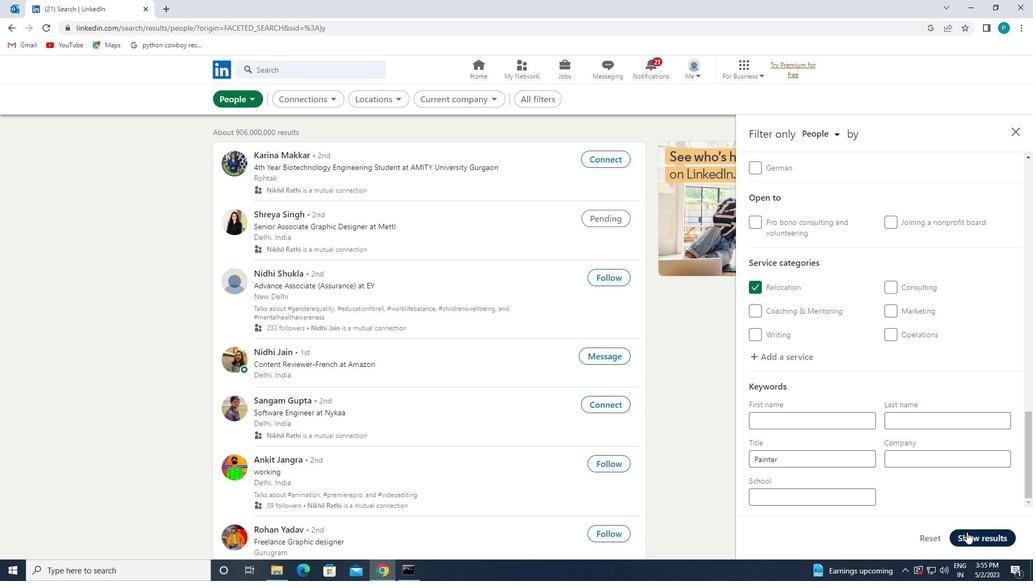 
